 Task: Add an event with the title Second Lunch Break: Fitness and Wellness Class, date '2023/12/06', time 9:15 AM to 11:15 AMand add a description: Participants will engage in self-reflection activities to enhance self-awareness and personal growth as leaders. They will explore strategies for continuous learning, self-motivation, and personal development.Select event color  Tangerine . Add location for the event as: 456 Burj Khalifa, Dubai, UAE, logged in from the account softage.10@softage.netand send the event invitation to softage.3@softage.net and softage.4@softage.net. Set a reminder for the event Weekly on Sunday
Action: Mouse moved to (63, 109)
Screenshot: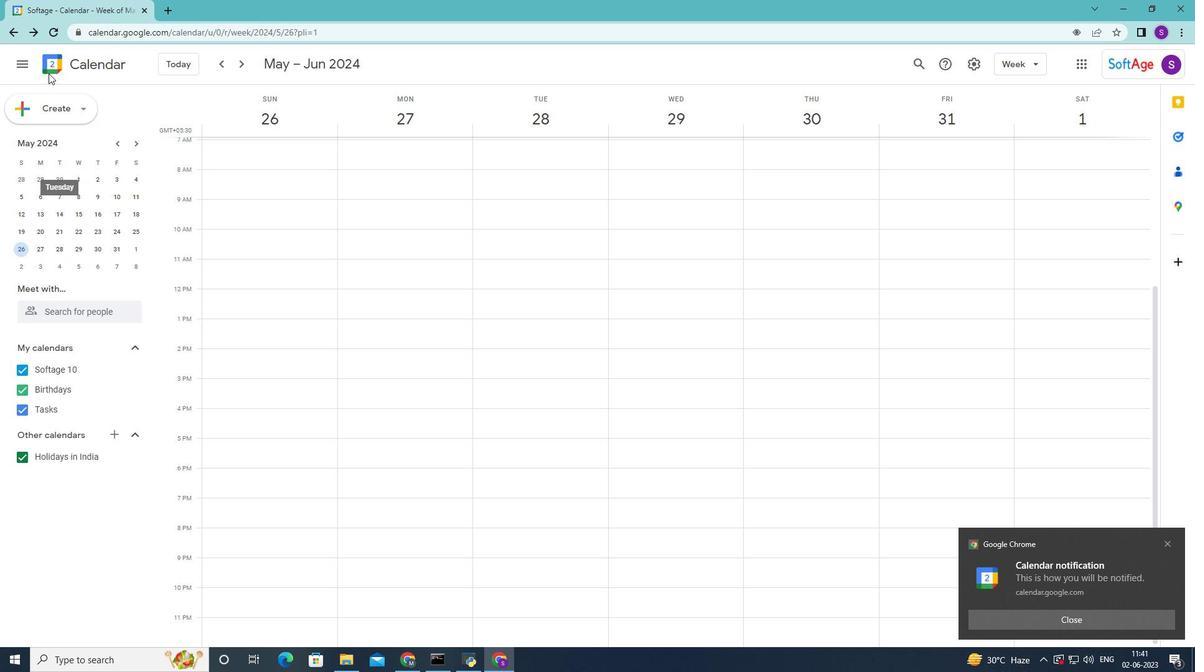 
Action: Mouse pressed left at (63, 109)
Screenshot: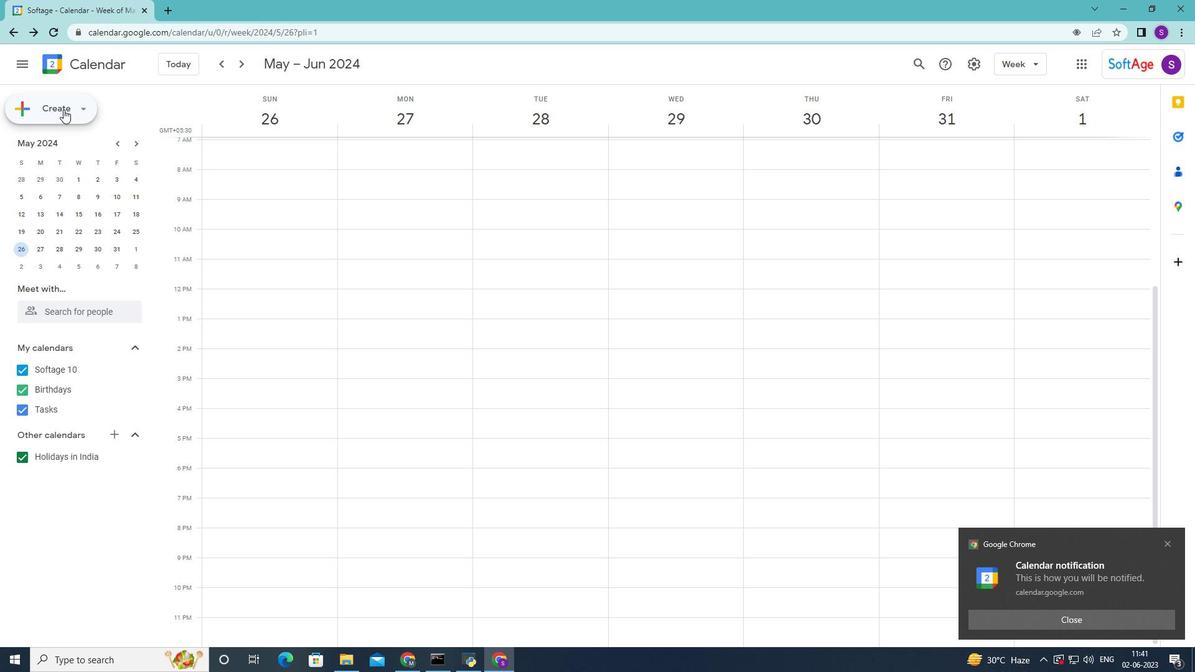 
Action: Mouse moved to (72, 145)
Screenshot: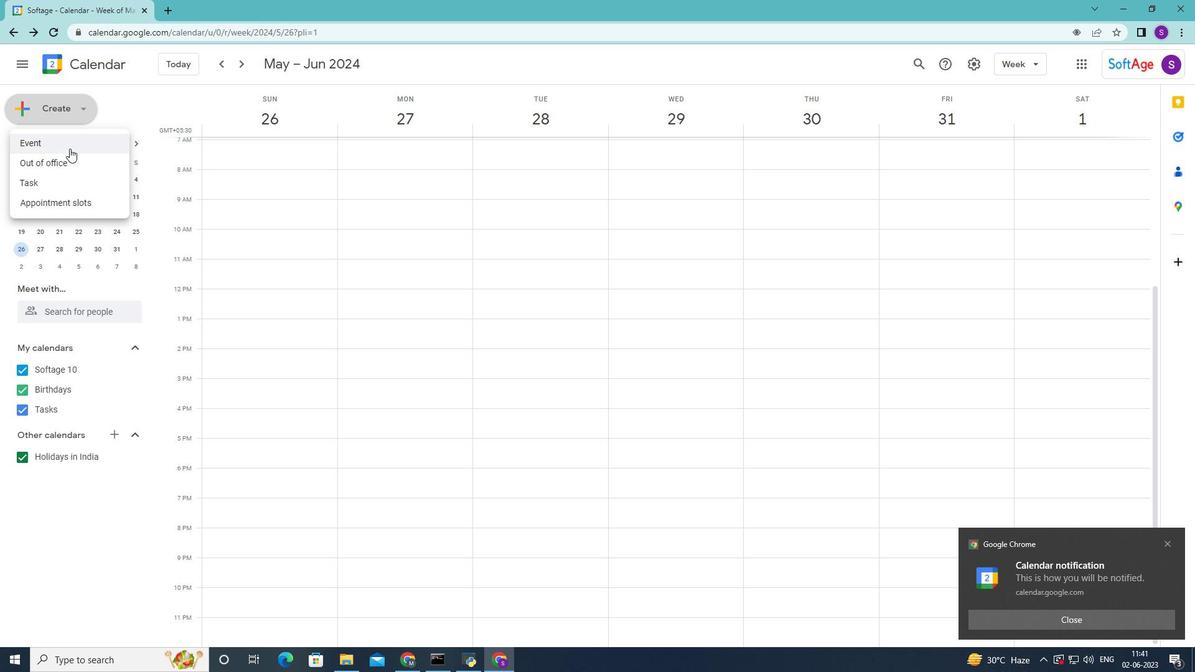 
Action: Mouse pressed left at (72, 145)
Screenshot: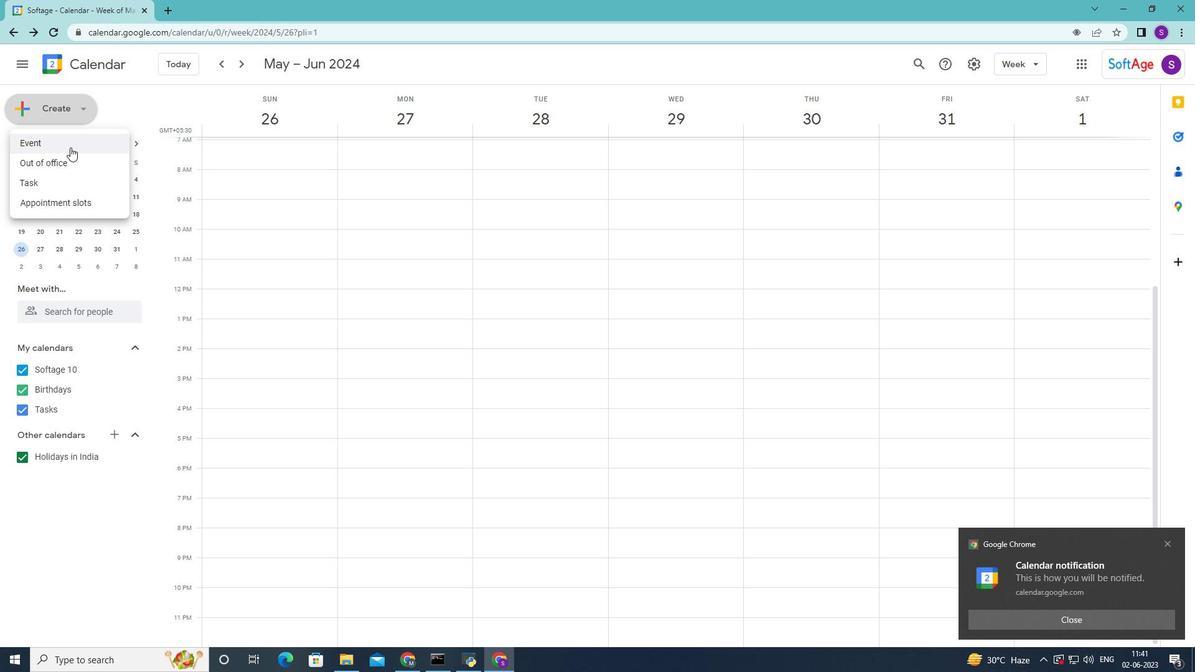
Action: Mouse moved to (442, 235)
Screenshot: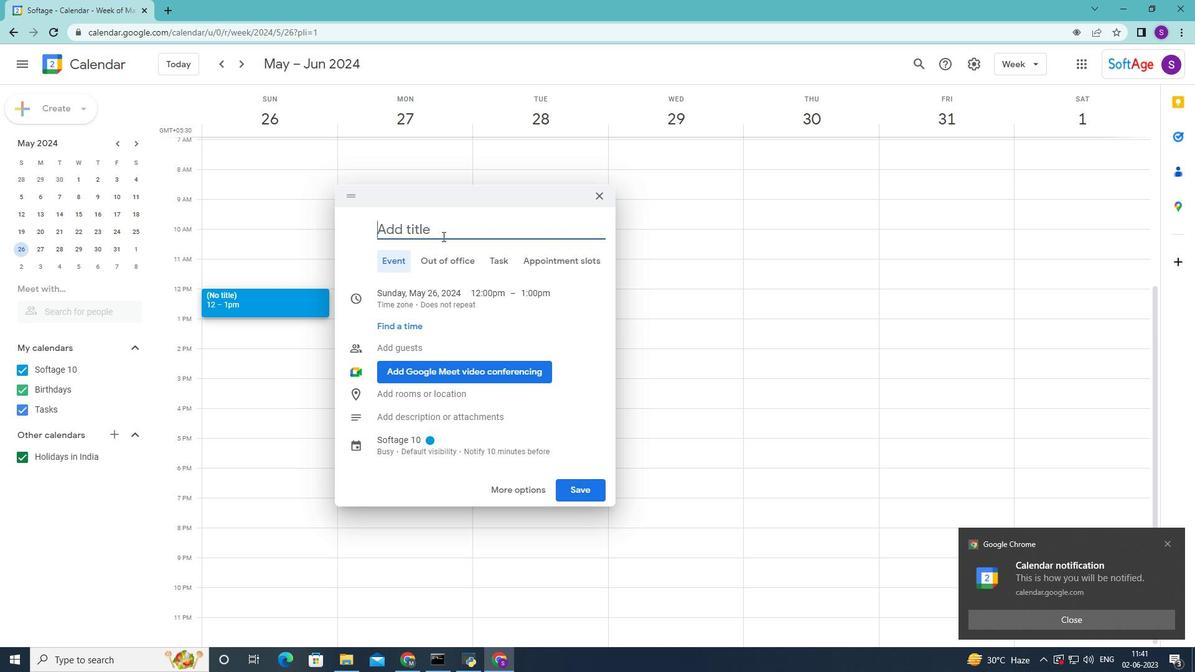 
Action: Key pressed <Key.shift>Second<Key.space><Key.shift>Lunch<Key.space><Key.shift>Break<Key.space><Key.backspace><Key.shift_r>:<Key.space><Key.shift><Key.shift><Key.shift><Key.shift><Key.shift><Key.shift><Key.shift><Key.shift><Key.shift><Key.shift><Key.shift>Fitness<Key.space>and<Key.space><Key.shift>Wellness<Key.space><Key.shift><Key.shift><Key.shift><Key.shift><Key.shift>cl<Key.backspace><Key.backspace><Key.shift>Class<Key.space>
Screenshot: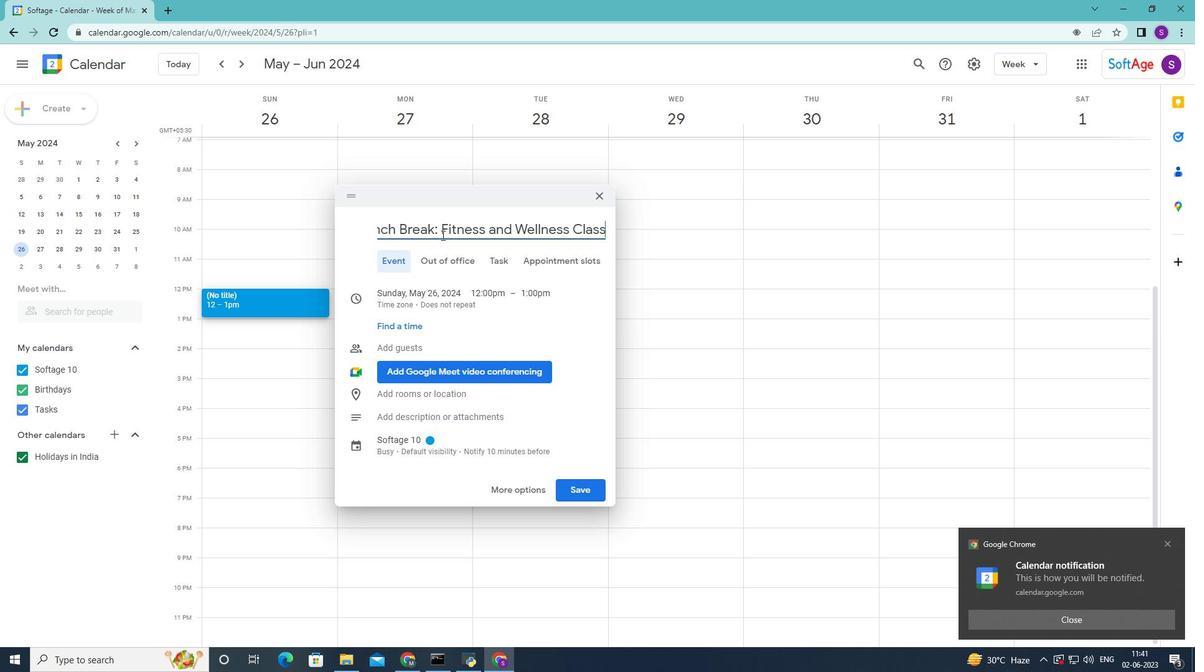 
Action: Mouse moved to (410, 292)
Screenshot: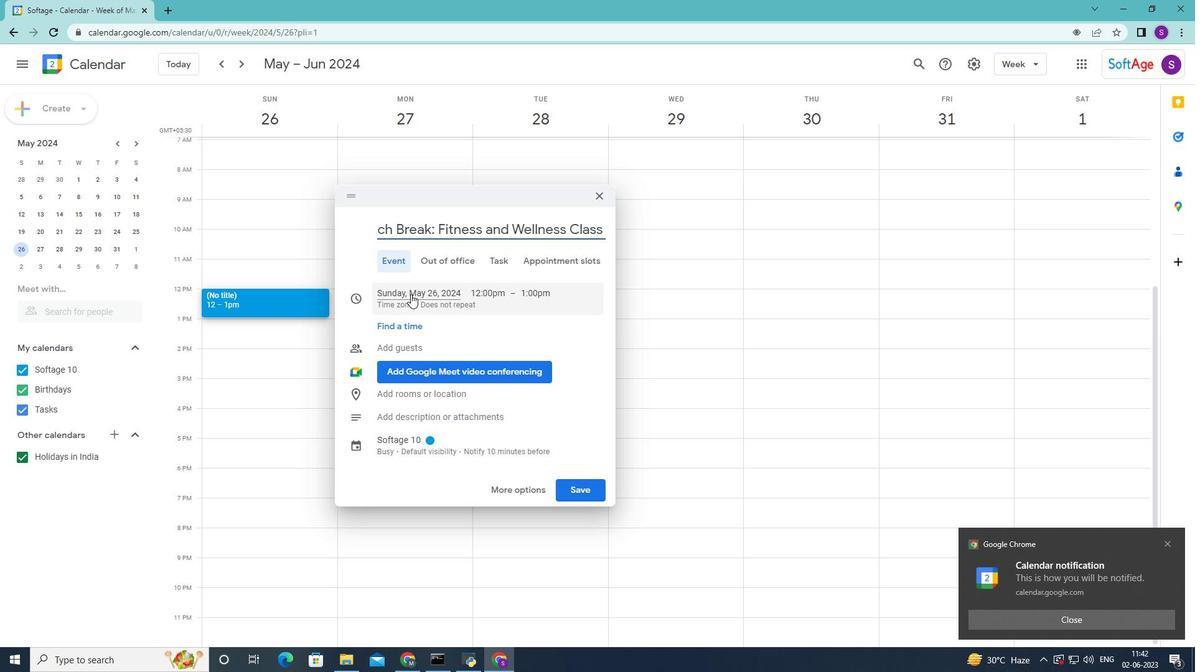 
Action: Mouse pressed left at (410, 292)
Screenshot: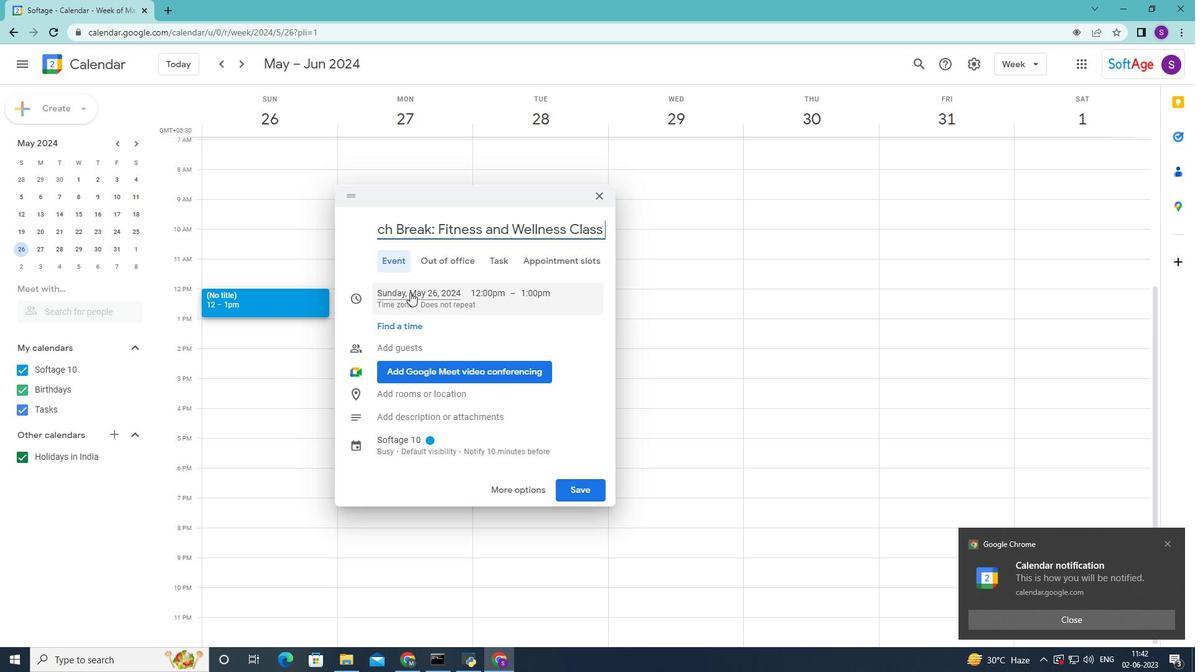 
Action: Mouse moved to (530, 321)
Screenshot: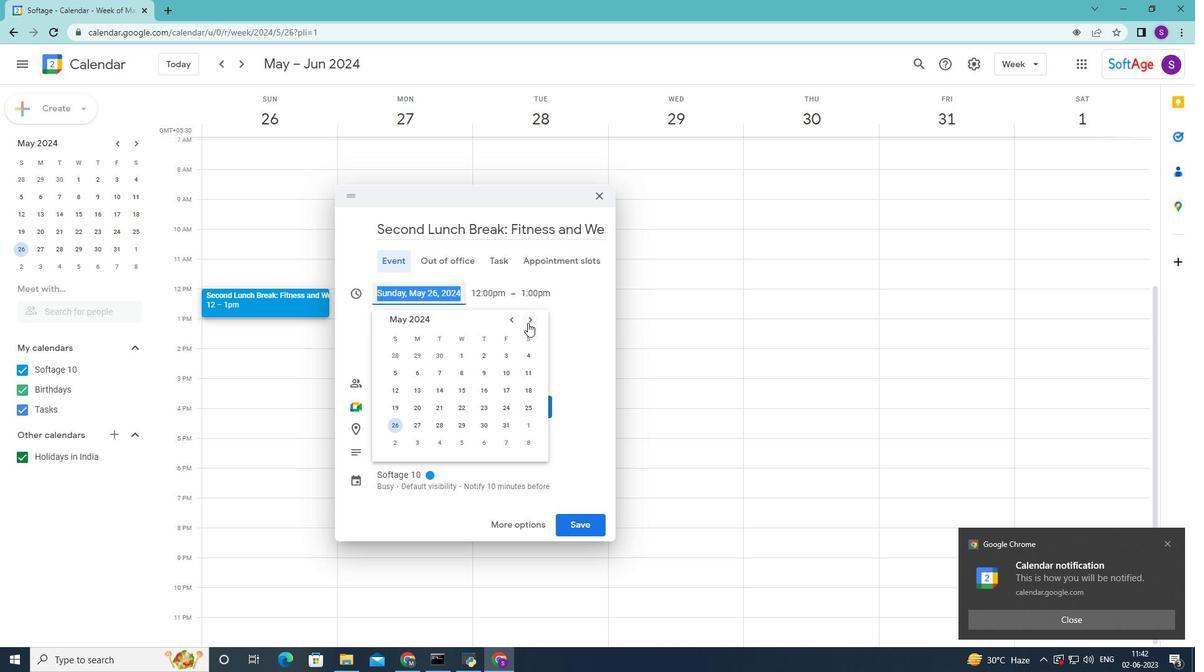 
Action: Mouse pressed left at (530, 321)
Screenshot: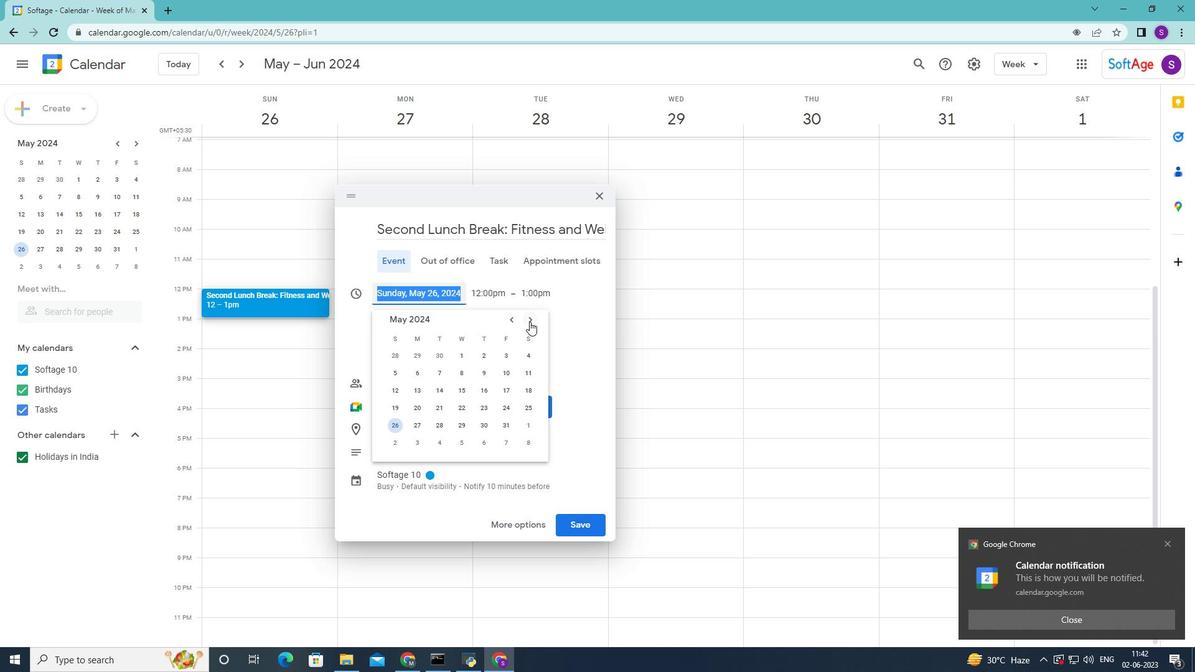 
Action: Mouse moved to (511, 321)
Screenshot: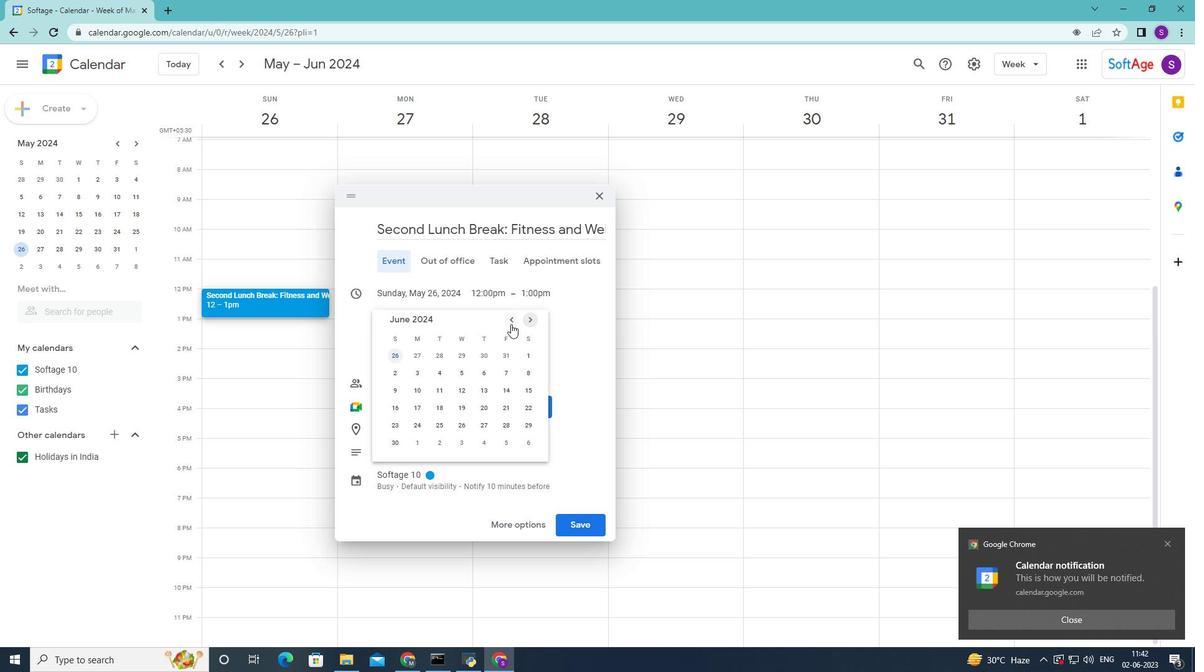 
Action: Mouse pressed left at (511, 321)
Screenshot: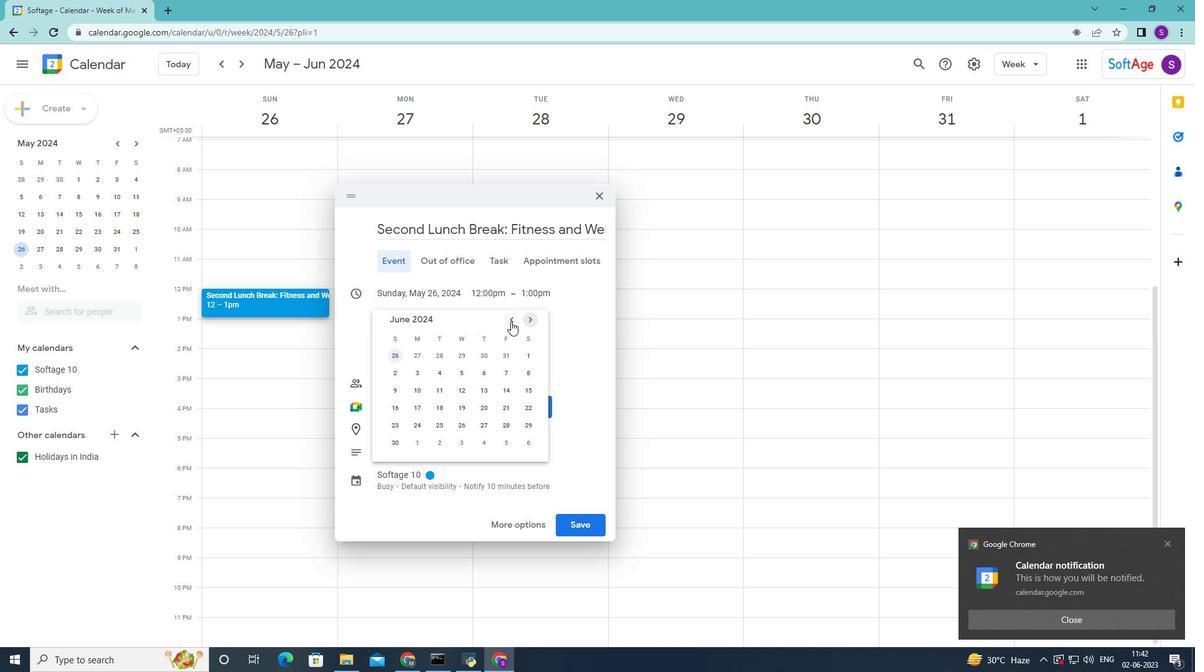 
Action: Mouse pressed left at (511, 321)
Screenshot: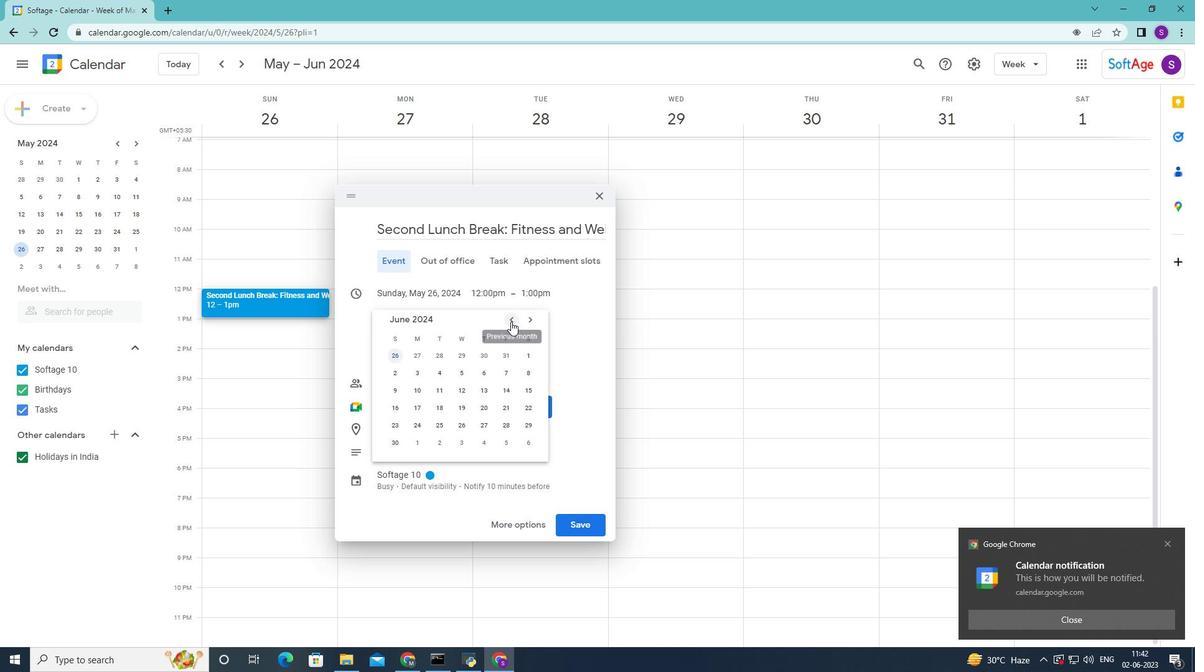 
Action: Mouse pressed left at (511, 321)
Screenshot: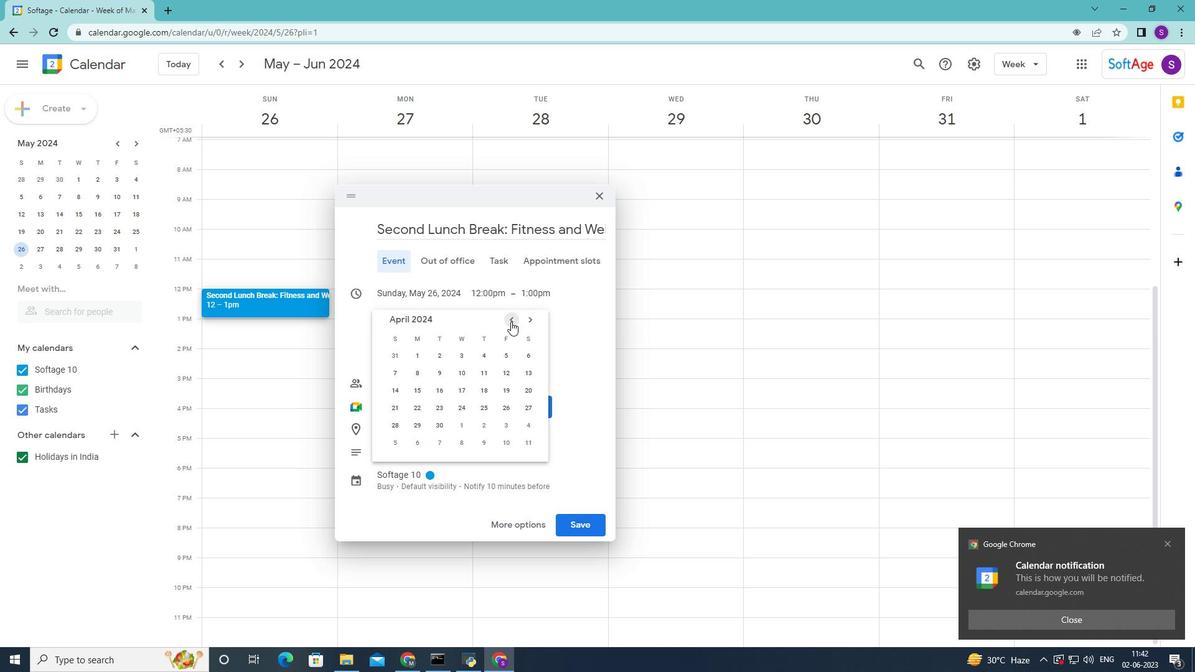 
Action: Mouse pressed left at (511, 321)
Screenshot: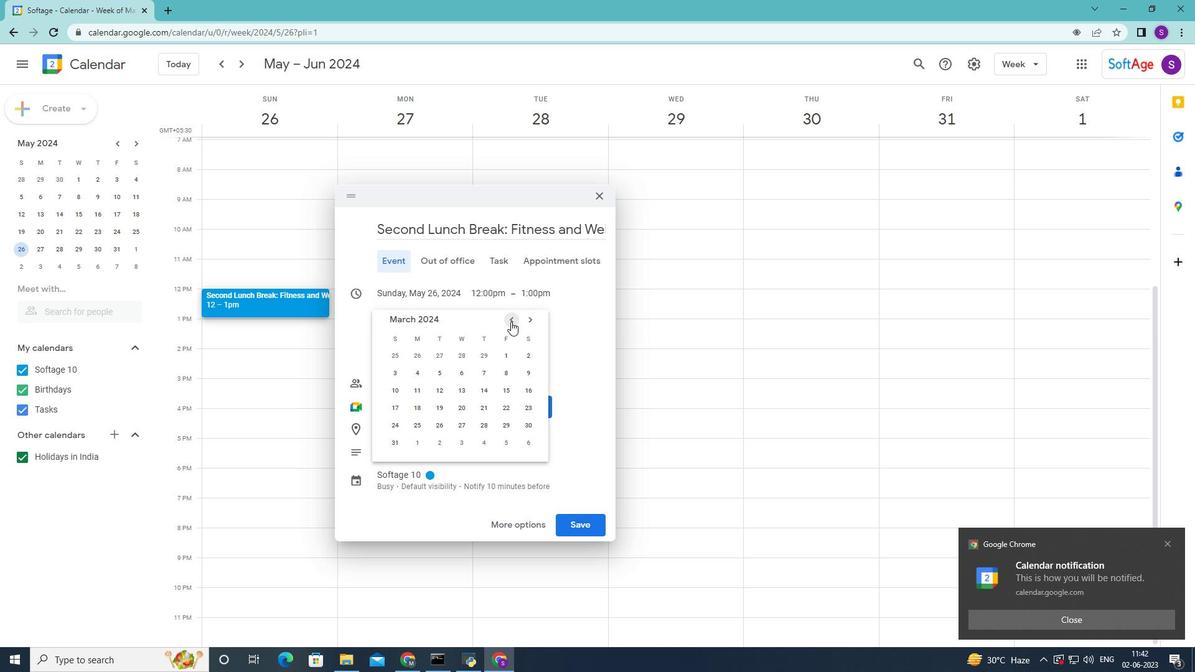 
Action: Mouse pressed left at (511, 321)
Screenshot: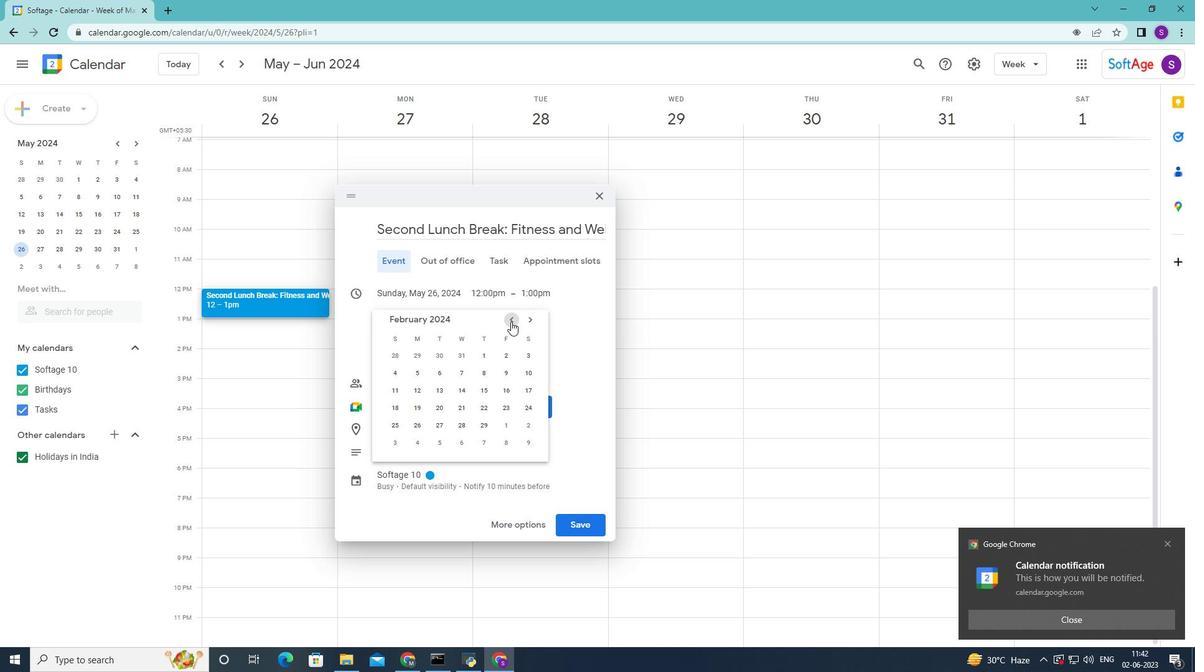 
Action: Mouse pressed left at (511, 321)
Screenshot: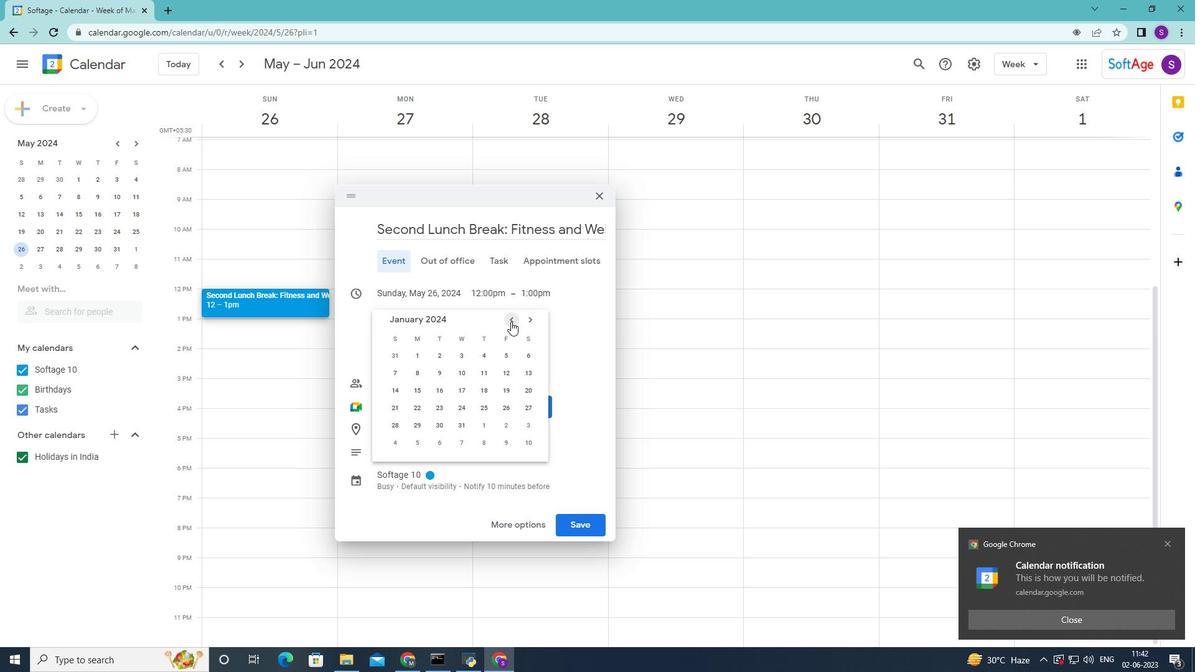 
Action: Mouse moved to (508, 318)
Screenshot: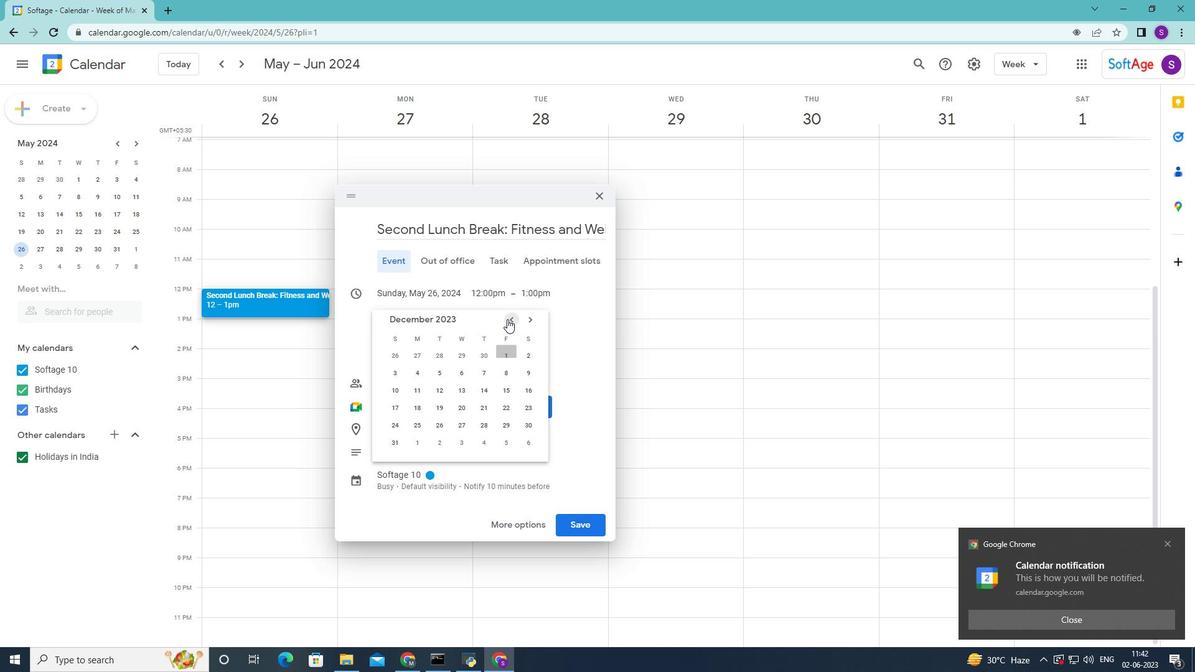 
Action: Mouse pressed left at (508, 318)
Screenshot: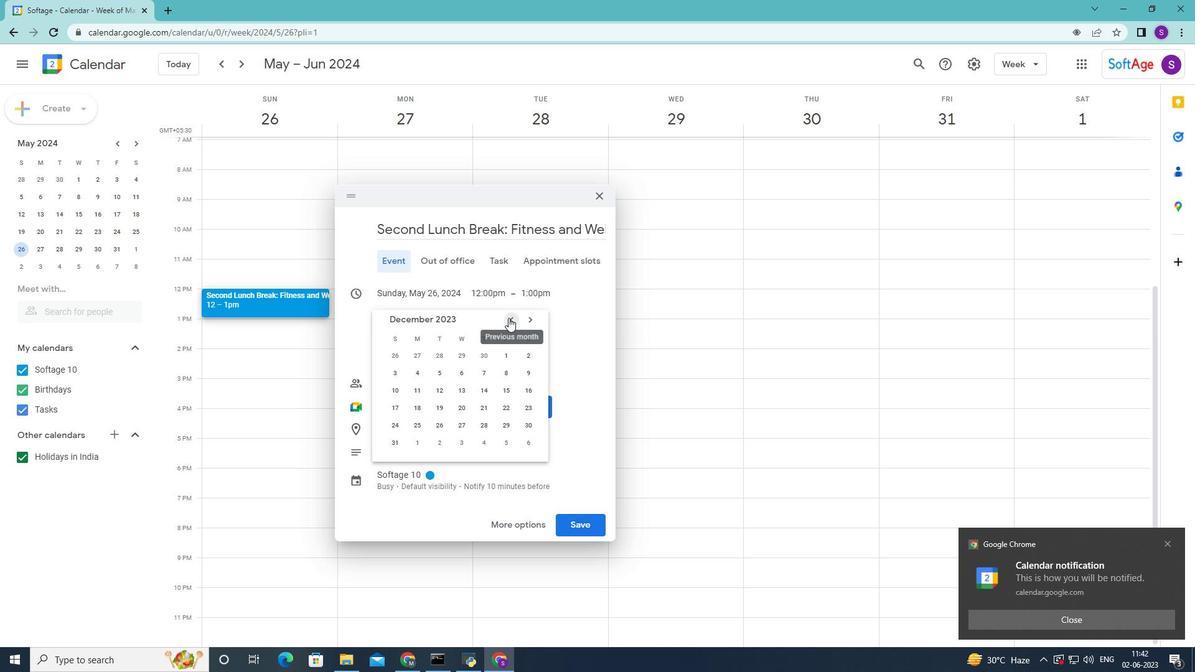 
Action: Mouse pressed left at (508, 318)
Screenshot: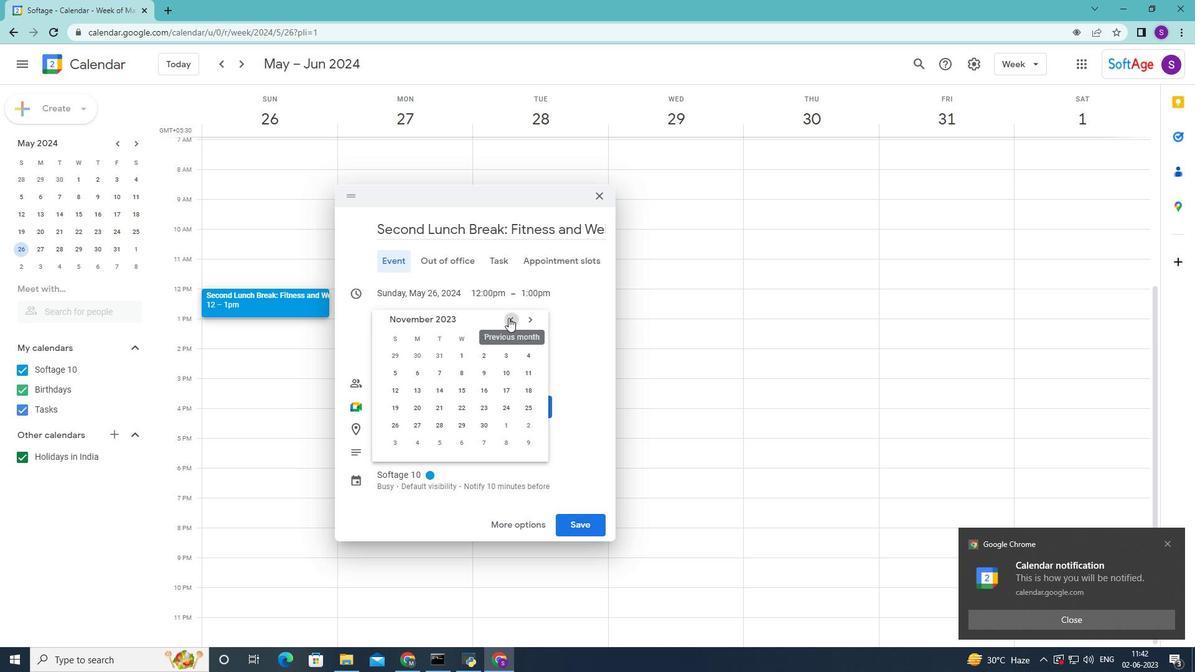 
Action: Mouse pressed left at (508, 318)
Screenshot: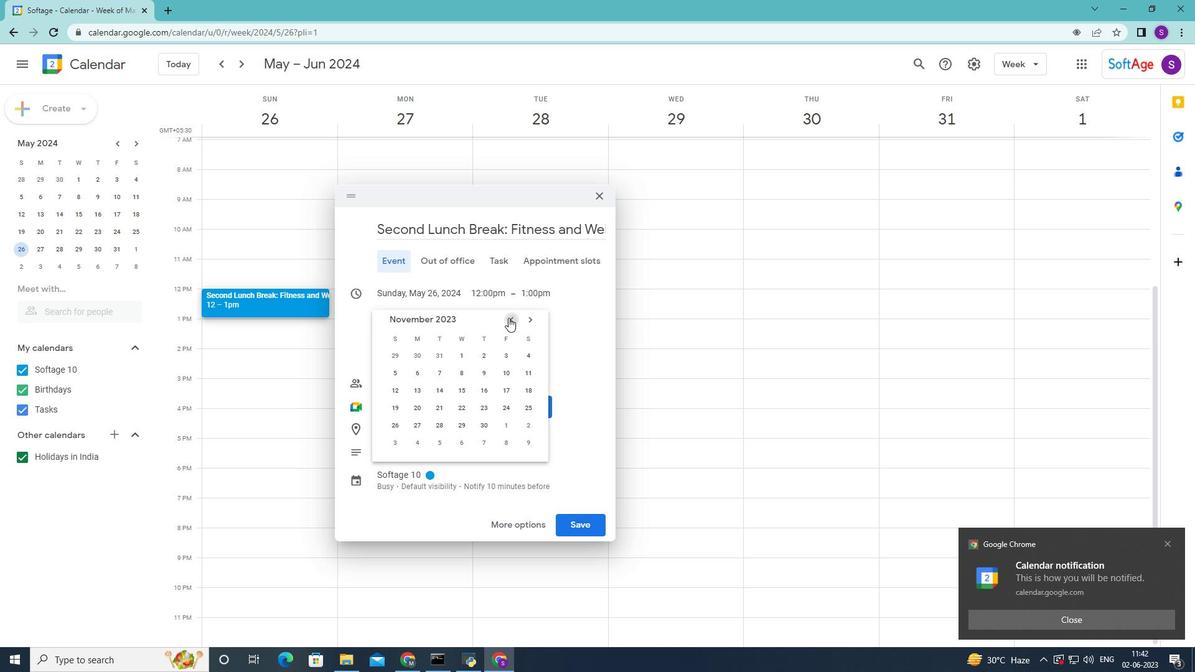 
Action: Mouse pressed left at (508, 318)
Screenshot: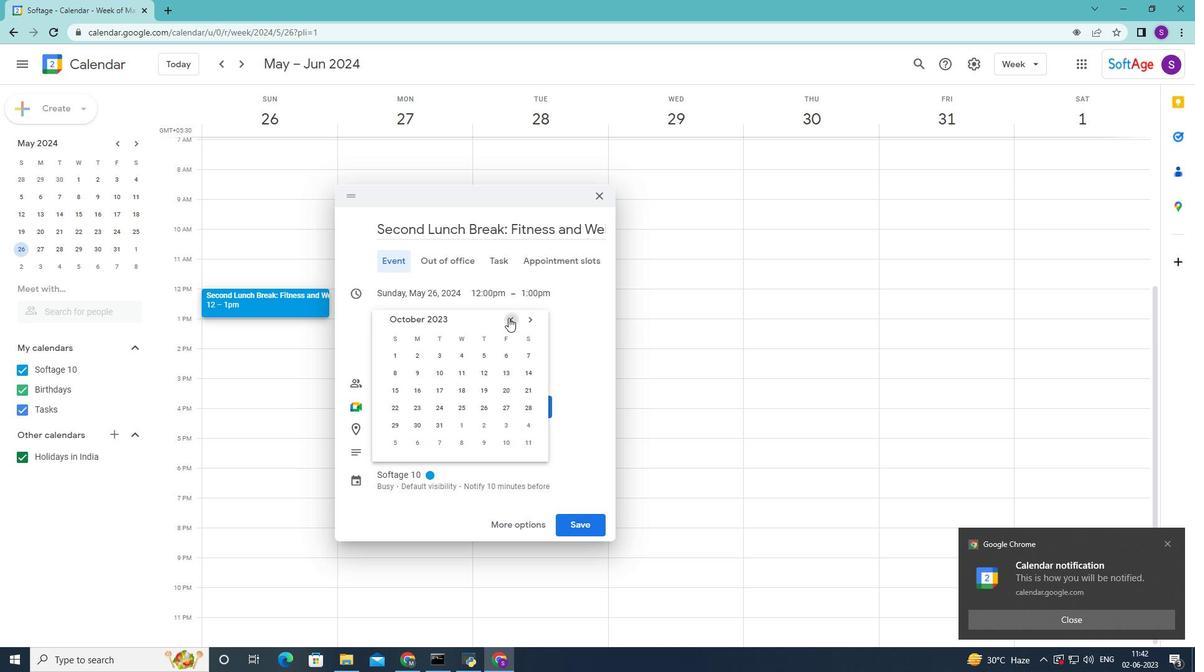 
Action: Mouse pressed left at (508, 318)
Screenshot: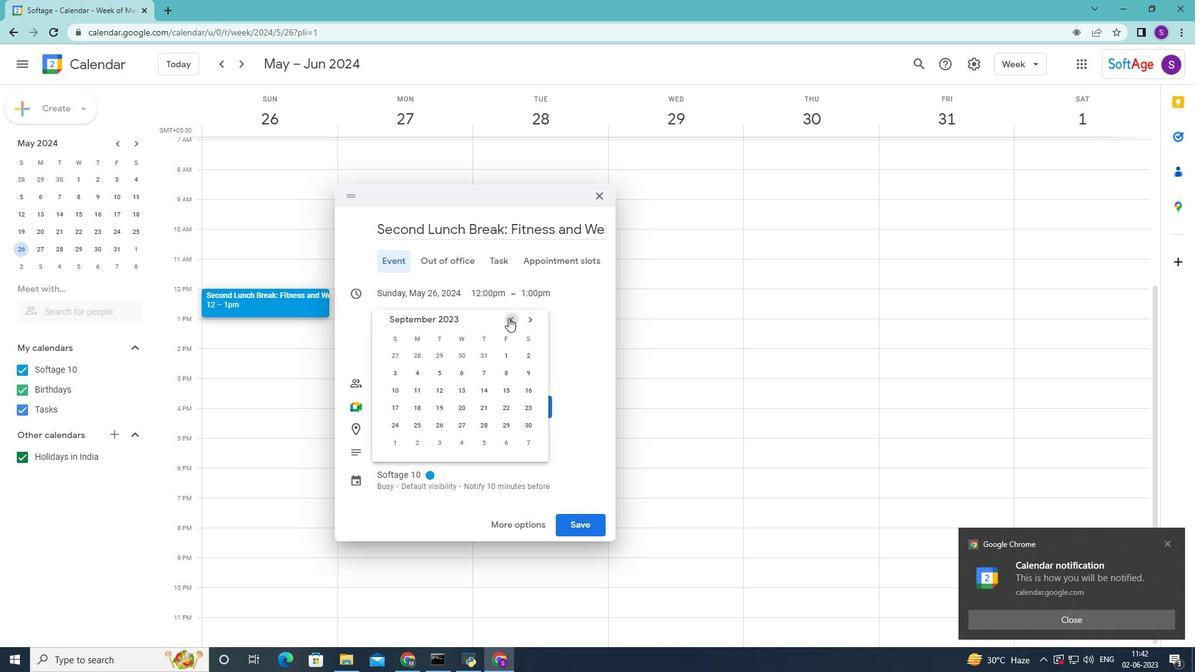 
Action: Mouse moved to (464, 390)
Screenshot: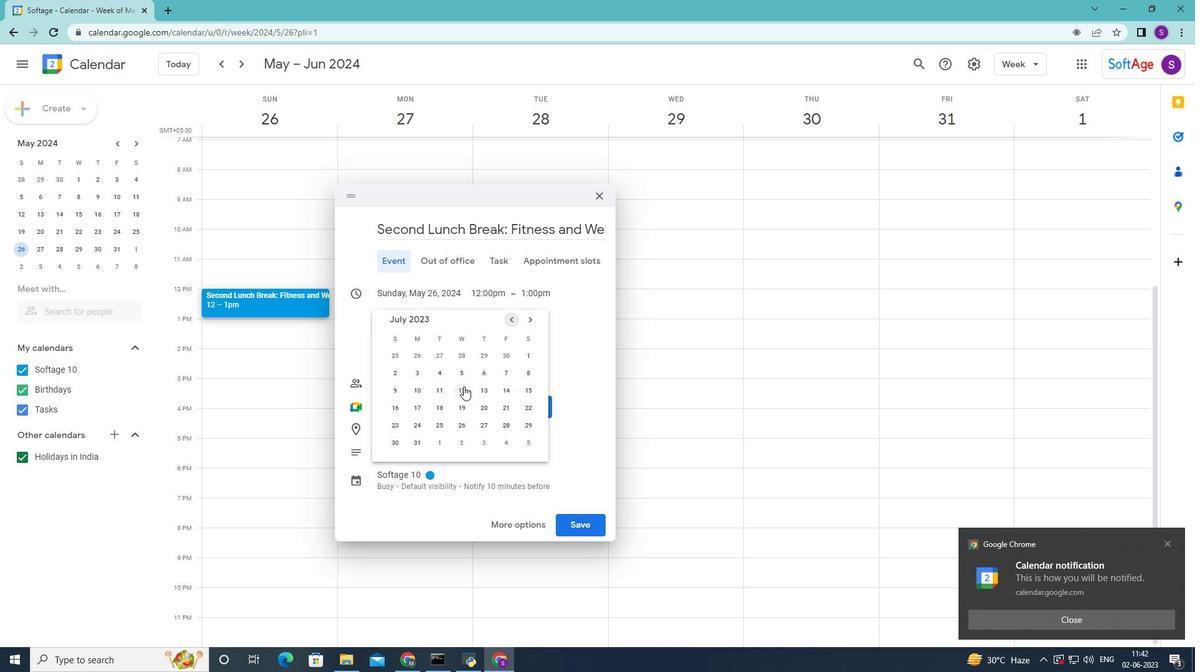 
Action: Mouse pressed left at (464, 390)
Screenshot: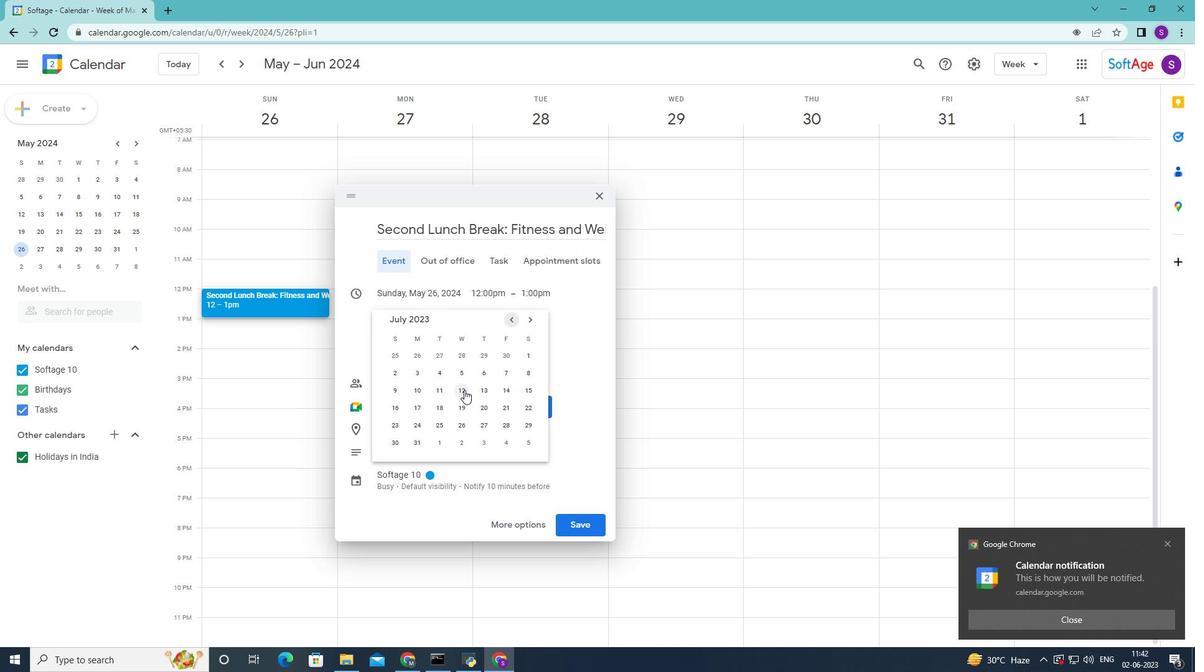 
Action: Mouse moved to (470, 288)
Screenshot: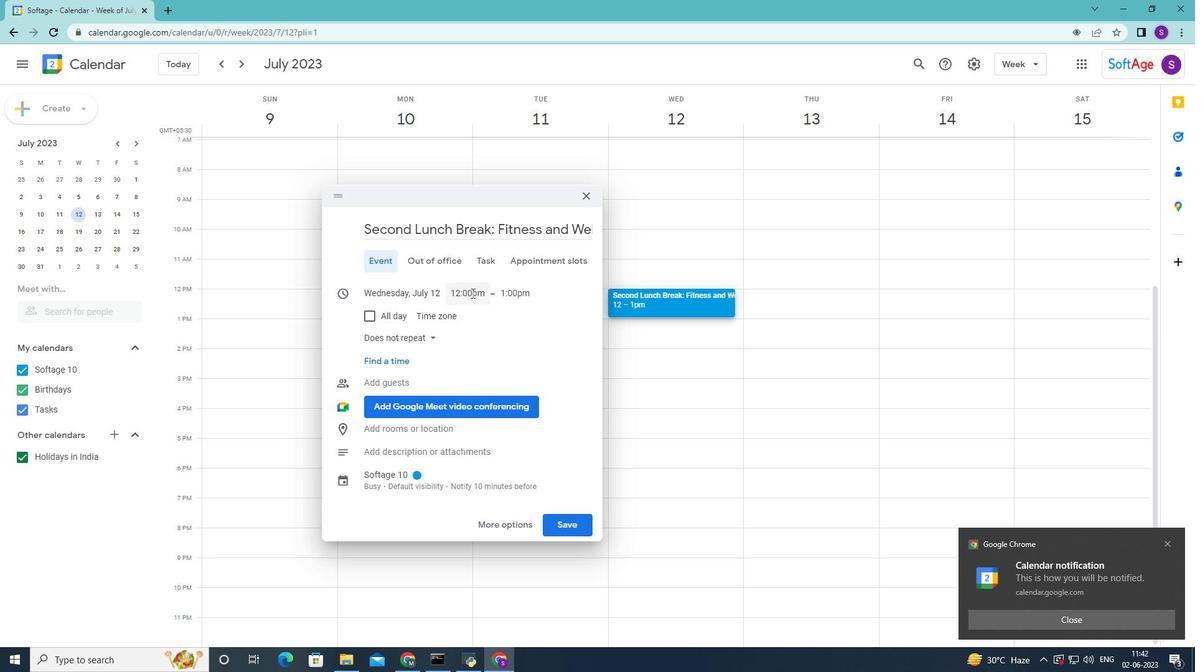 
Action: Mouse pressed left at (470, 288)
Screenshot: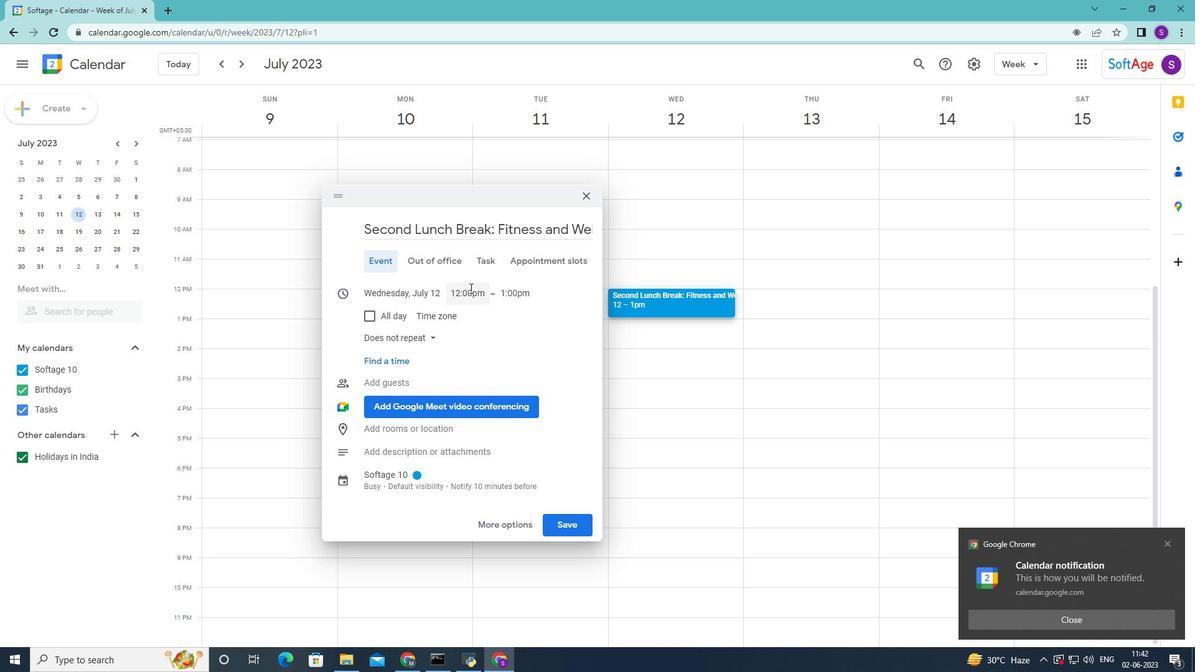 
Action: Mouse moved to (476, 372)
Screenshot: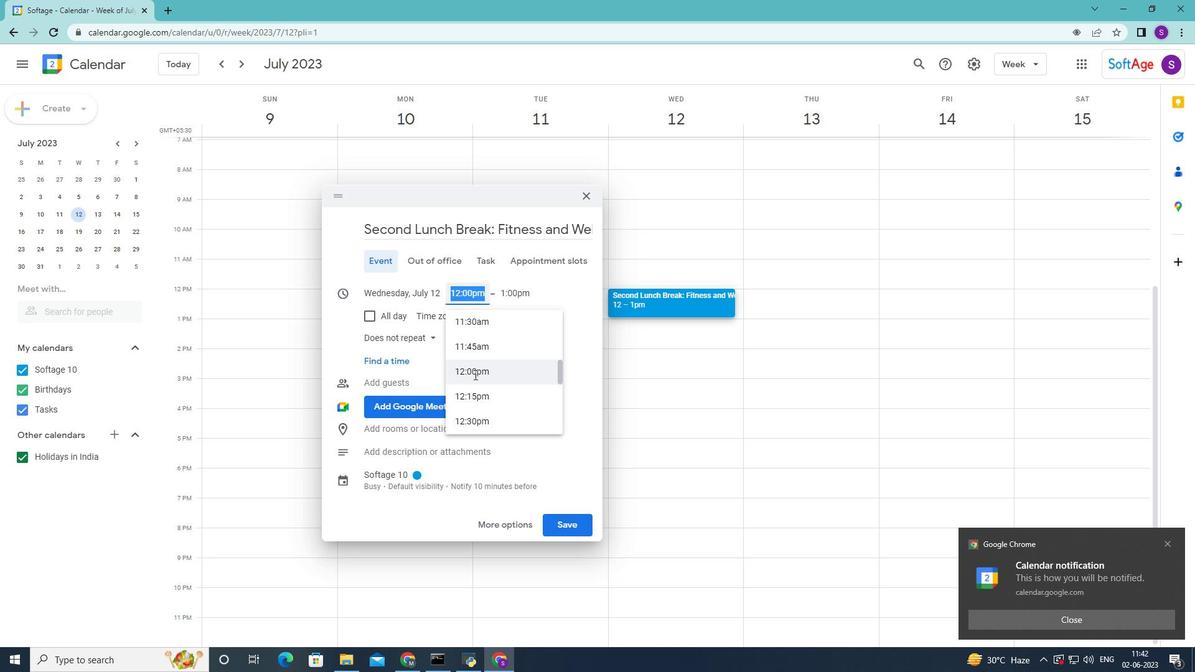 
Action: Mouse scrolled (476, 373) with delta (0, 0)
Screenshot: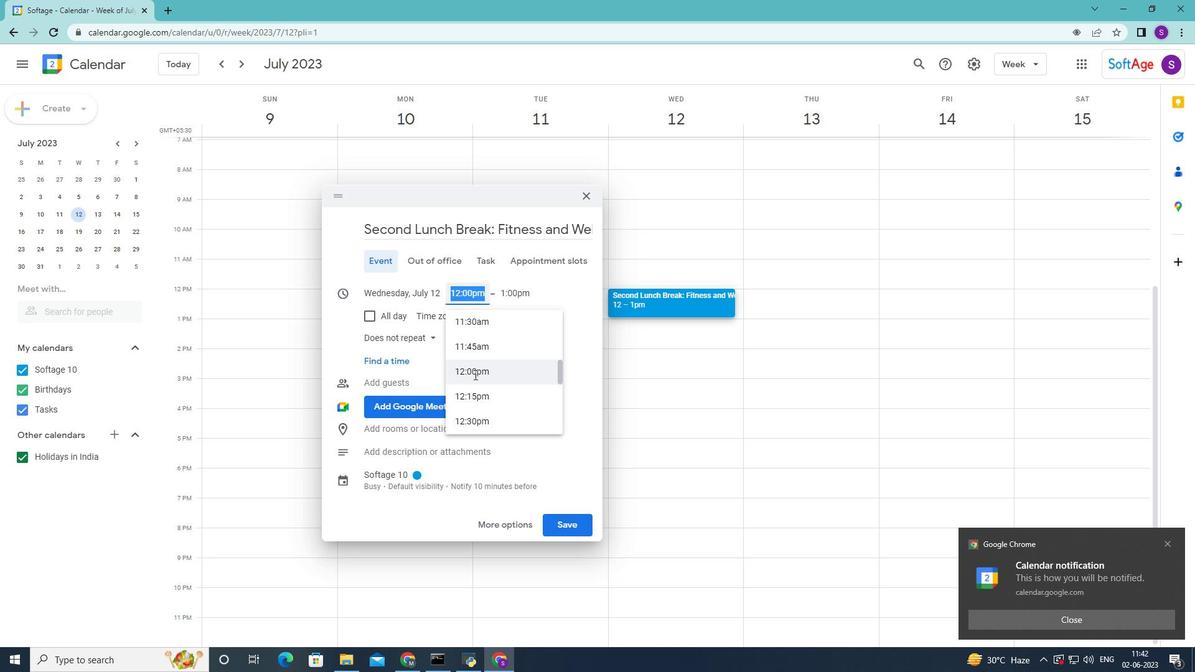 
Action: Mouse moved to (476, 372)
Screenshot: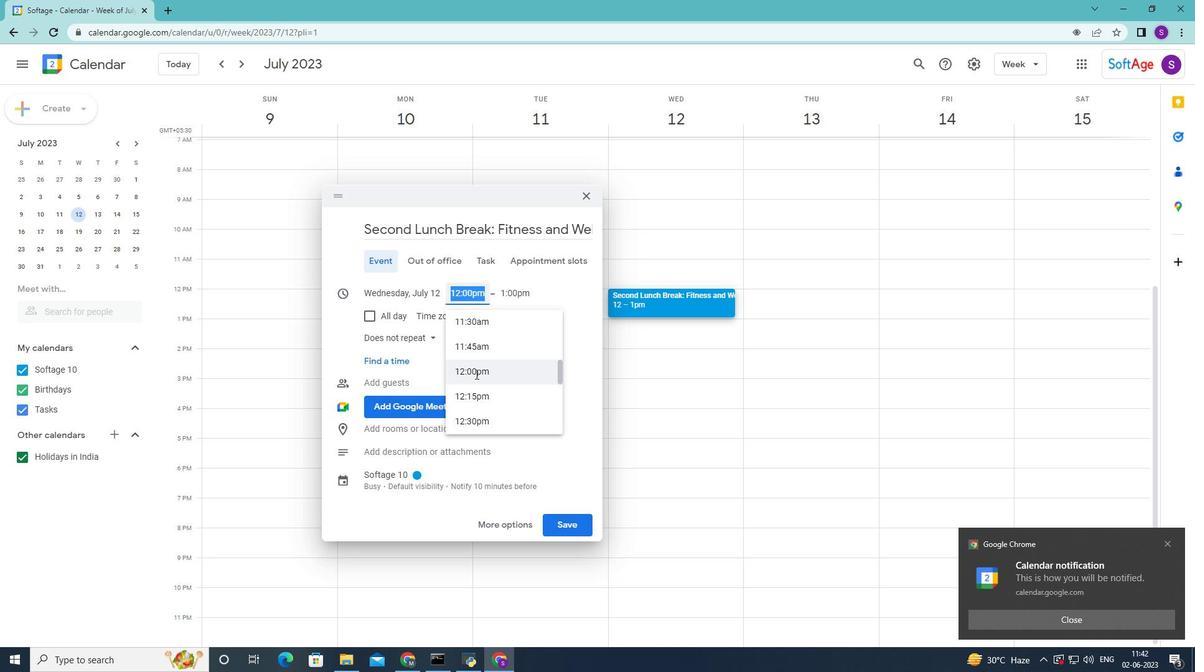 
Action: Mouse scrolled (476, 373) with delta (0, 0)
Screenshot: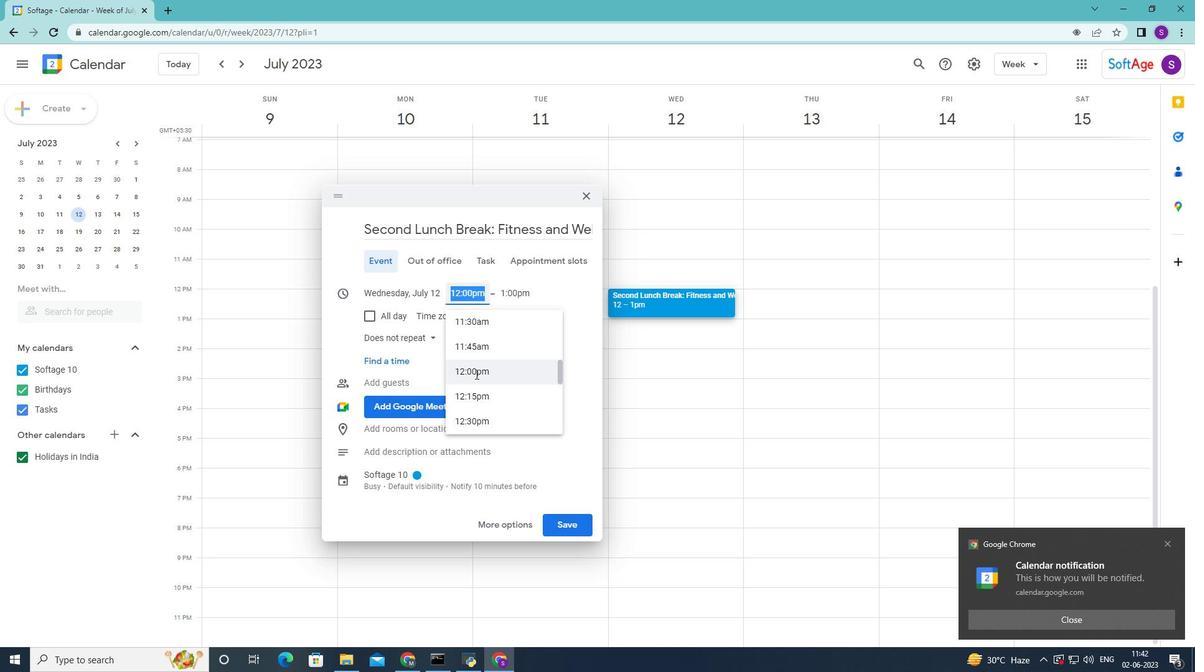 
Action: Mouse scrolled (476, 373) with delta (0, 0)
Screenshot: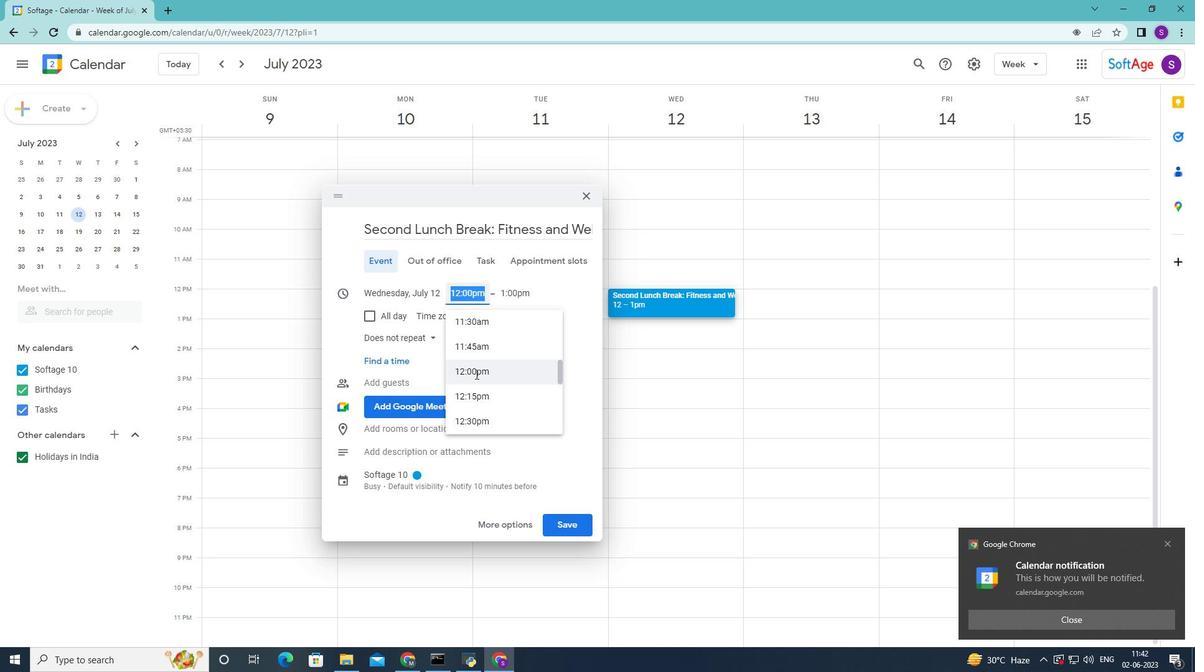 
Action: Mouse moved to (476, 372)
Screenshot: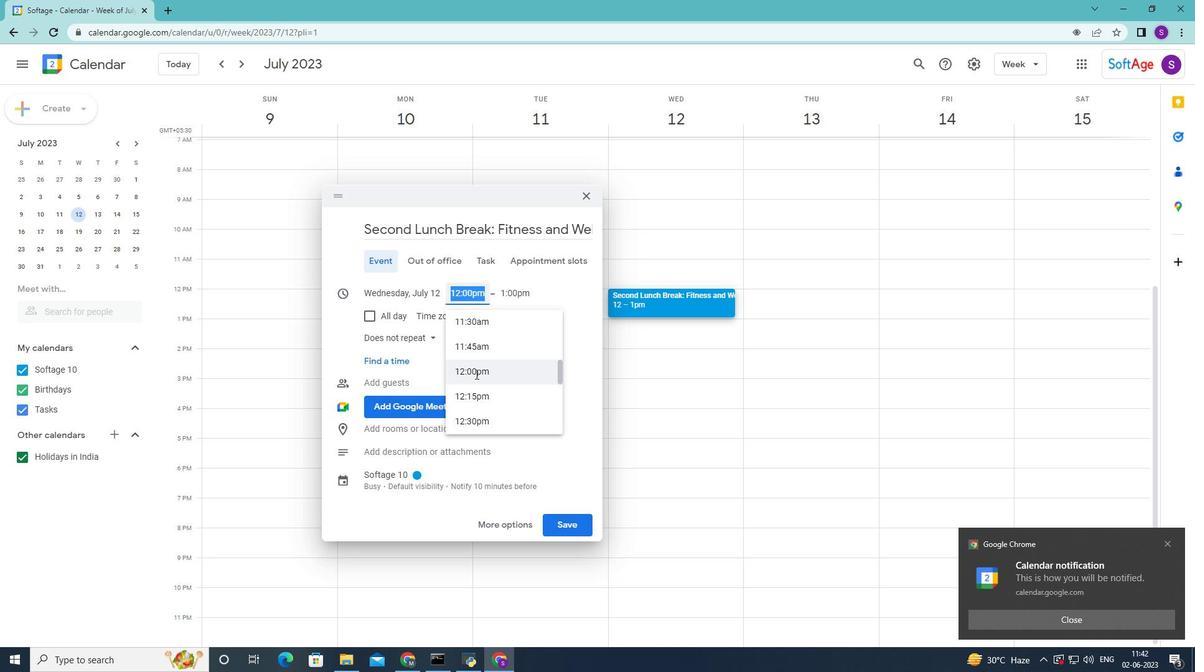 
Action: Mouse scrolled (476, 373) with delta (0, 0)
Screenshot: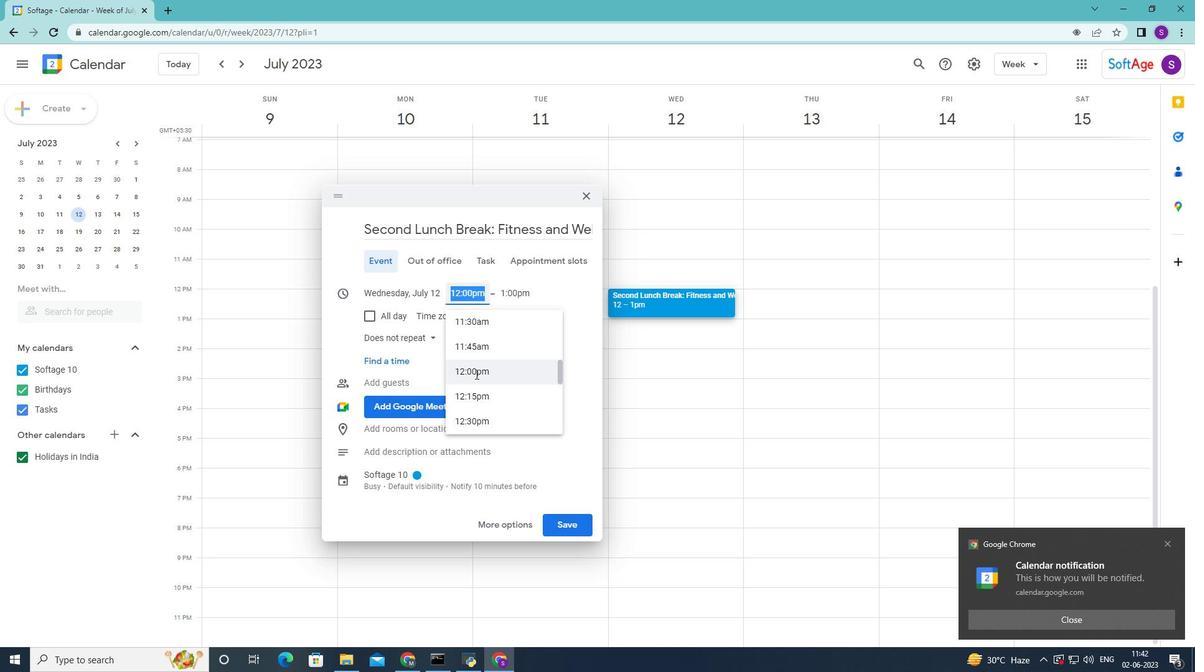 
Action: Mouse moved to (478, 372)
Screenshot: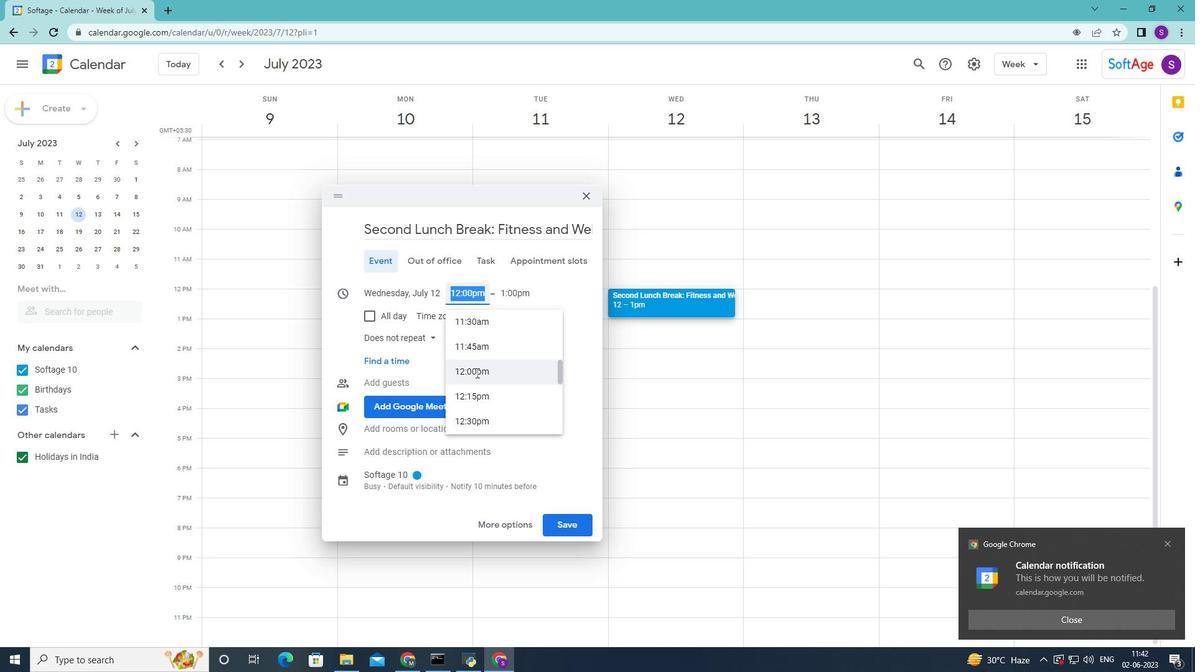 
Action: Mouse scrolled (478, 372) with delta (0, 0)
Screenshot: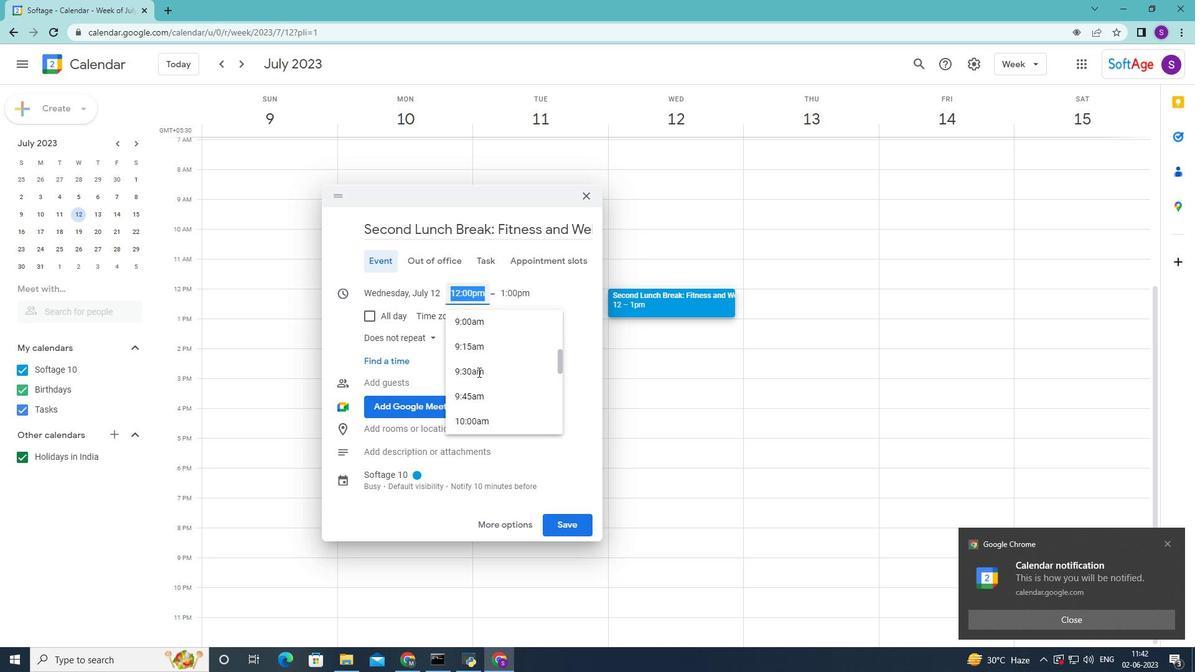 
Action: Mouse scrolled (478, 372) with delta (0, 0)
Screenshot: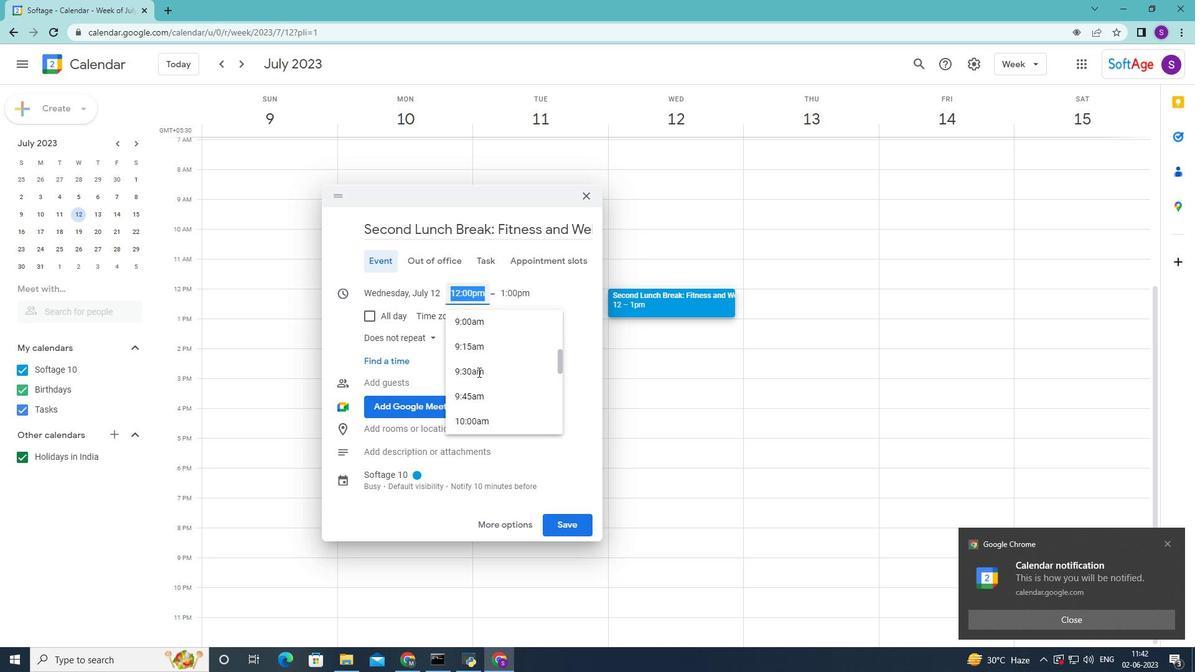 
Action: Mouse scrolled (478, 372) with delta (0, 0)
Screenshot: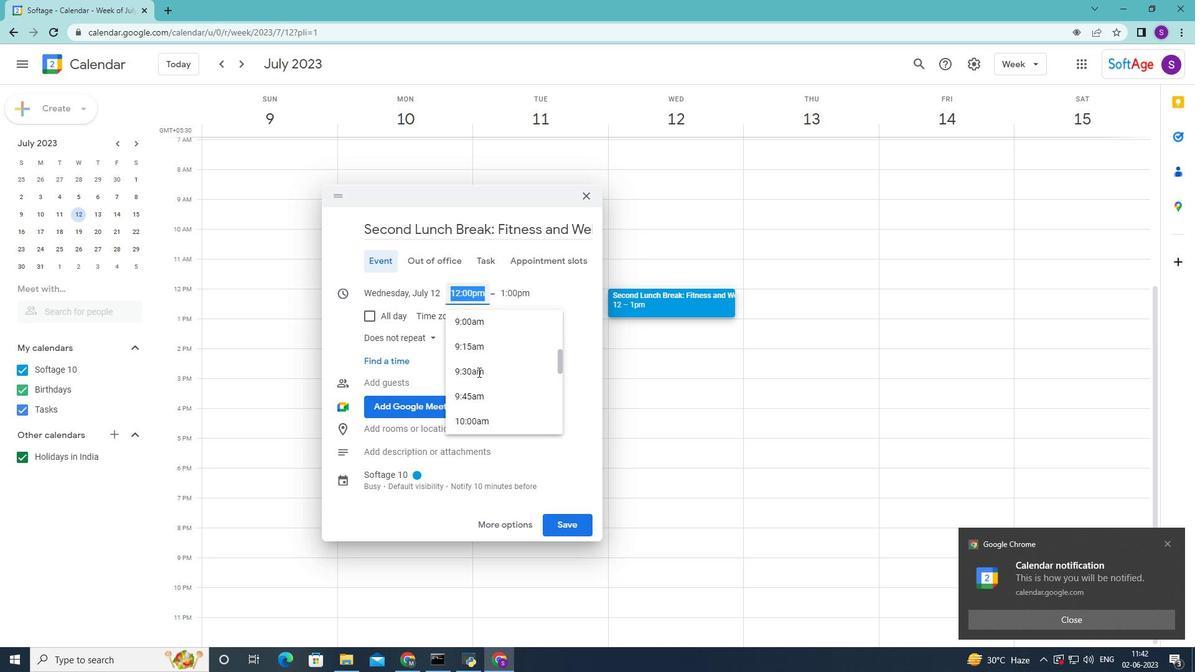
Action: Mouse scrolled (478, 372) with delta (0, 0)
Screenshot: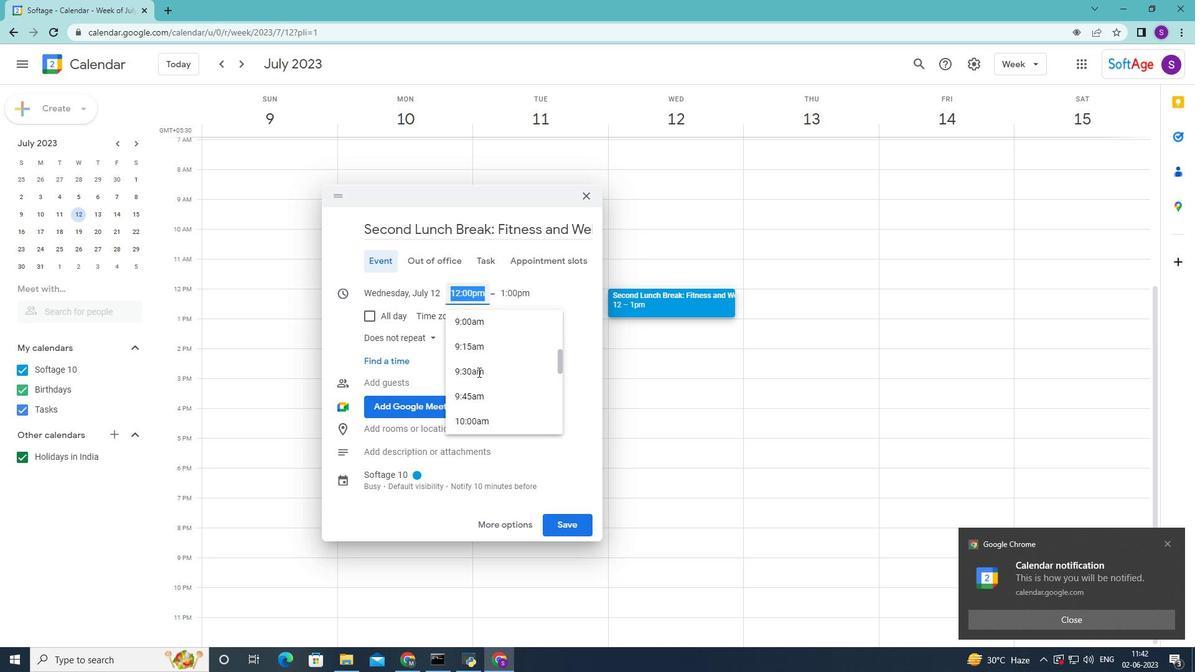 
Action: Mouse scrolled (478, 372) with delta (0, 0)
Screenshot: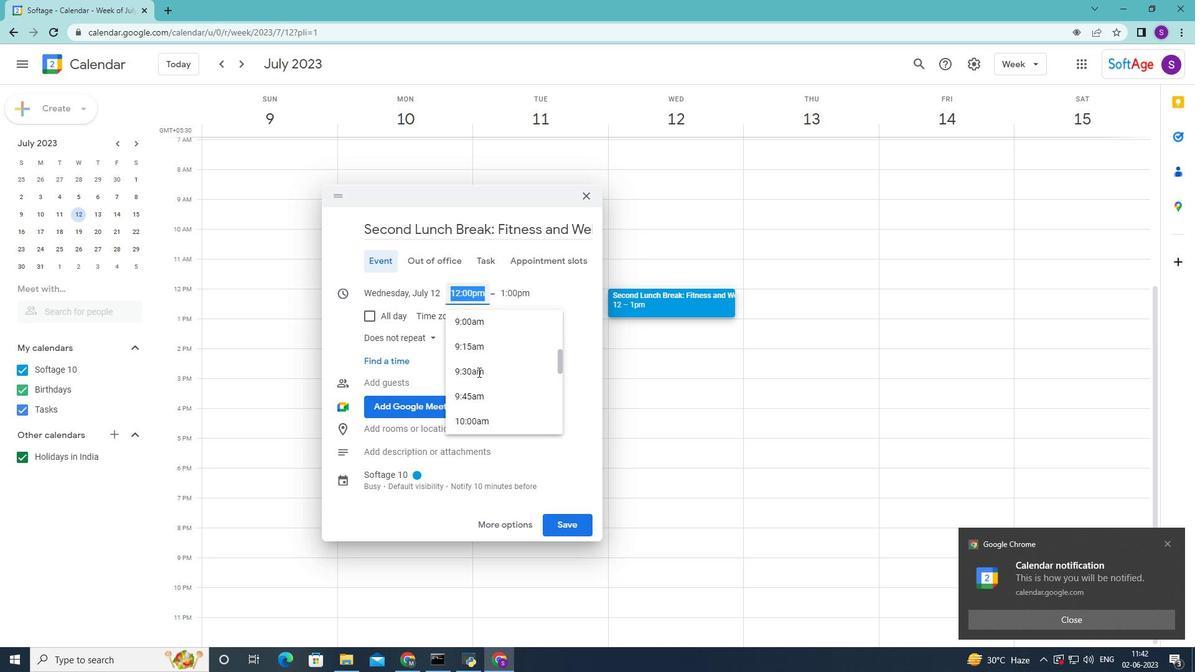 
Action: Mouse moved to (484, 363)
Screenshot: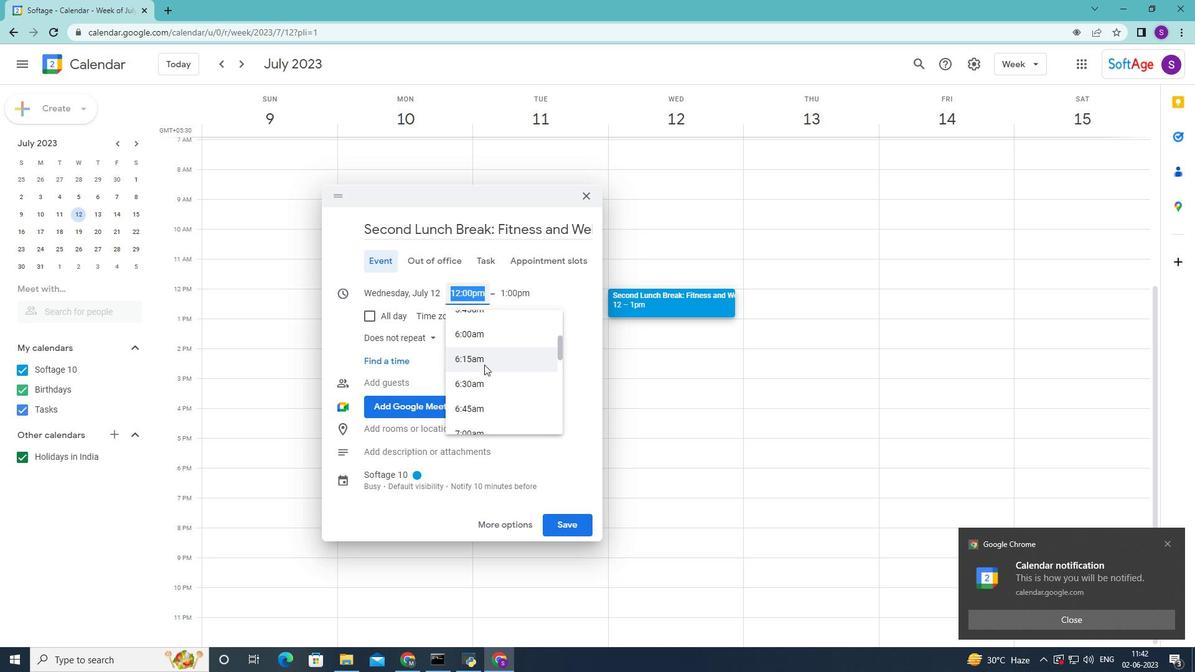 
Action: Mouse scrolled (484, 362) with delta (0, 0)
Screenshot: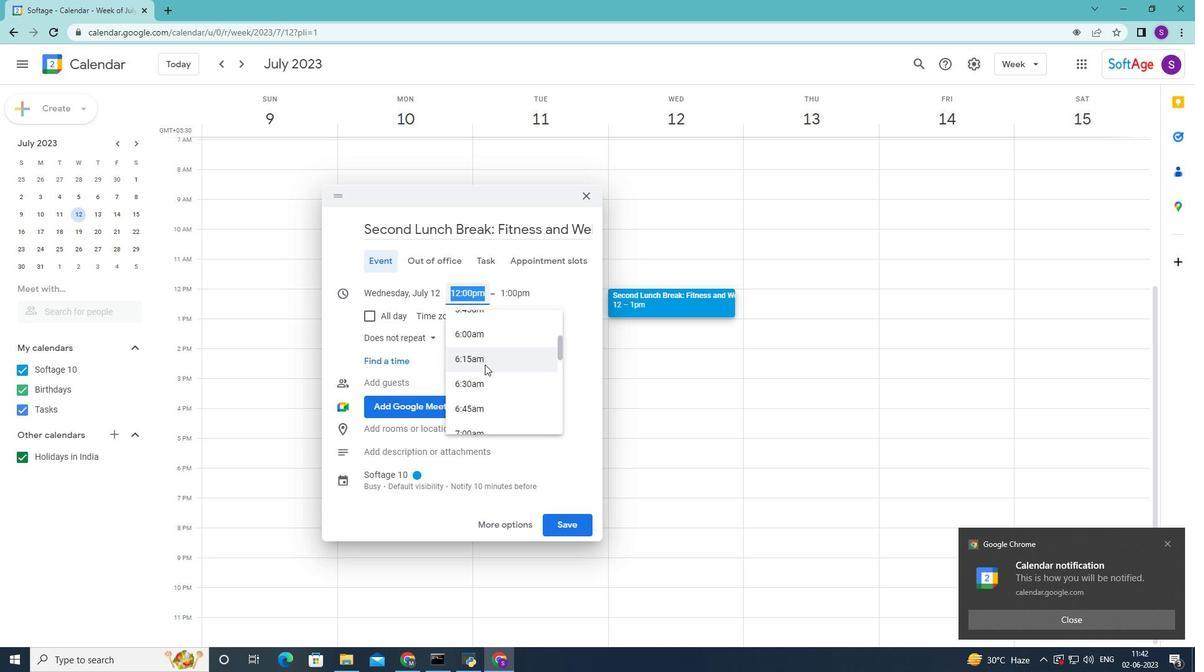 
Action: Mouse moved to (486, 362)
Screenshot: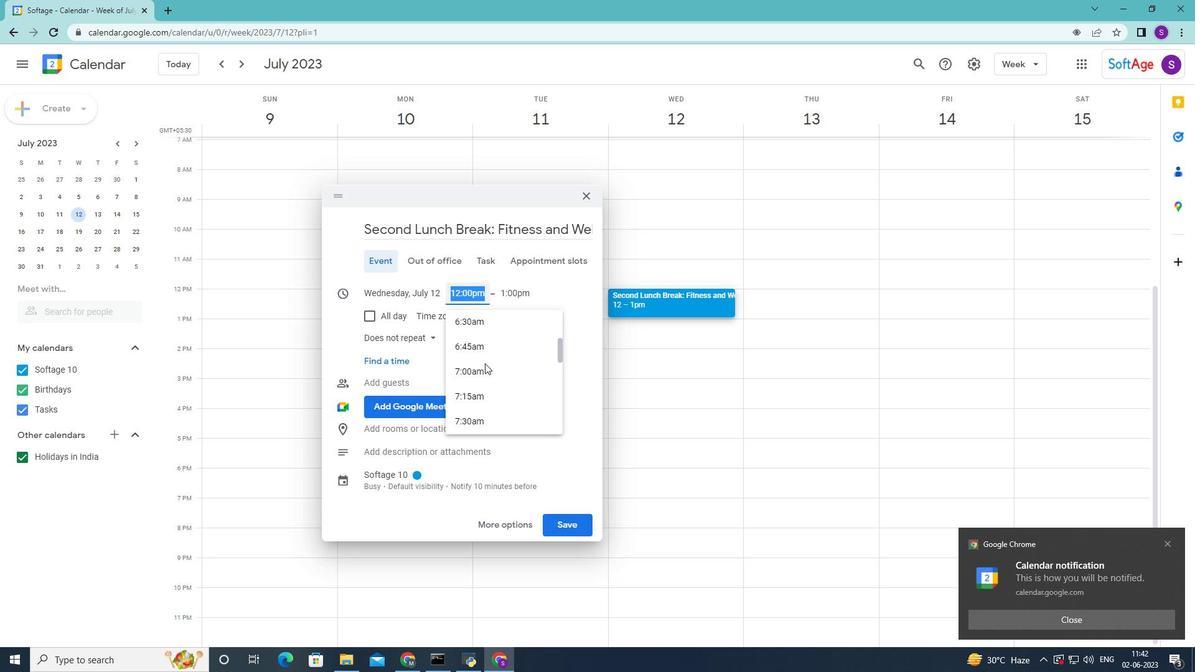 
Action: Mouse scrolled (486, 362) with delta (0, 0)
Screenshot: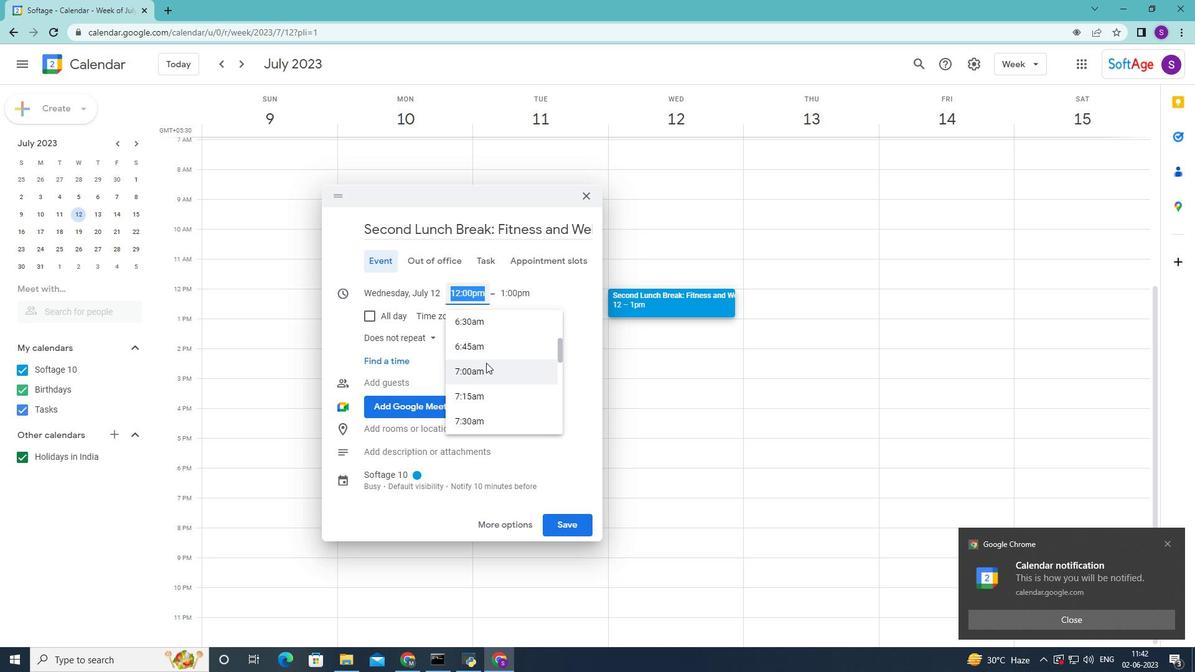
Action: Mouse scrolled (486, 362) with delta (0, 0)
Screenshot: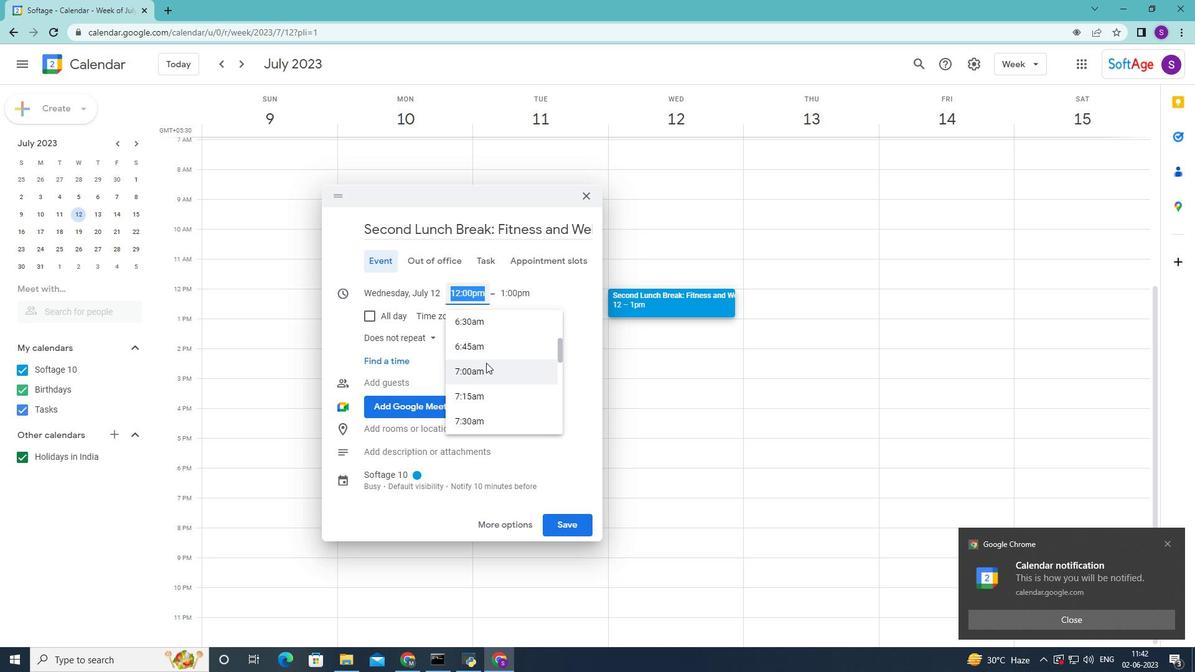 
Action: Mouse moved to (479, 374)
Screenshot: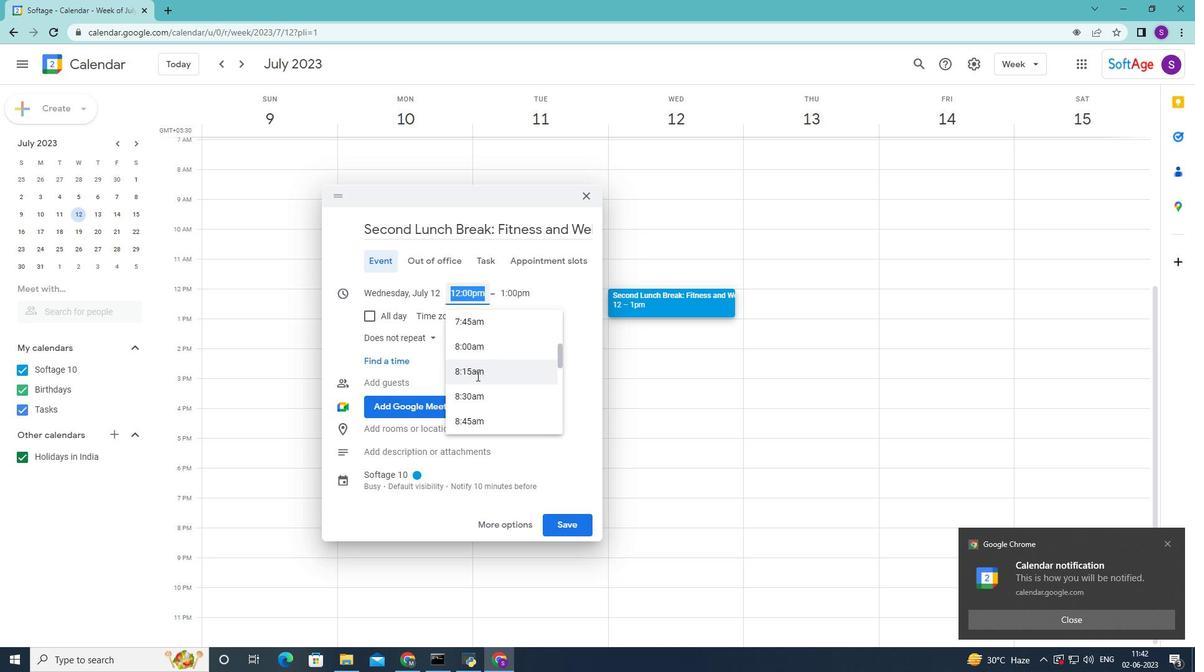 
Action: Mouse scrolled (479, 374) with delta (0, 0)
Screenshot: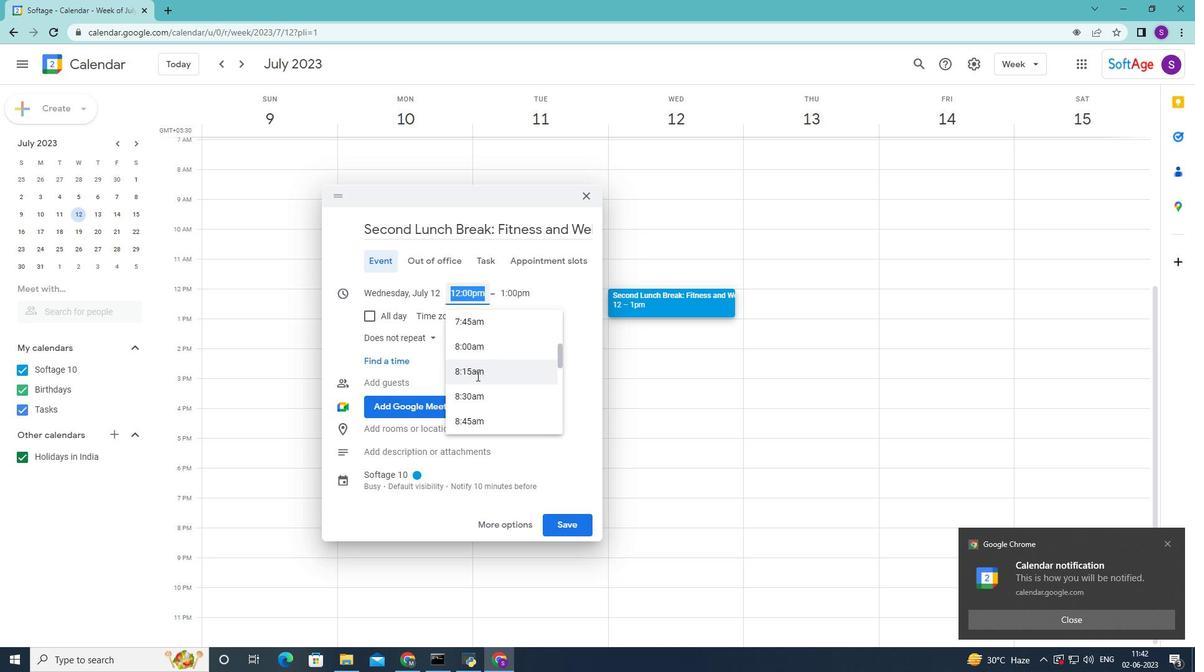 
Action: Mouse moved to (481, 410)
Screenshot: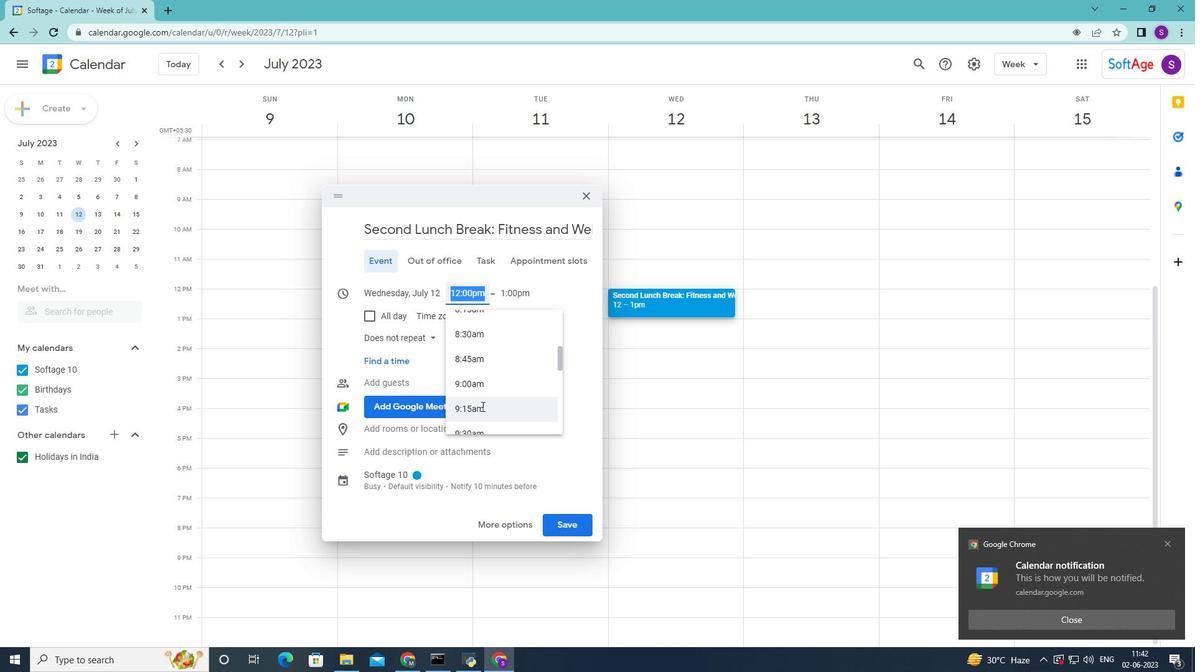 
Action: Mouse pressed left at (481, 410)
Screenshot: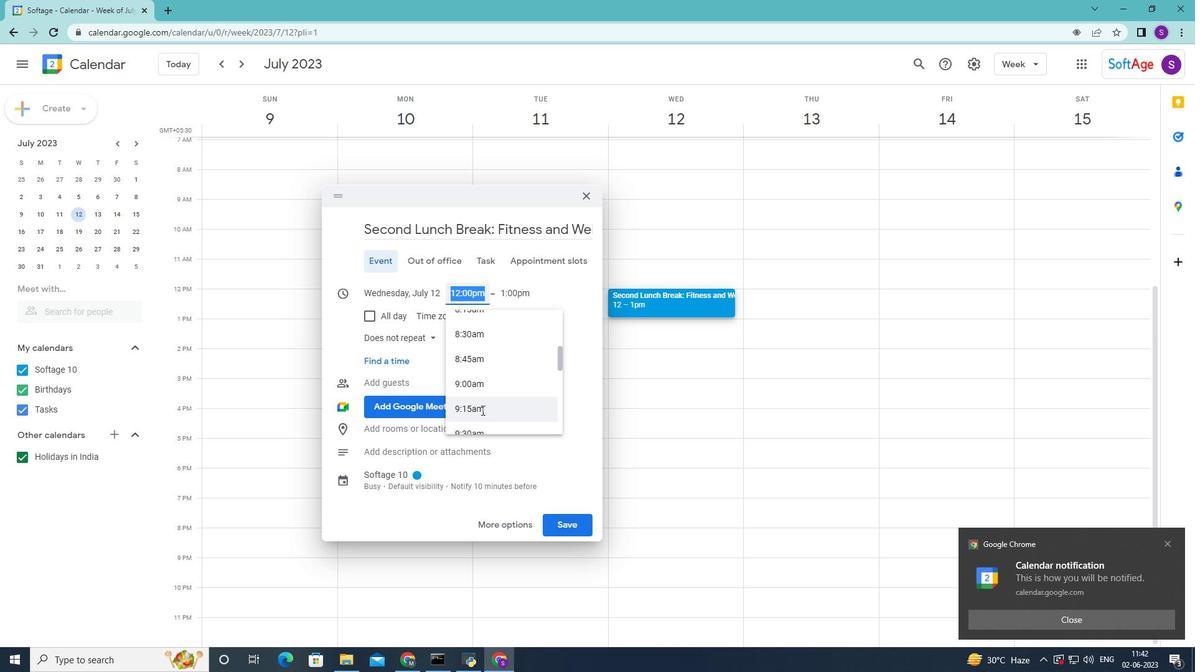 
Action: Mouse moved to (522, 293)
Screenshot: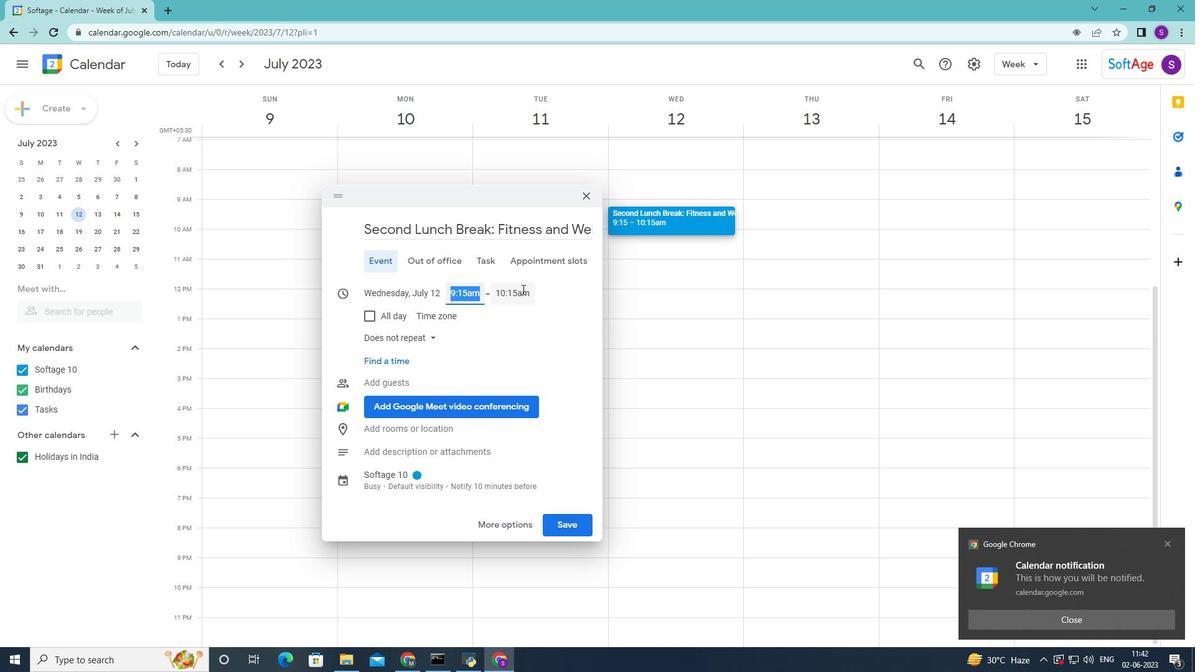 
Action: Mouse pressed left at (522, 293)
Screenshot: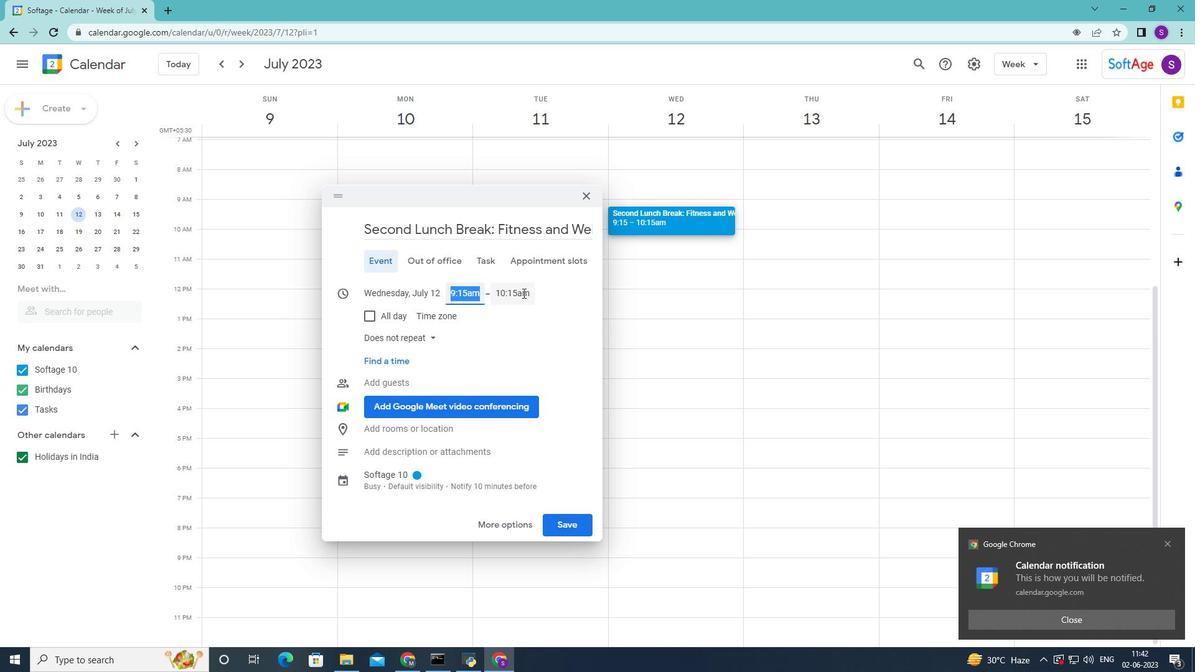 
Action: Mouse moved to (536, 372)
Screenshot: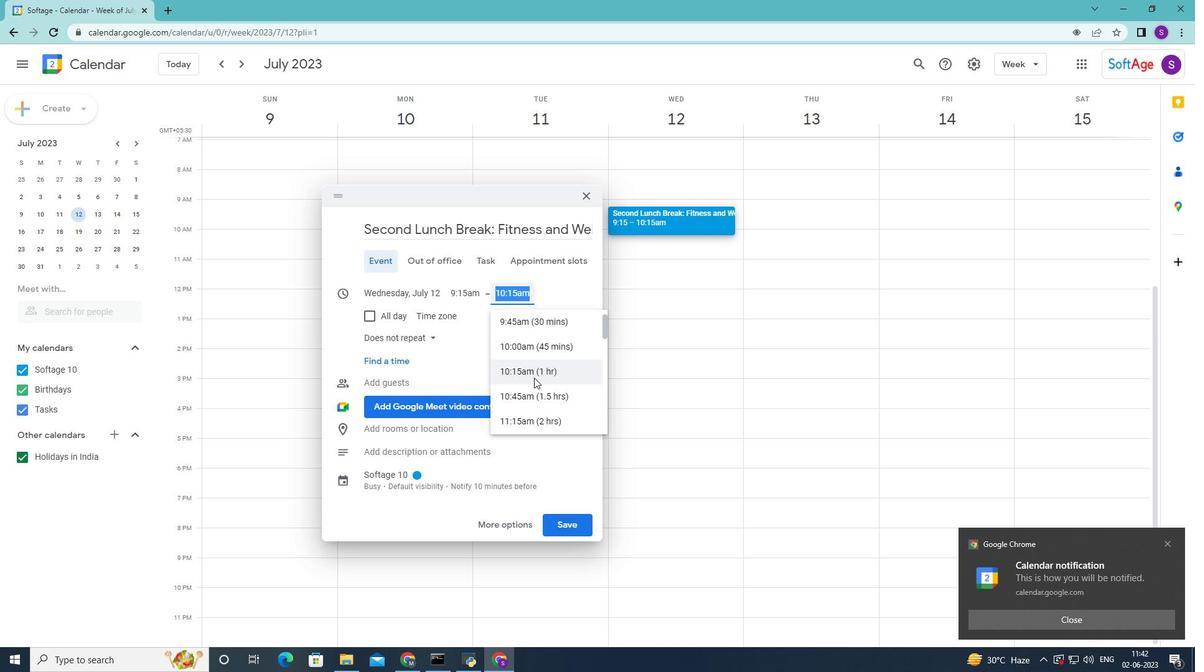 
Action: Mouse pressed left at (536, 372)
Screenshot: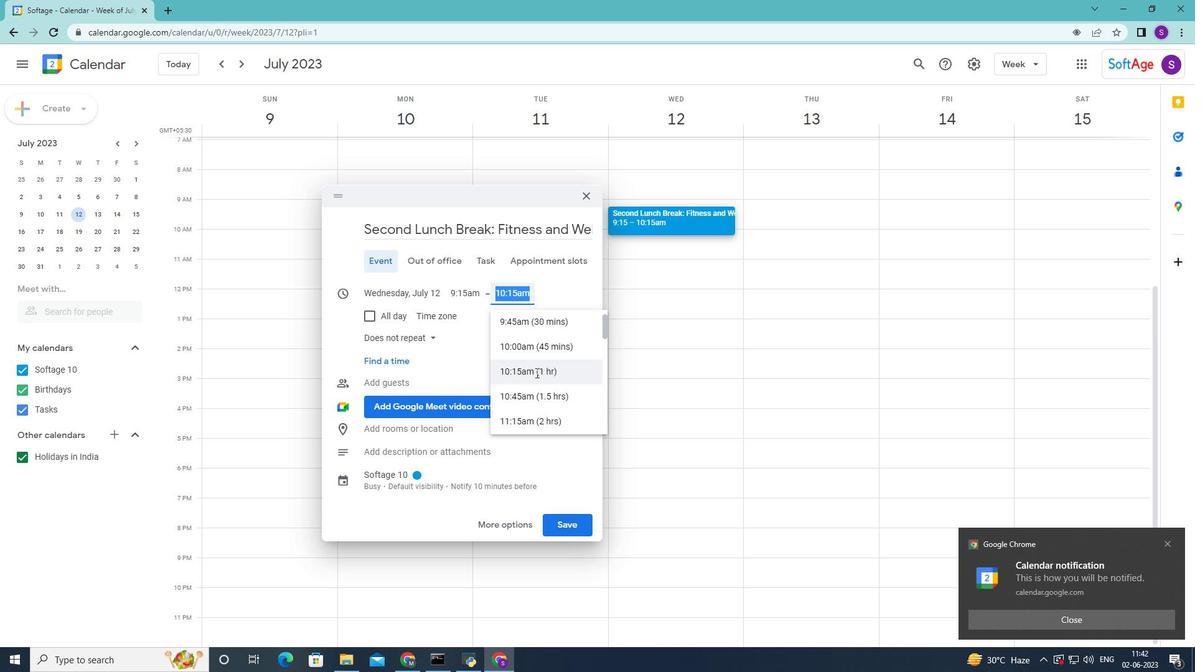
Action: Mouse moved to (496, 521)
Screenshot: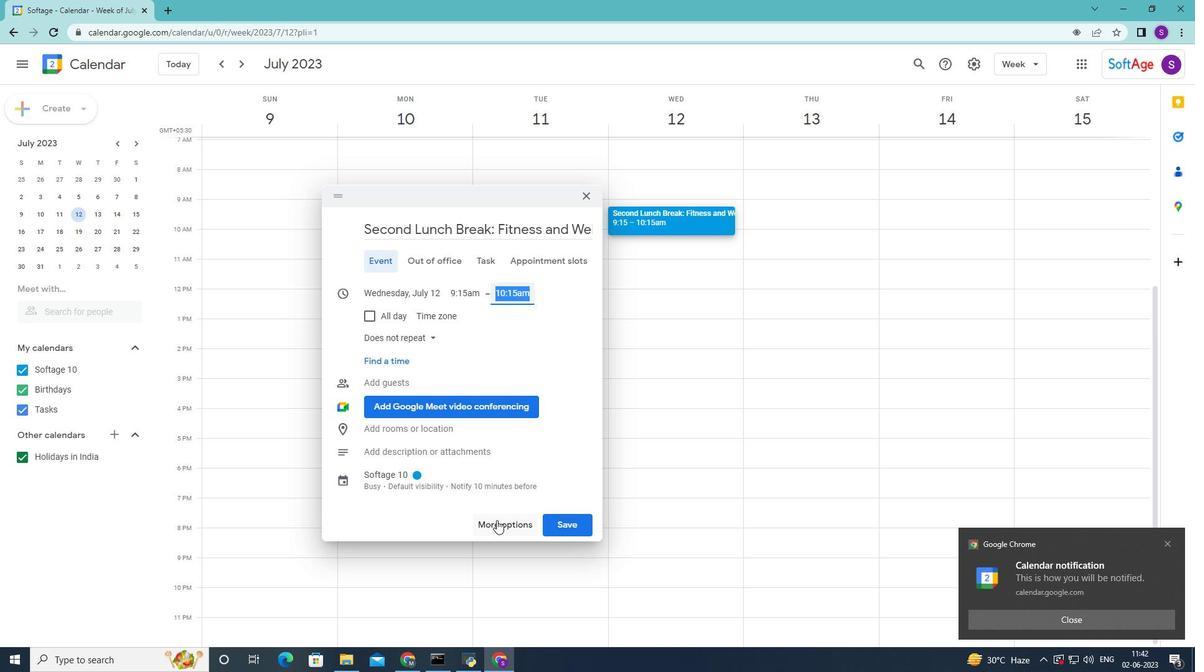 
Action: Mouse pressed left at (496, 521)
Screenshot: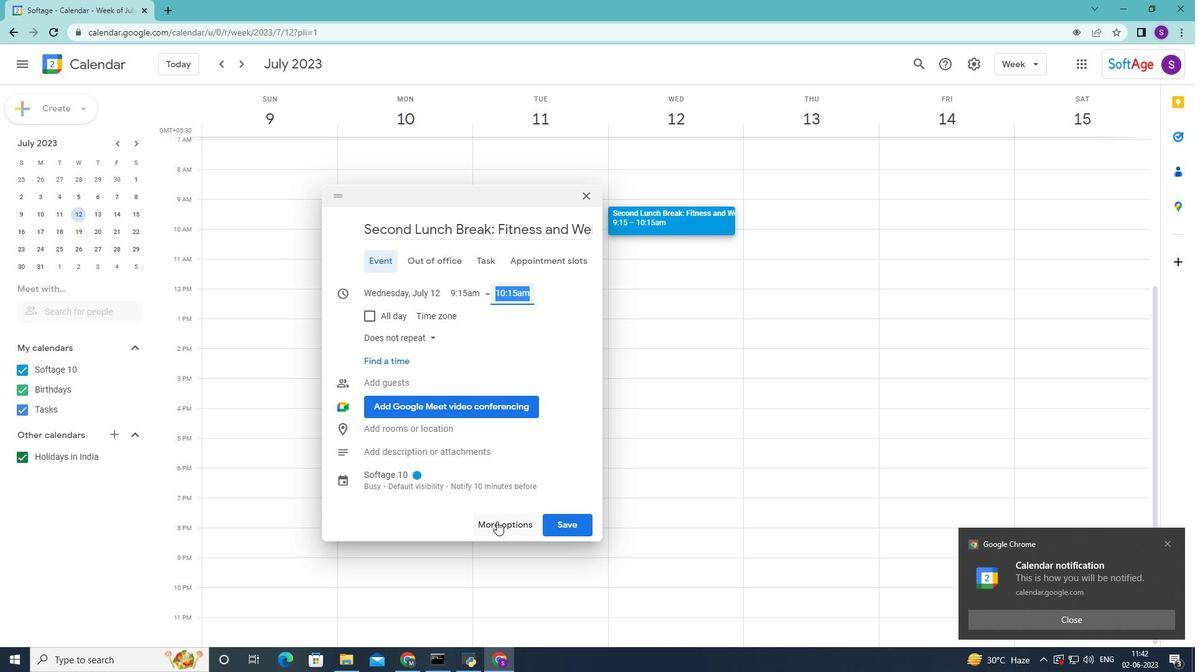 
Action: Mouse moved to (189, 441)
Screenshot: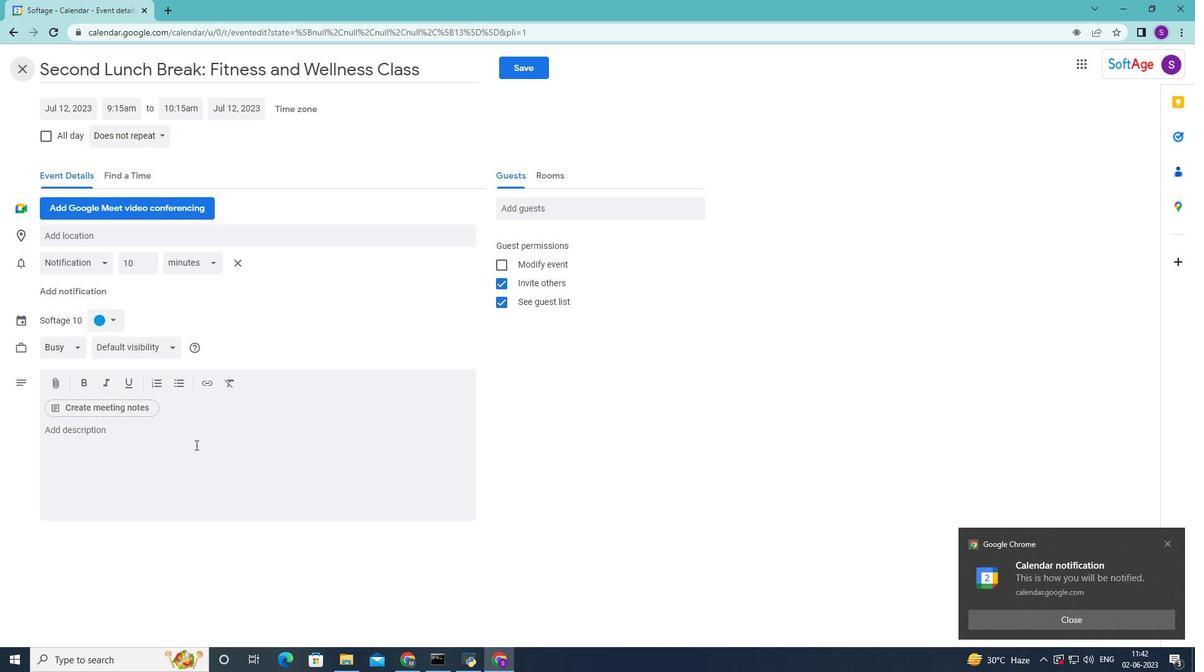 
Action: Mouse pressed left at (189, 441)
Screenshot: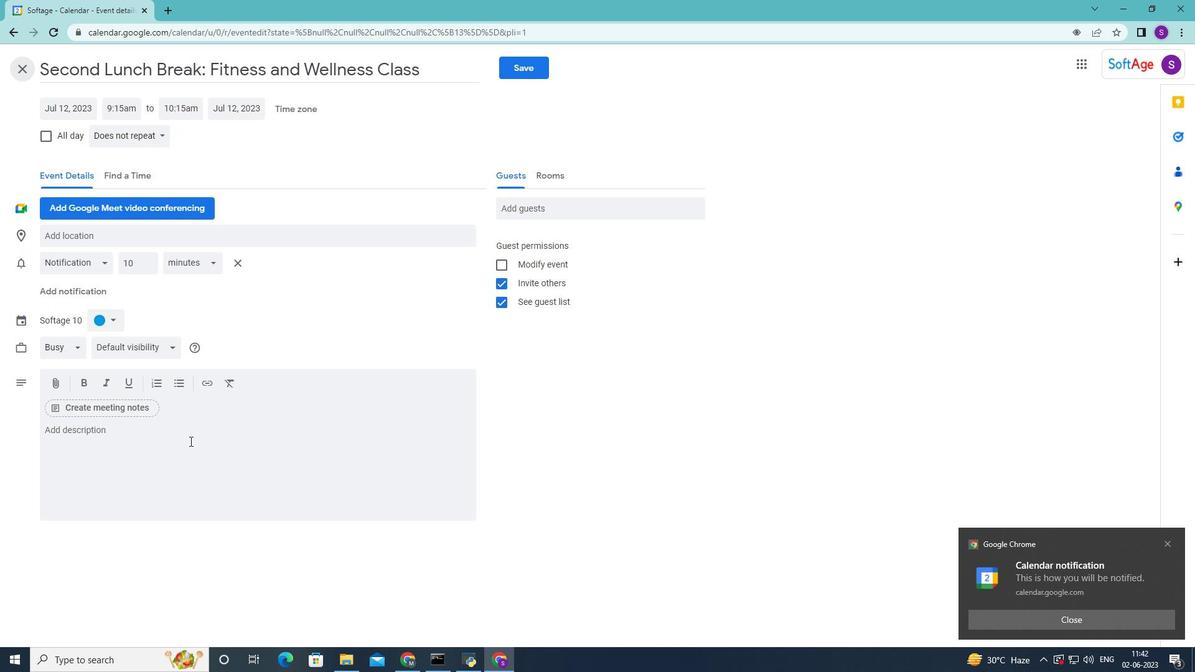 
Action: Key pressed <Key.shift>Participants<Key.space>will<Key.space>engagein<Key.space>self-reflection<Key.space>act
Screenshot: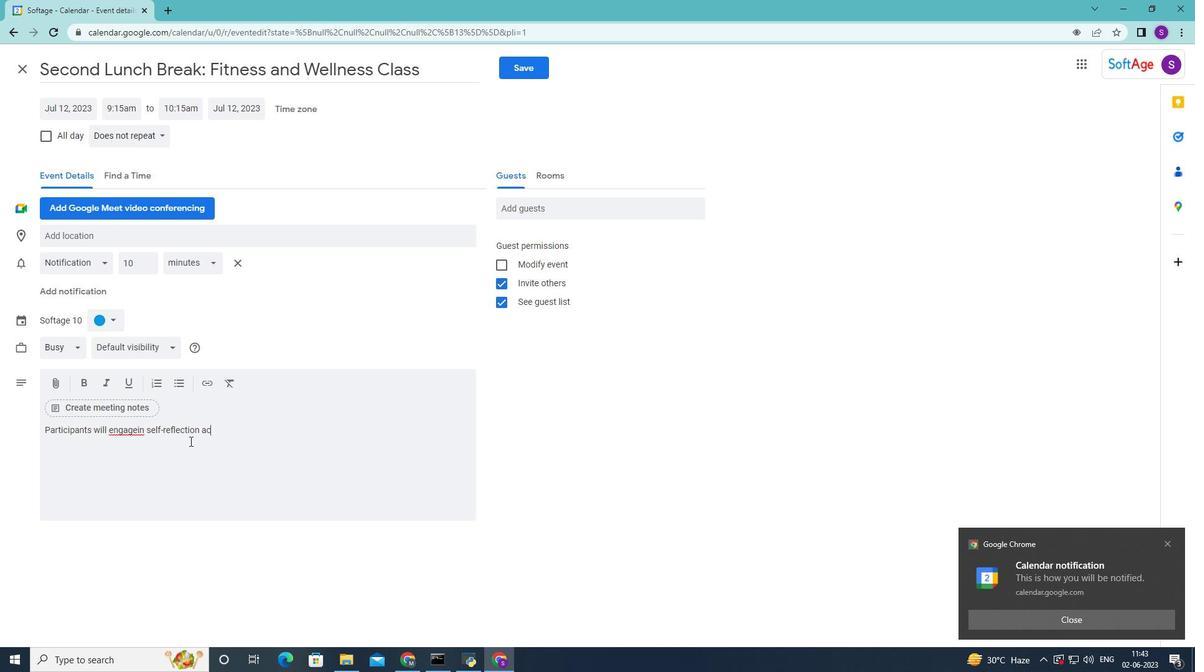 
Action: Mouse moved to (138, 428)
Screenshot: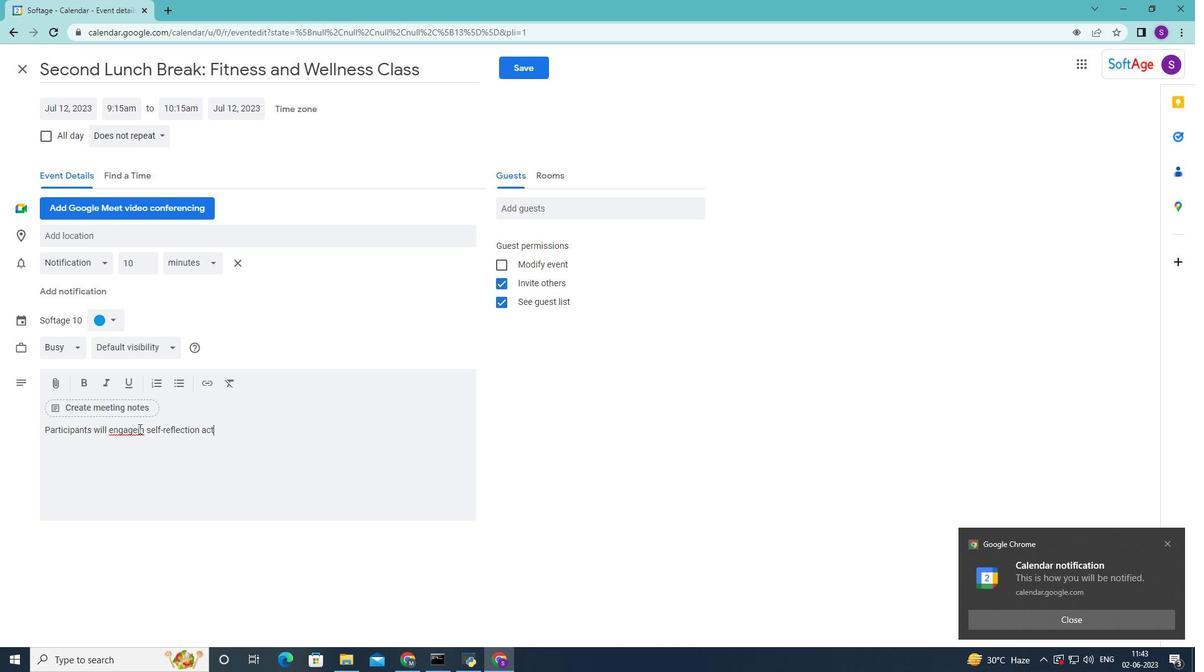 
Action: Mouse pressed left at (138, 428)
Screenshot: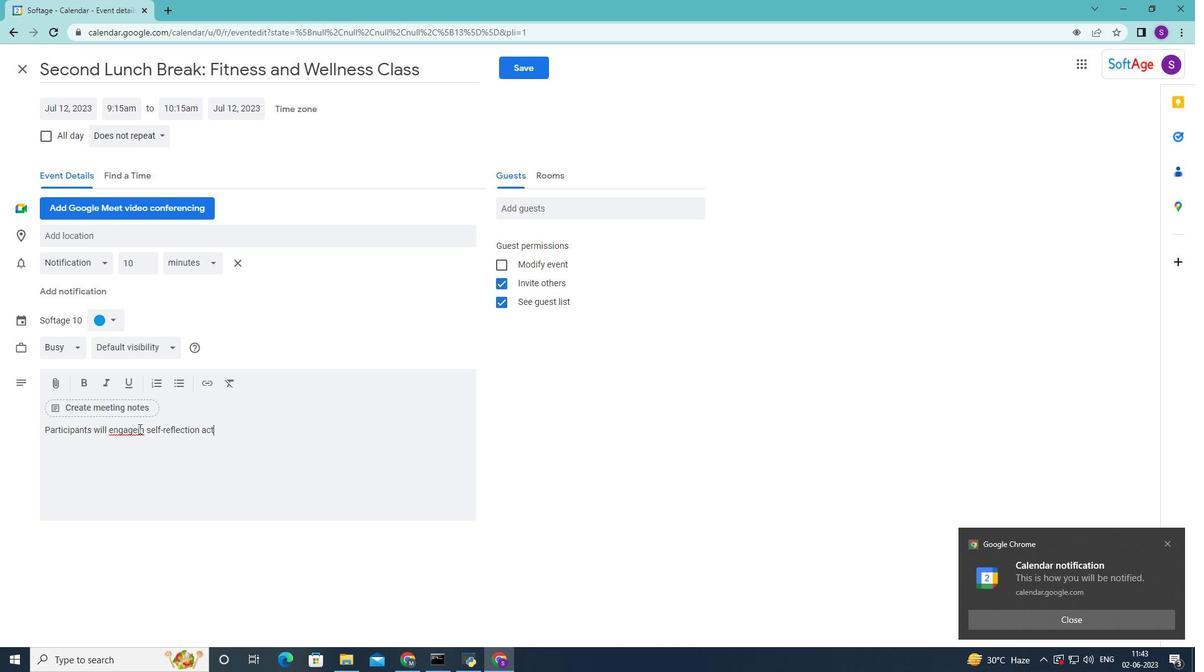 
Action: Mouse moved to (136, 431)
Screenshot: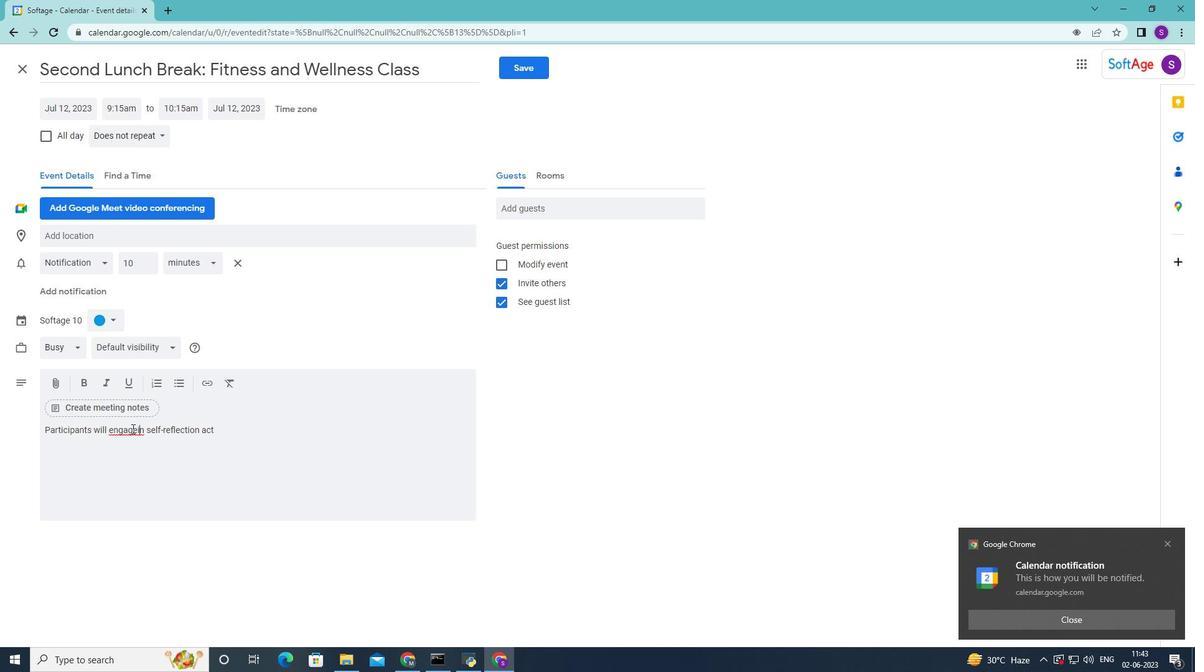 
Action: Mouse pressed left at (136, 431)
Screenshot: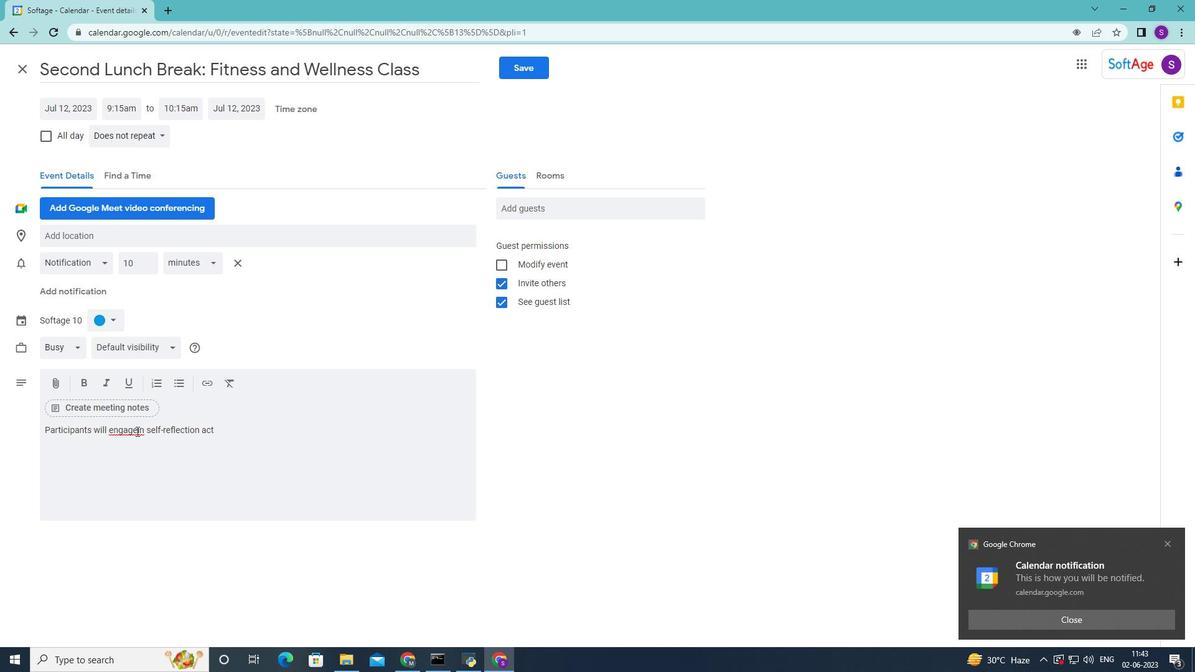 
Action: Mouse moved to (148, 438)
Screenshot: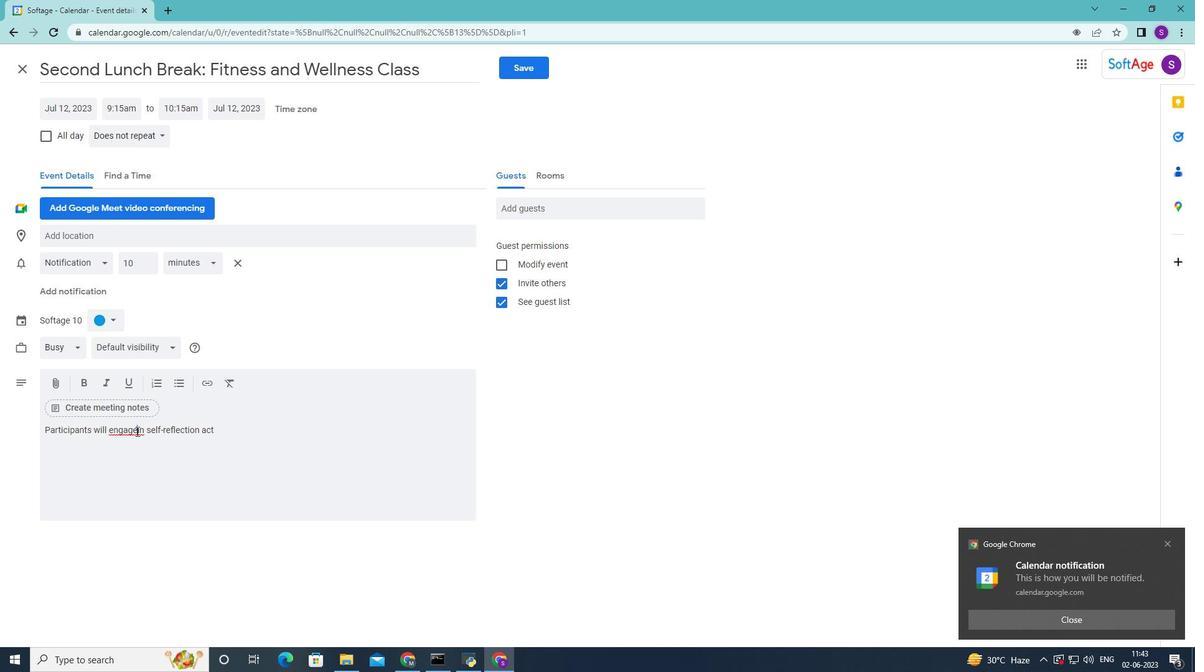 
Action: Key pressed <Key.space>
Screenshot: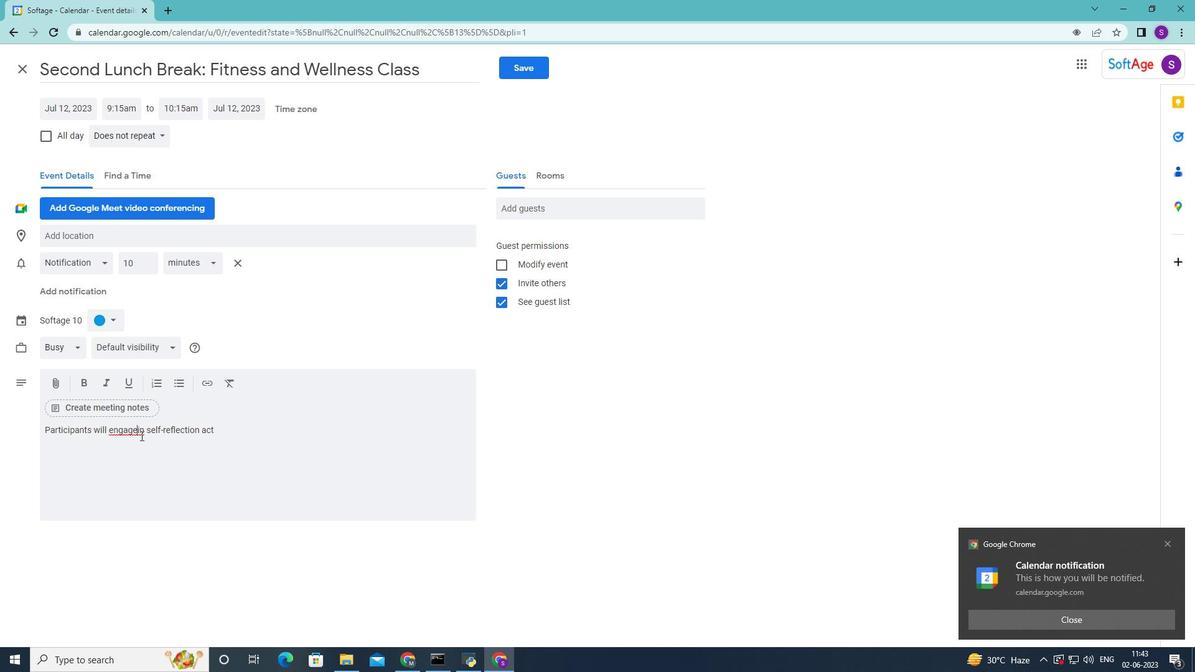 
Action: Mouse moved to (240, 430)
Screenshot: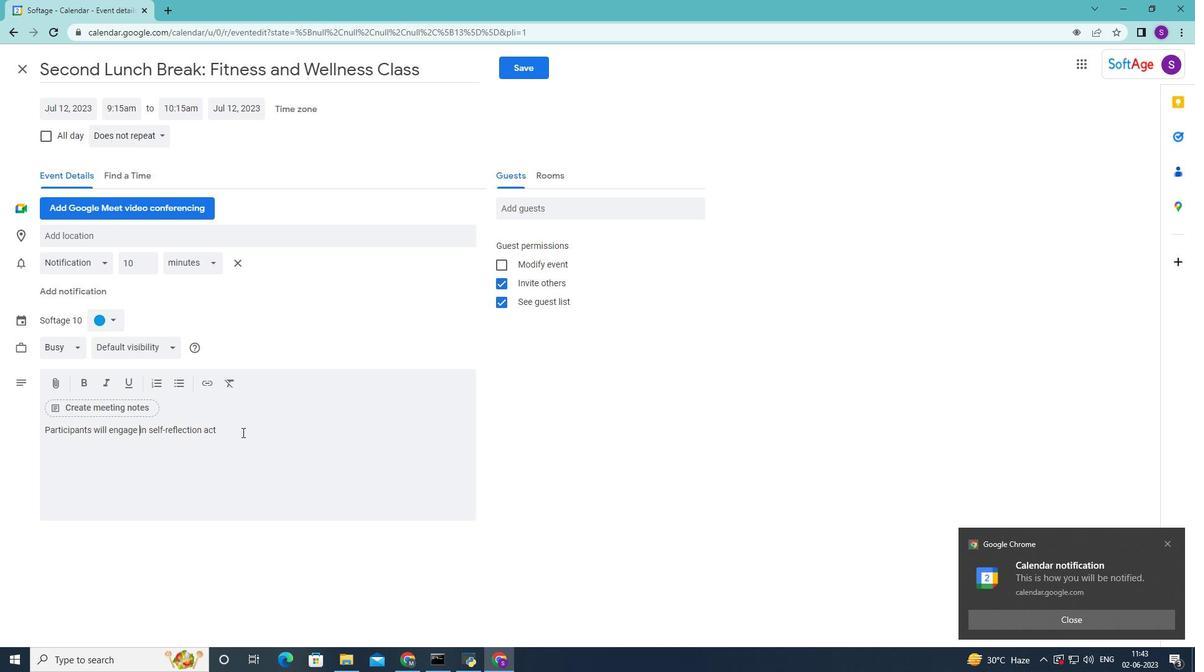 
Action: Mouse pressed left at (240, 430)
Screenshot: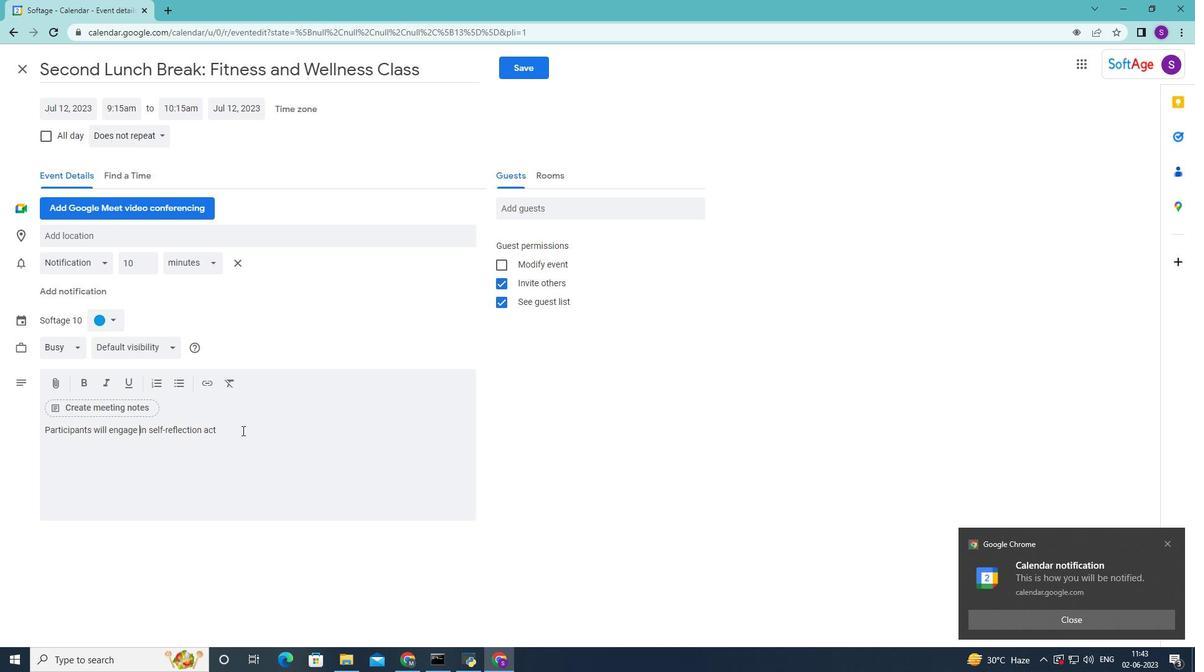 
Action: Mouse moved to (235, 435)
Screenshot: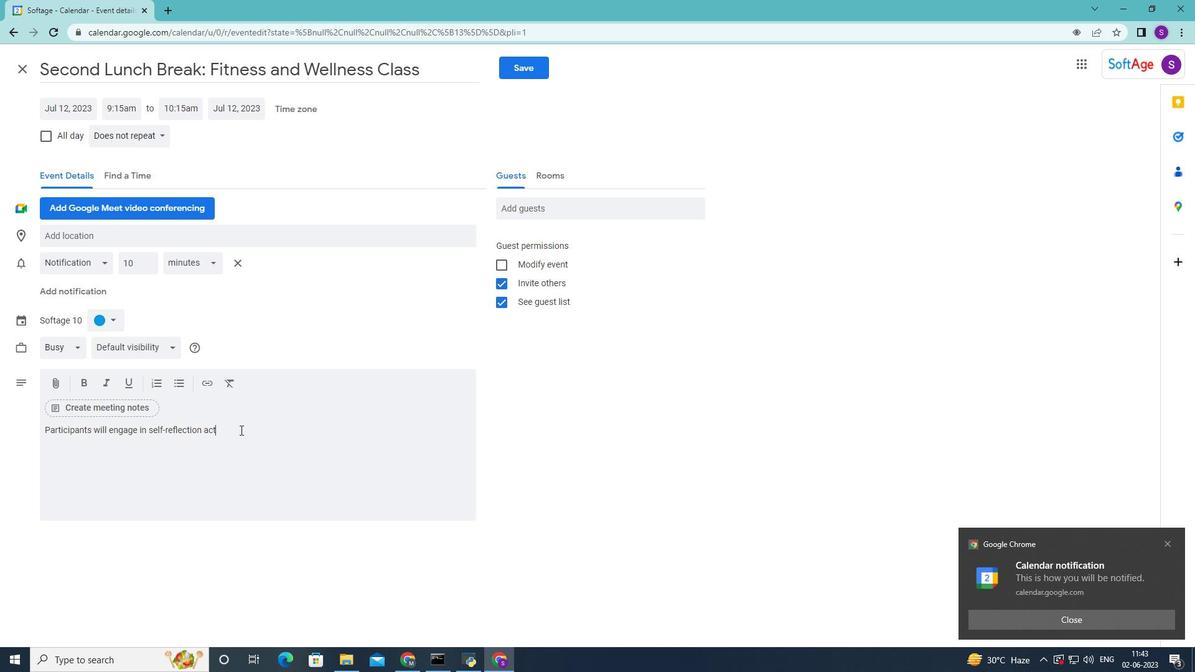 
Action: Key pressed ivities<Key.space>to<Key.space>enhance<Key.space>self-awareness<Key.space>and<Key.space>personal<Key.space>growth<Key.space>as<Key.space>leaders,<Key.backspace>.<Key.space><Key.shift>They<Key.space>will<Key.space>explore<Key.space>strategies<Key.space>for<Key.space>continuous<Key.space>learning,self-motivation,
Screenshot: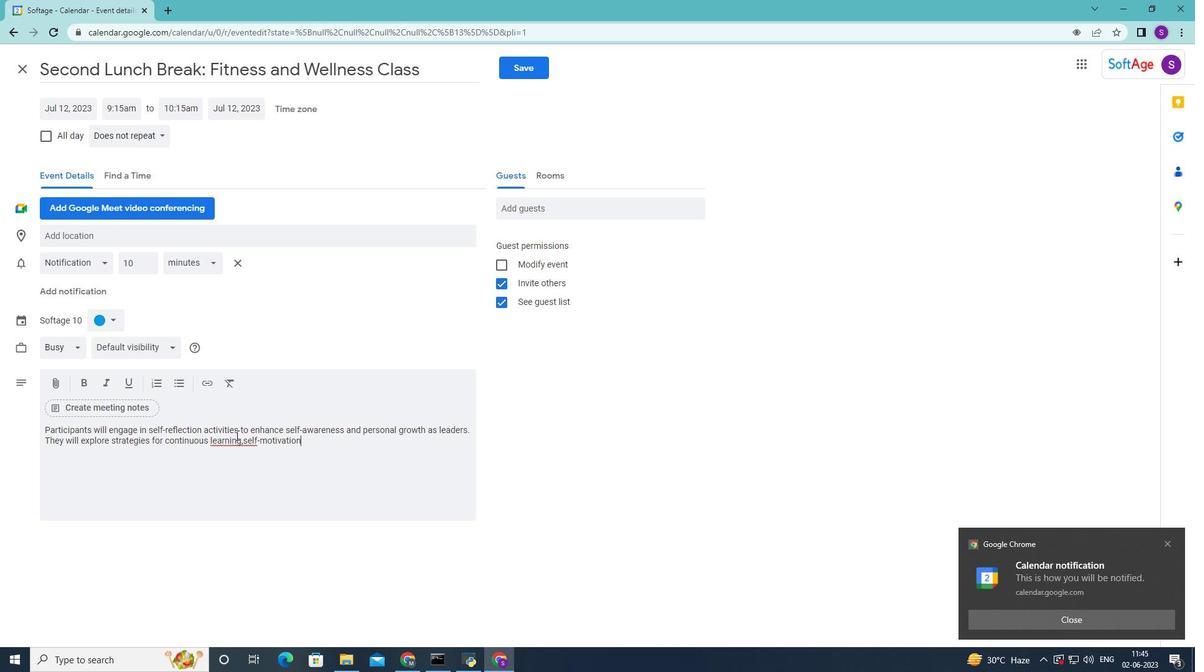 
Action: Mouse moved to (244, 443)
Screenshot: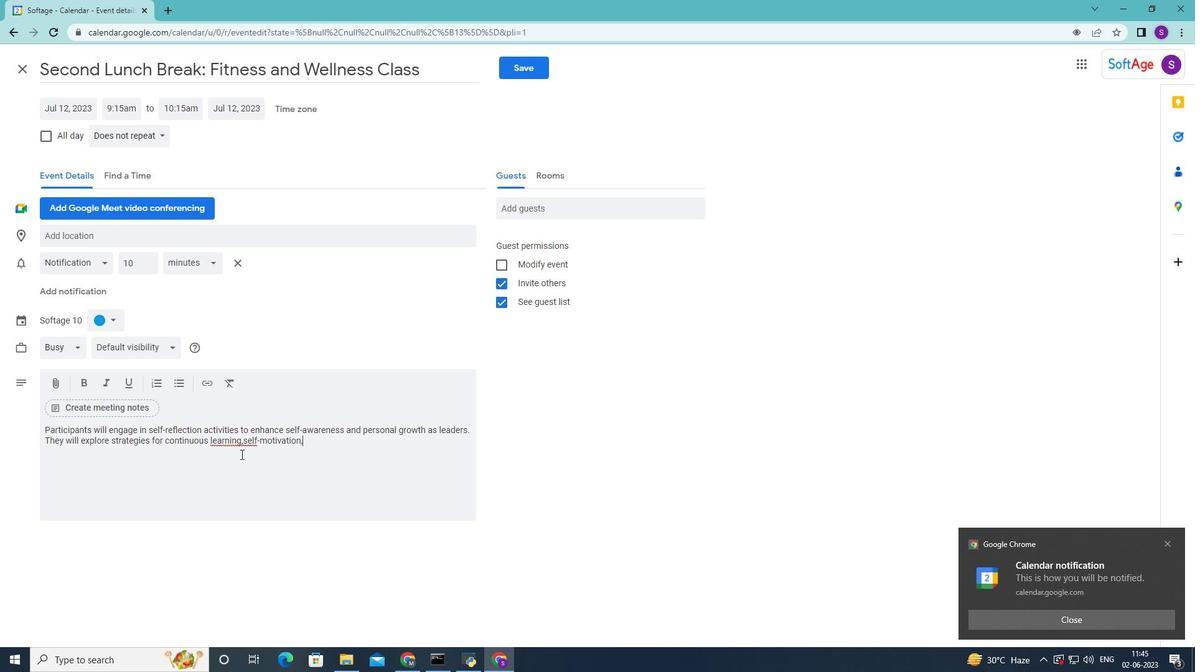 
Action: Mouse pressed left at (244, 443)
Screenshot: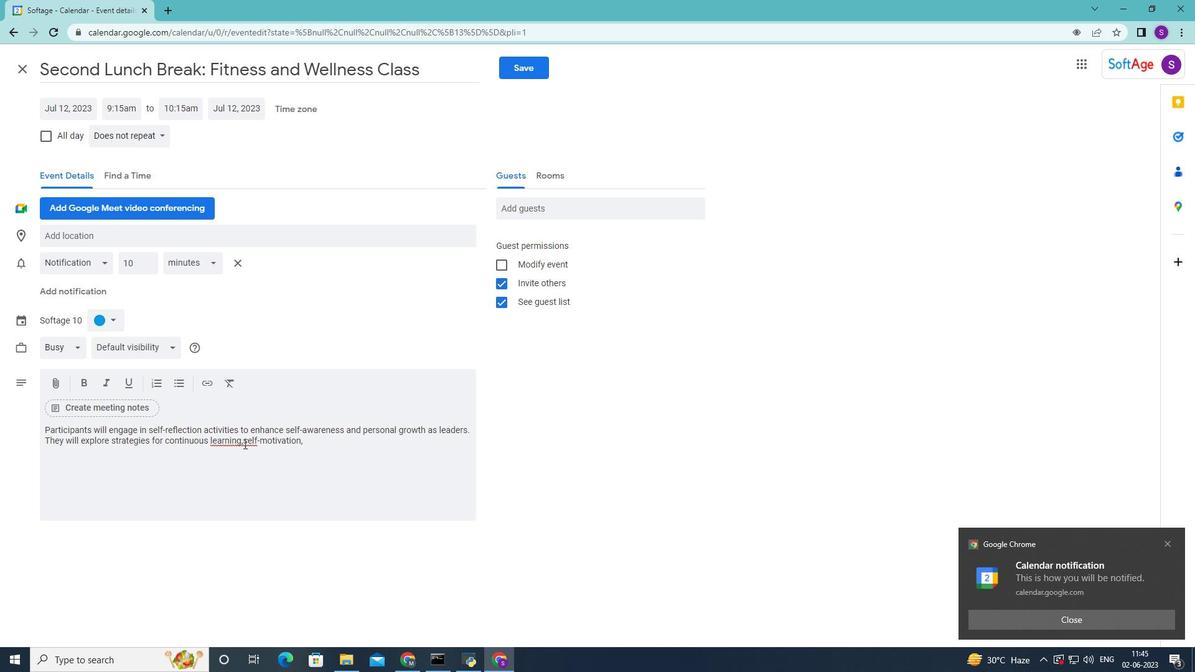 
Action: Mouse moved to (248, 442)
Screenshot: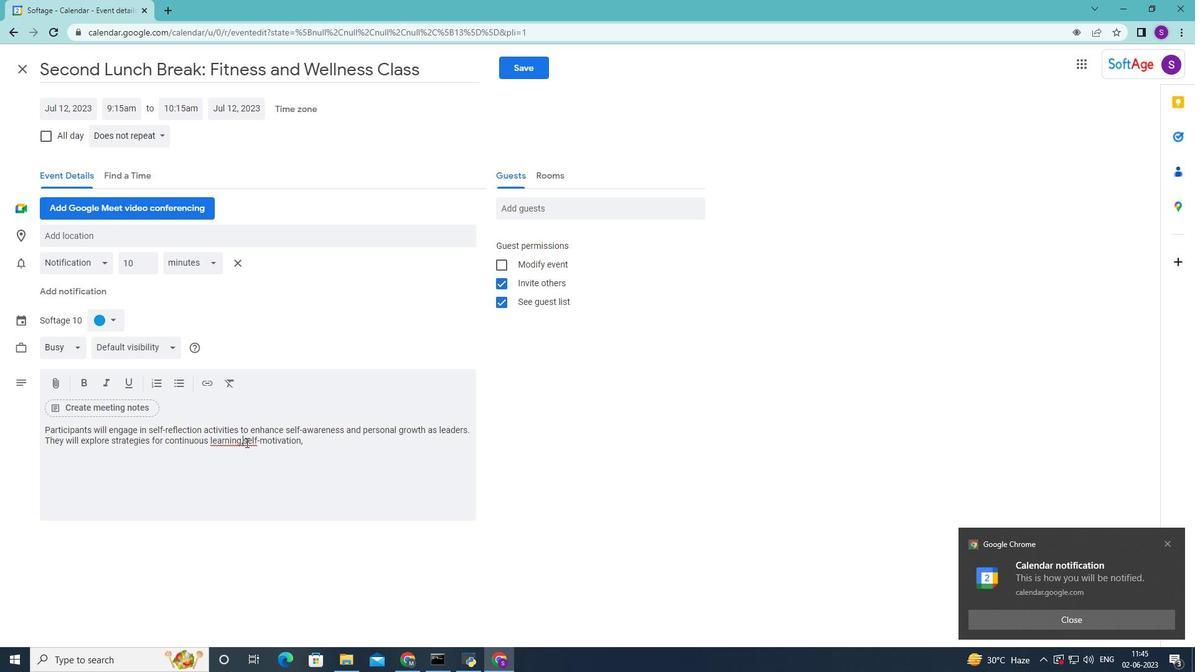 
Action: Key pressed <Key.space>
Screenshot: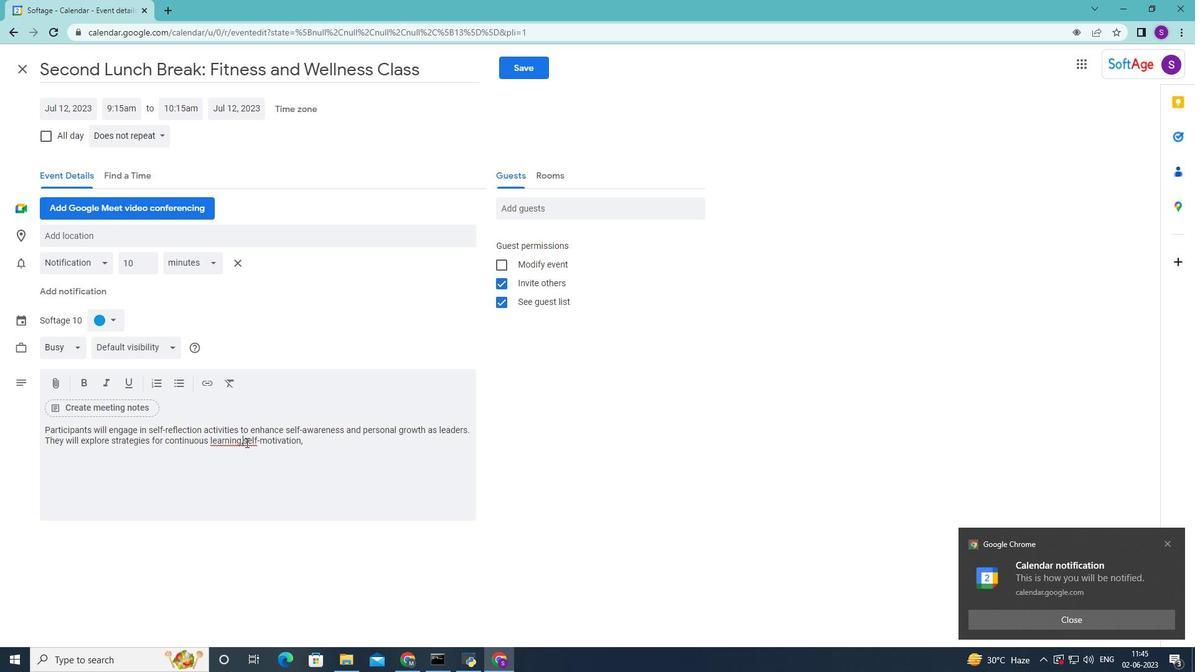 
Action: Mouse moved to (318, 445)
Screenshot: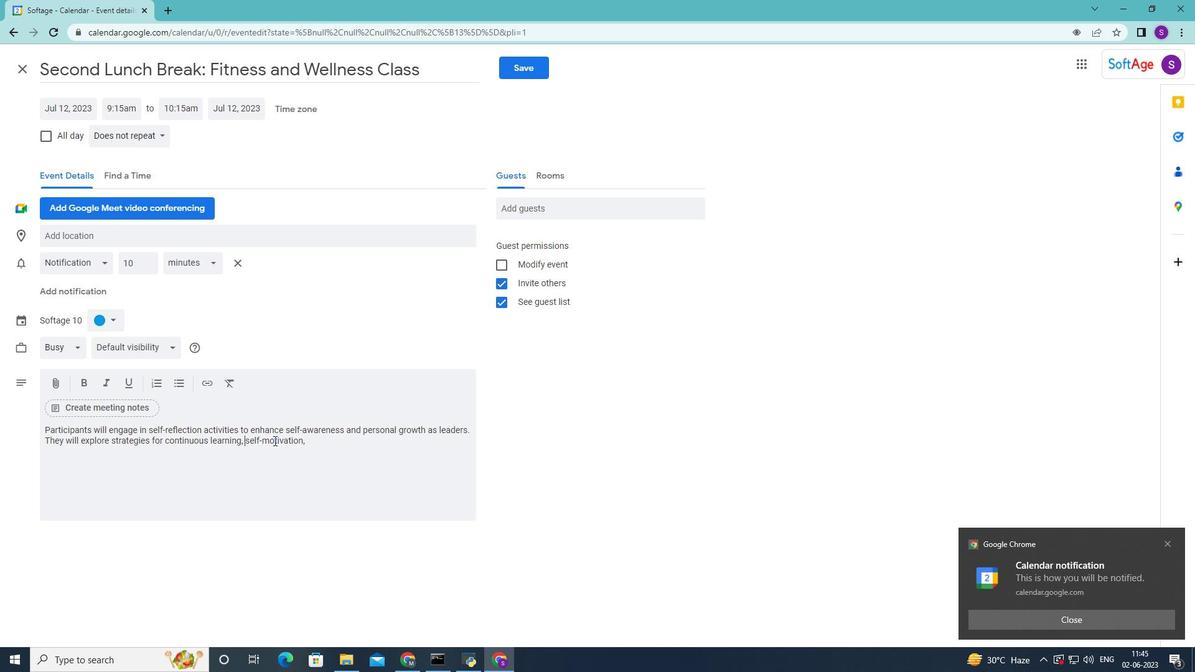 
Action: Mouse pressed left at (318, 445)
Screenshot: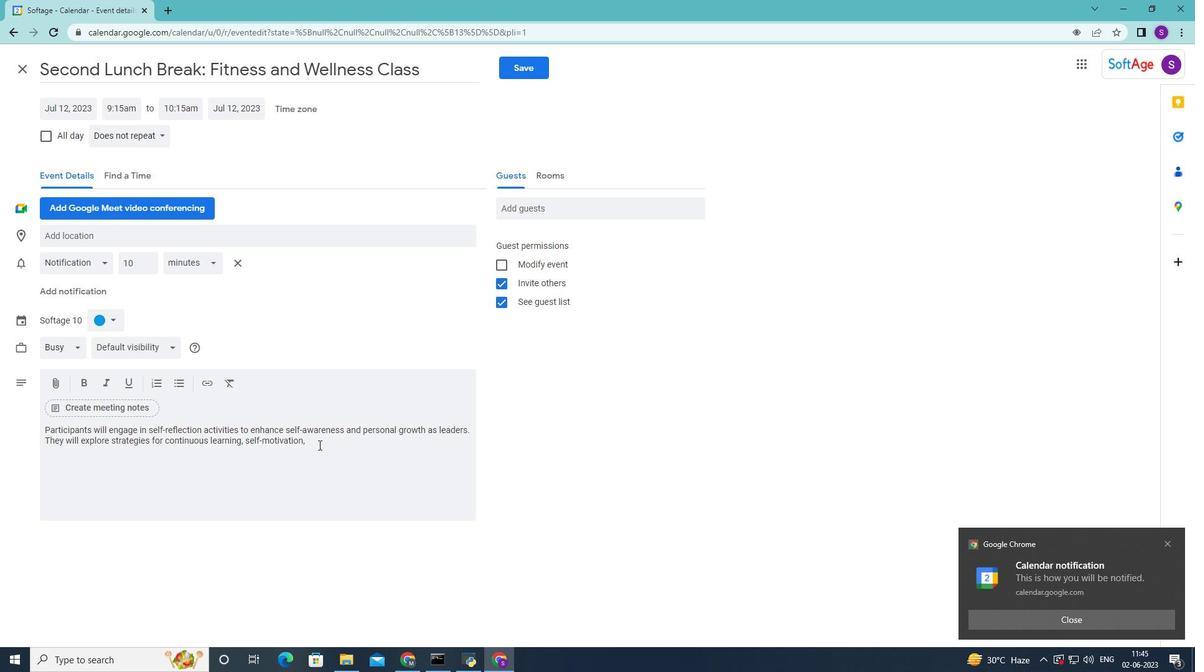 
Action: Key pressed <Key.space>and<Key.space>personal<Key.space>development
Screenshot: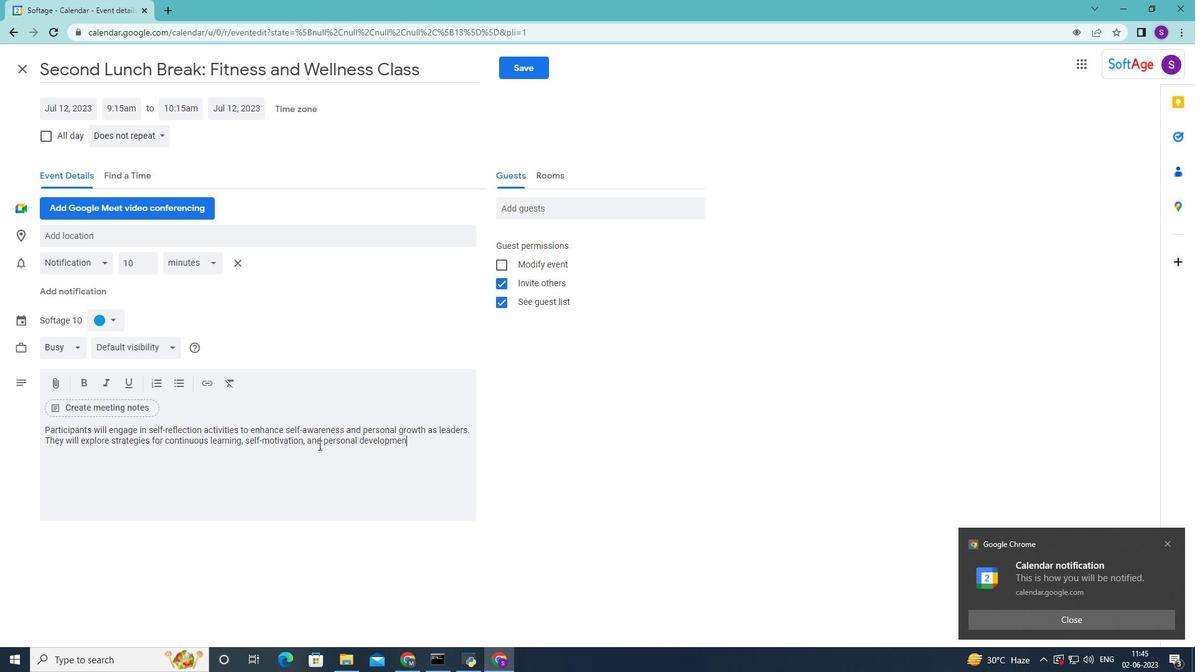 
Action: Mouse moved to (348, 465)
Screenshot: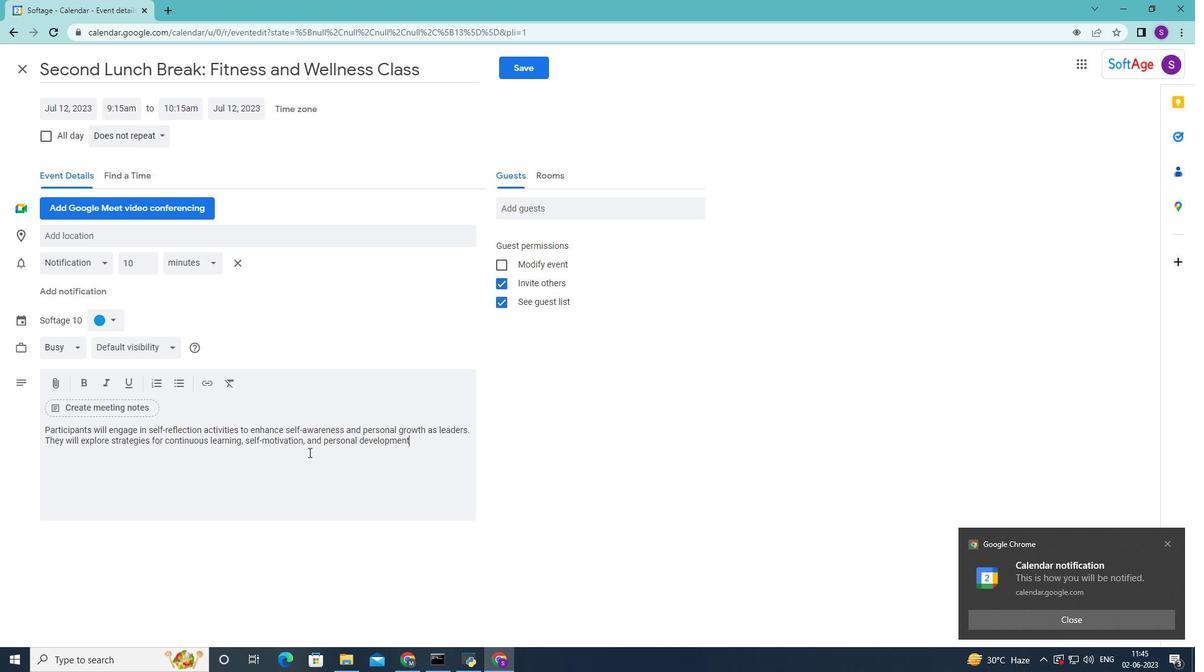 
Action: Key pressed .
Screenshot: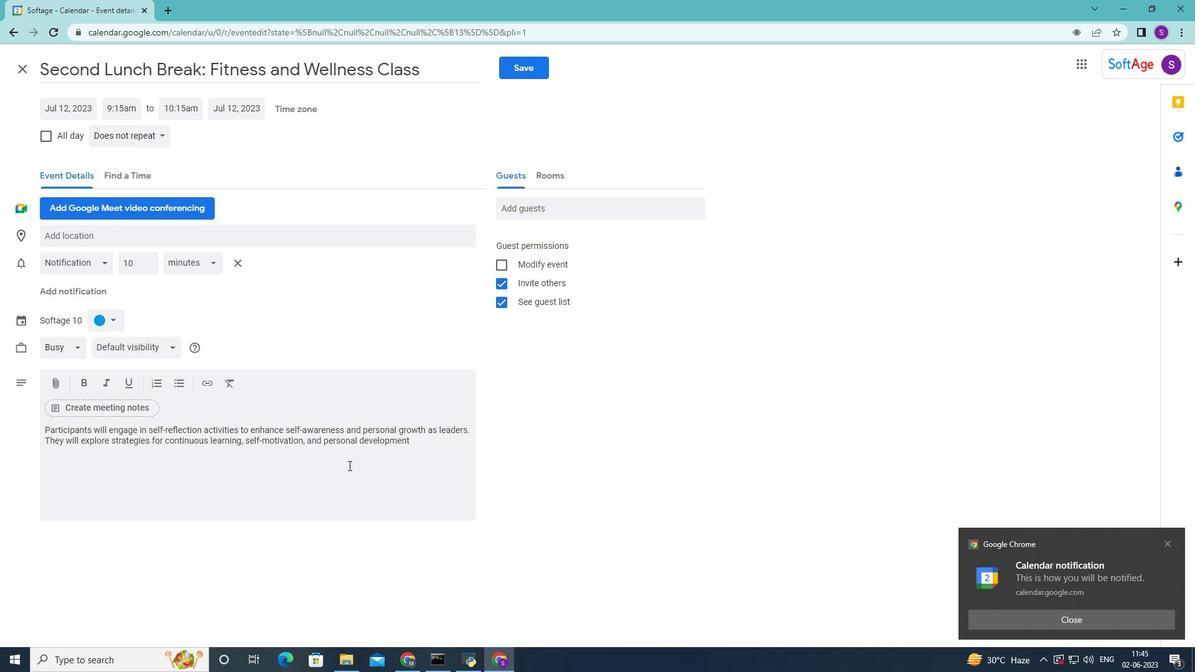 
Action: Mouse moved to (108, 320)
Screenshot: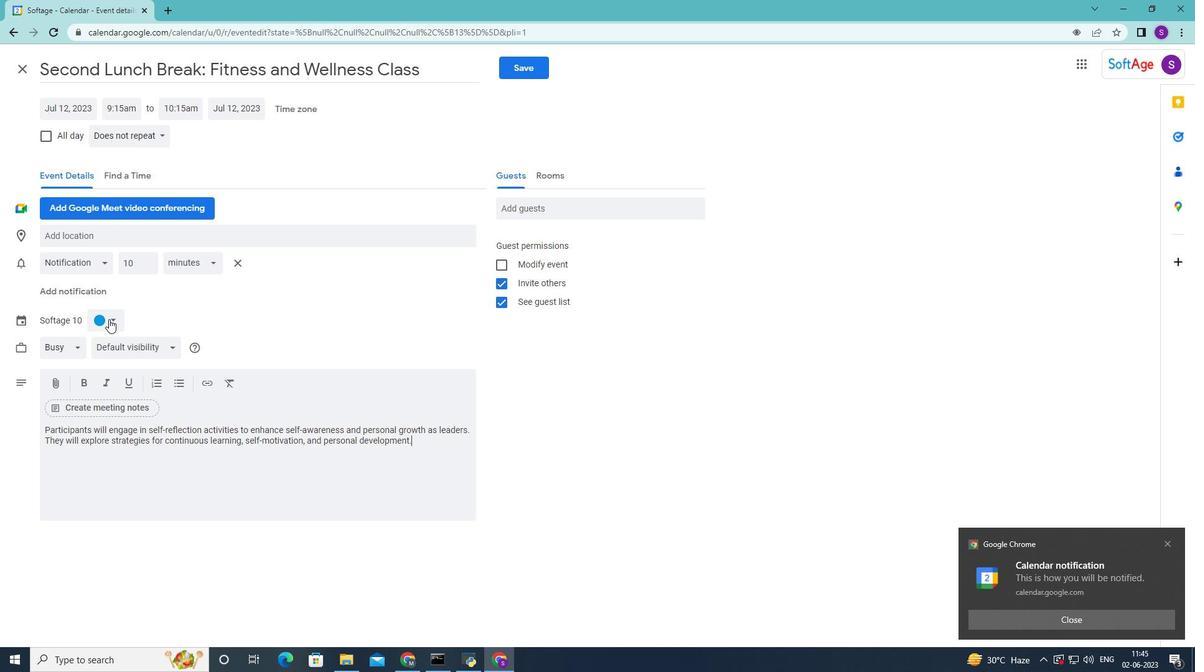 
Action: Mouse pressed left at (108, 320)
Screenshot: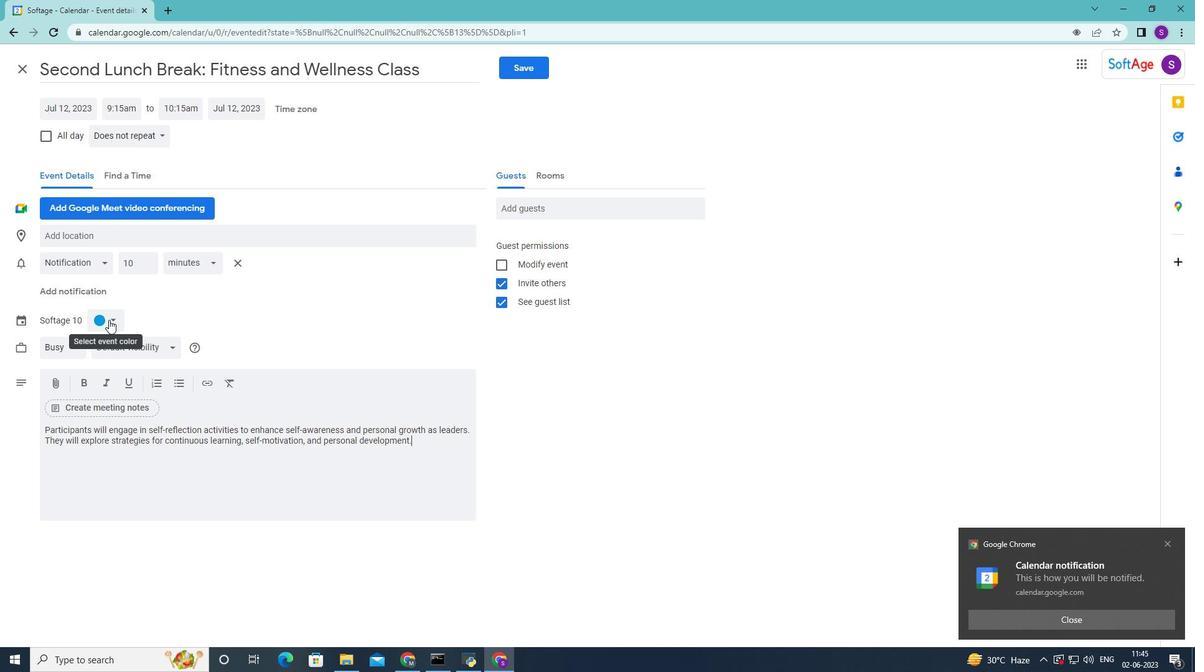 
Action: Mouse moved to (98, 335)
Screenshot: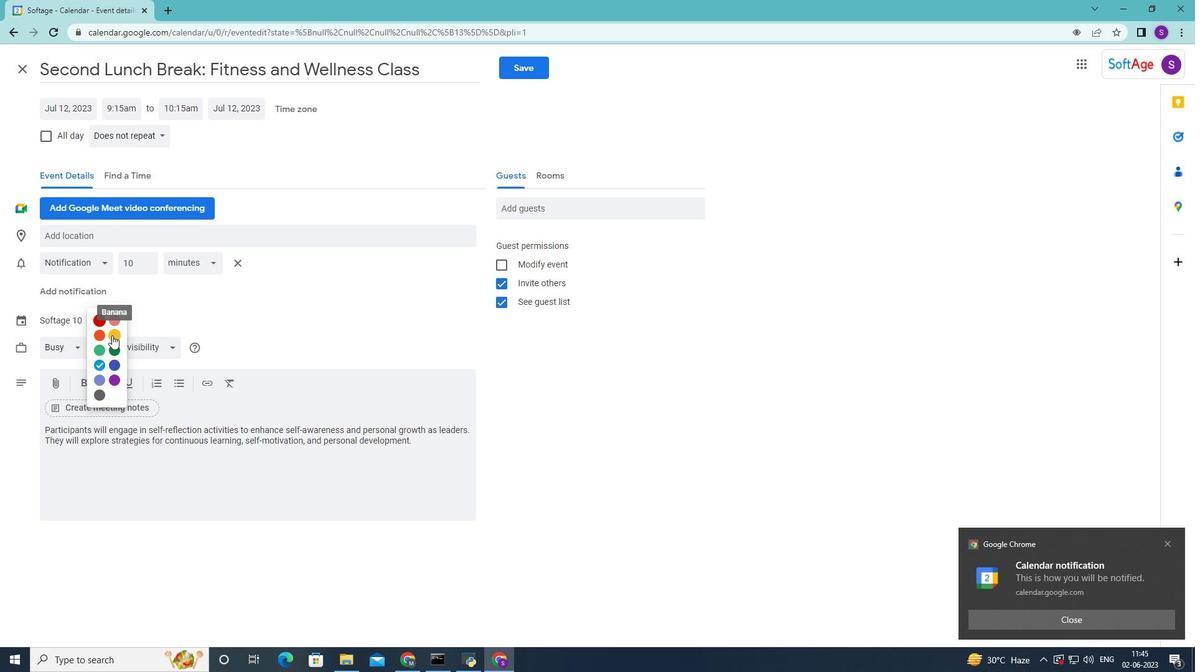 
Action: Mouse pressed left at (98, 335)
Screenshot: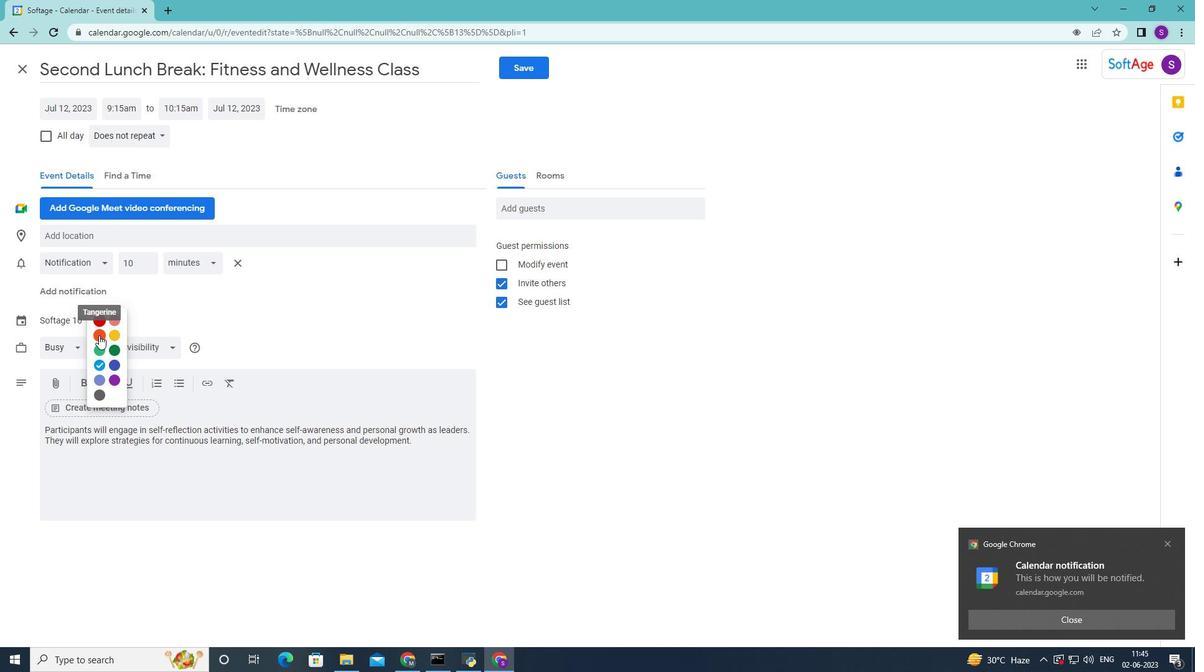 
Action: Mouse moved to (499, 301)
Screenshot: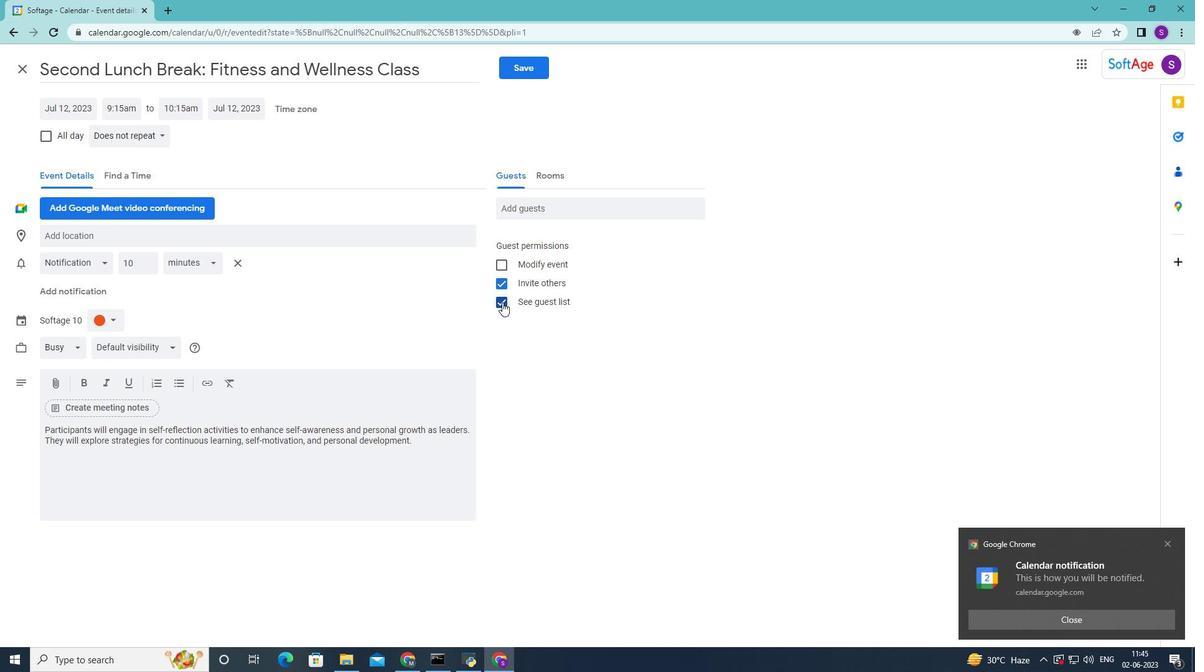 
Action: Mouse pressed left at (499, 301)
Screenshot: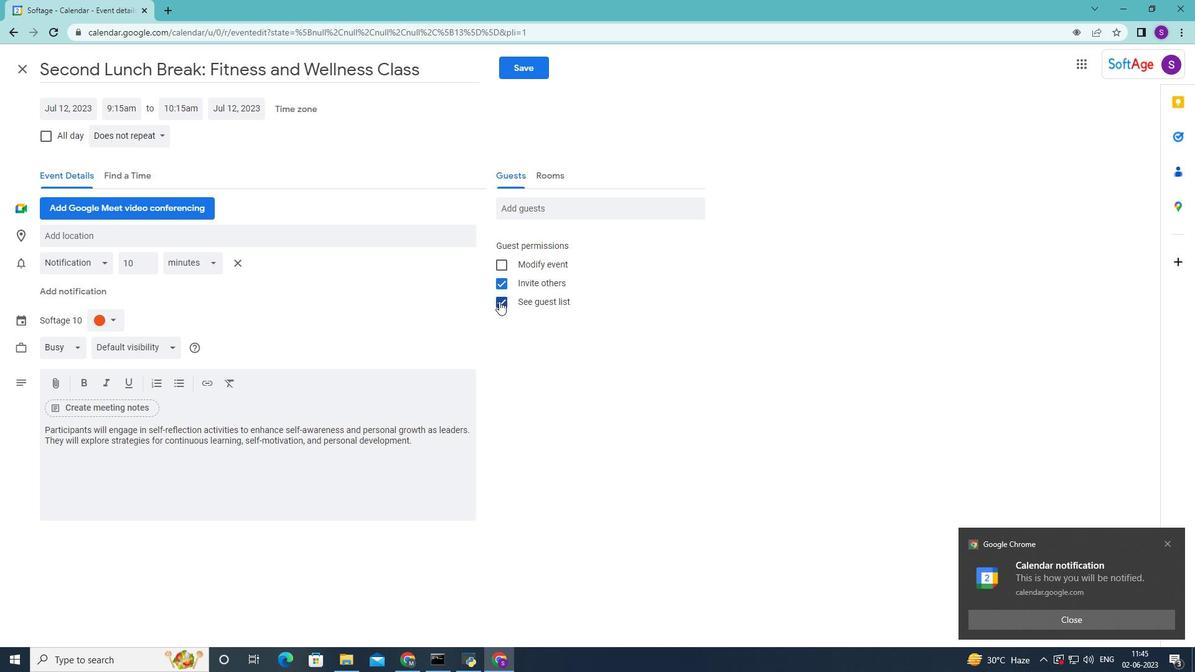 
Action: Mouse moved to (525, 212)
Screenshot: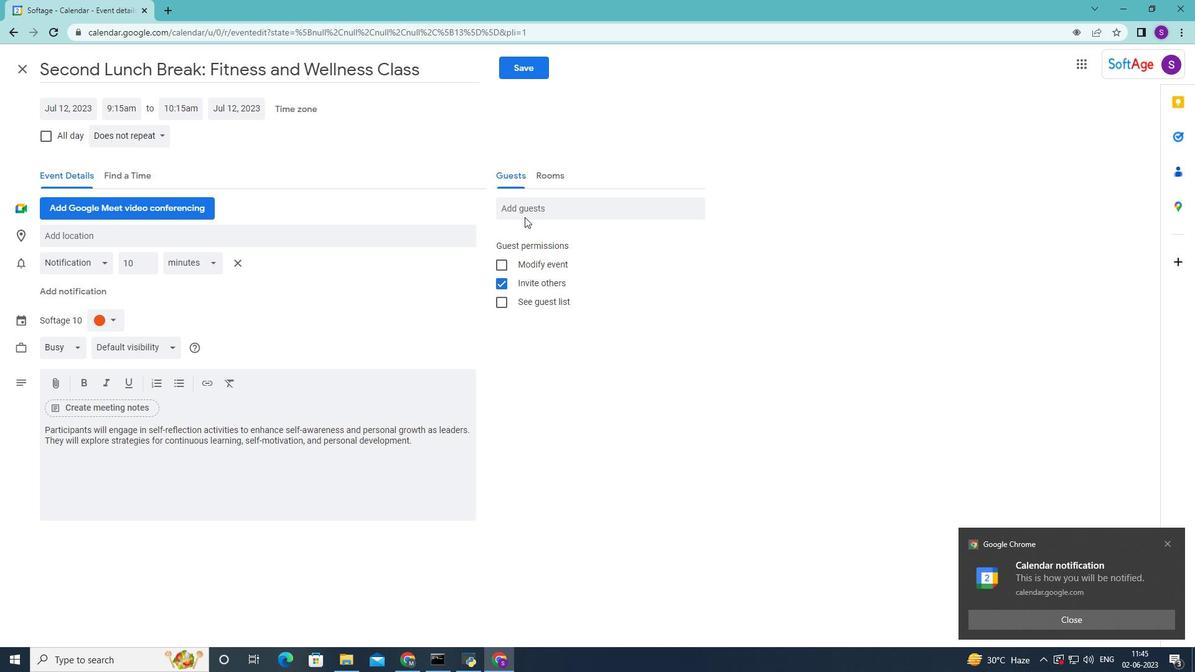 
Action: Mouse pressed left at (525, 212)
Screenshot: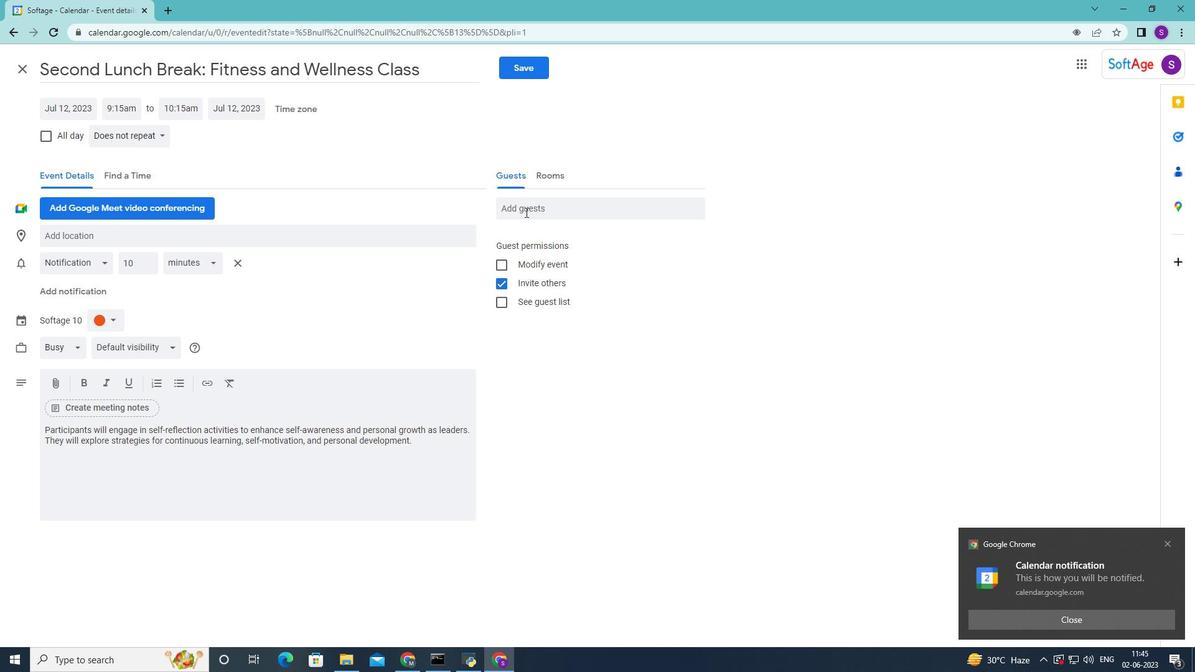
Action: Key pressed <Key.shift>Softage.3<Key.shift>@softage.net<Key.enter><Key.shift>Softage.<Key.shift><Key.shift><Key.shift><Key.shift><Key.shift><Key.shift><Key.shift><Key.shift><Key.shift><Key.shift><Key.shift><Key.shift><Key.shift>4<Key.shift><Key.shift><Key.shift><Key.shift><Key.shift><Key.shift><Key.shift><Key.shift><Key.shift><Key.shift><Key.shift><Key.shift><Key.shift><Key.shift><Key.shift>@softage.net
Screenshot: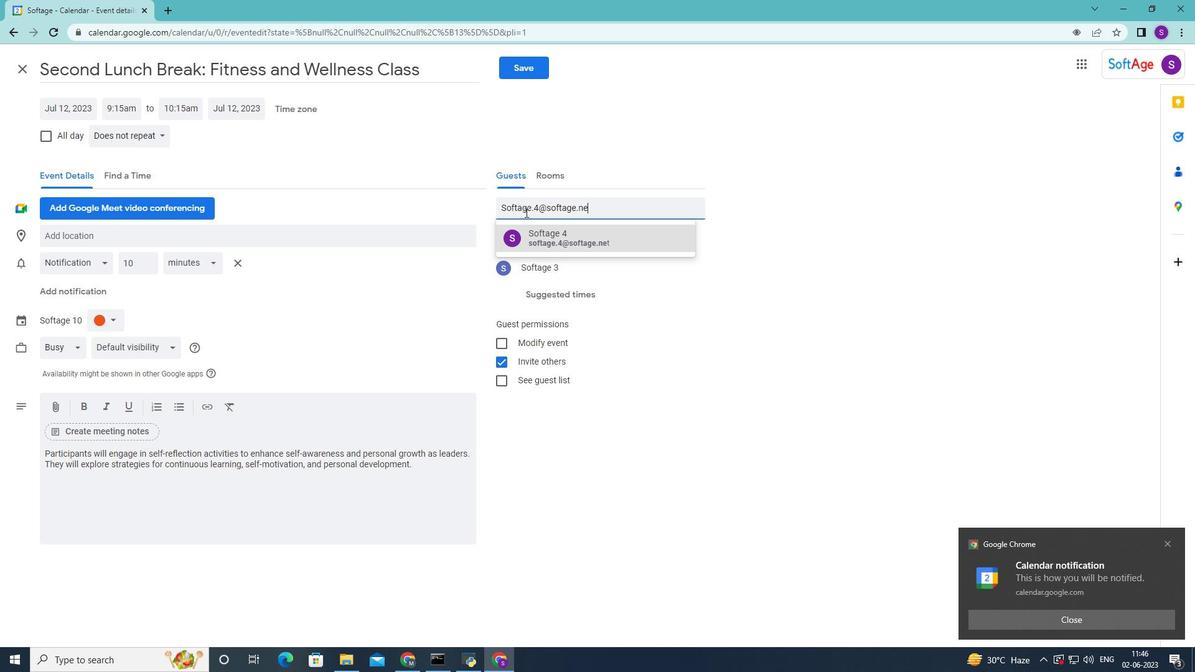 
Action: Mouse moved to (557, 275)
Screenshot: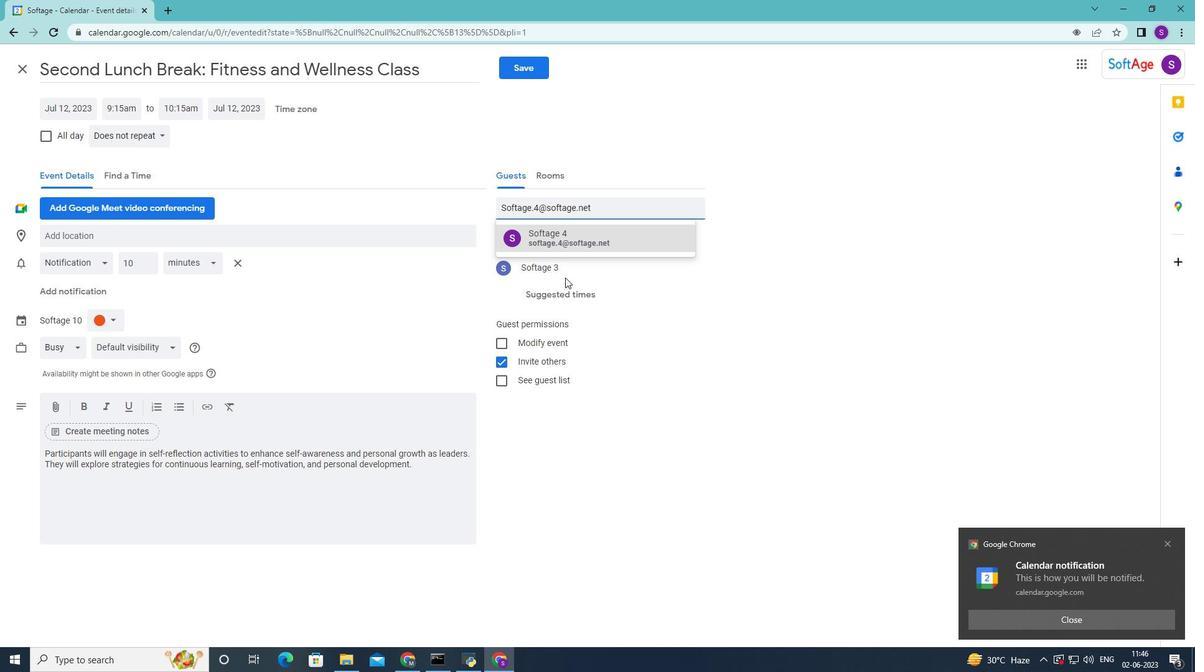 
Action: Key pressed <Key.enter>
Screenshot: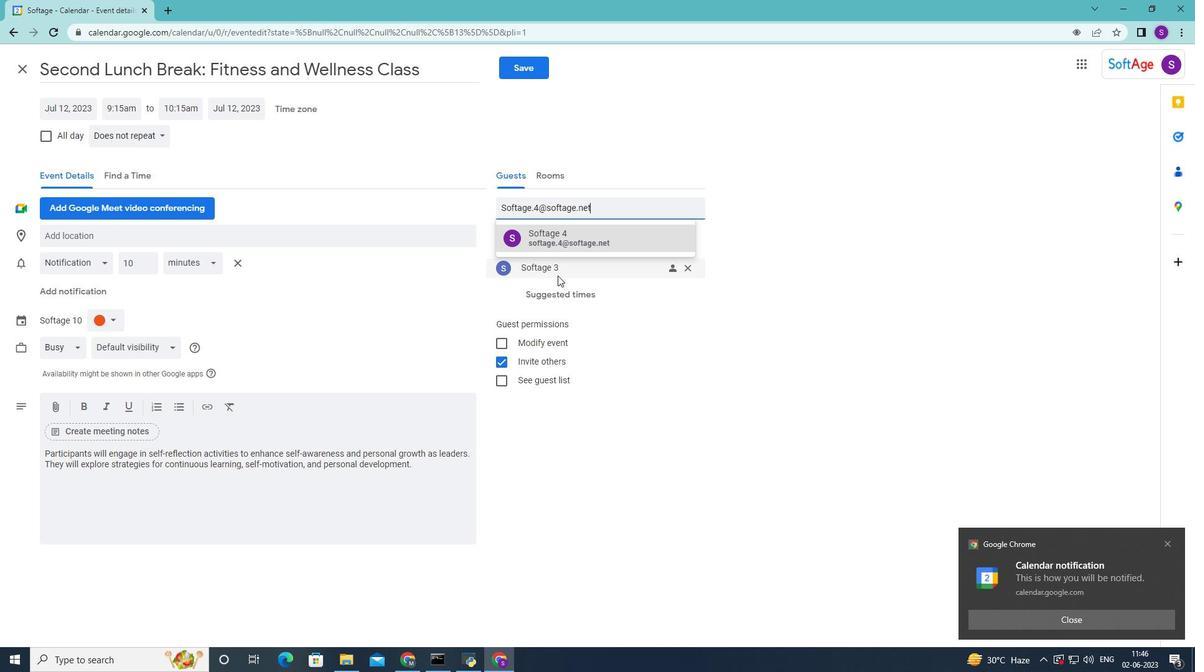 
Action: Mouse moved to (153, 136)
Screenshot: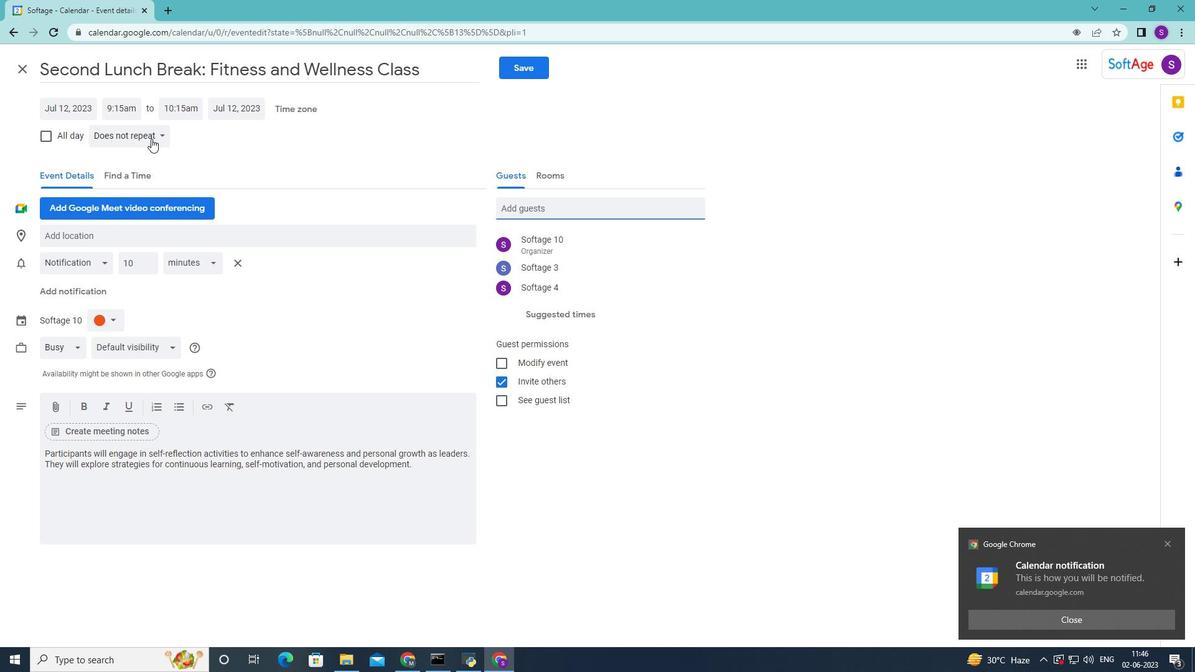 
Action: Mouse pressed left at (153, 136)
Screenshot: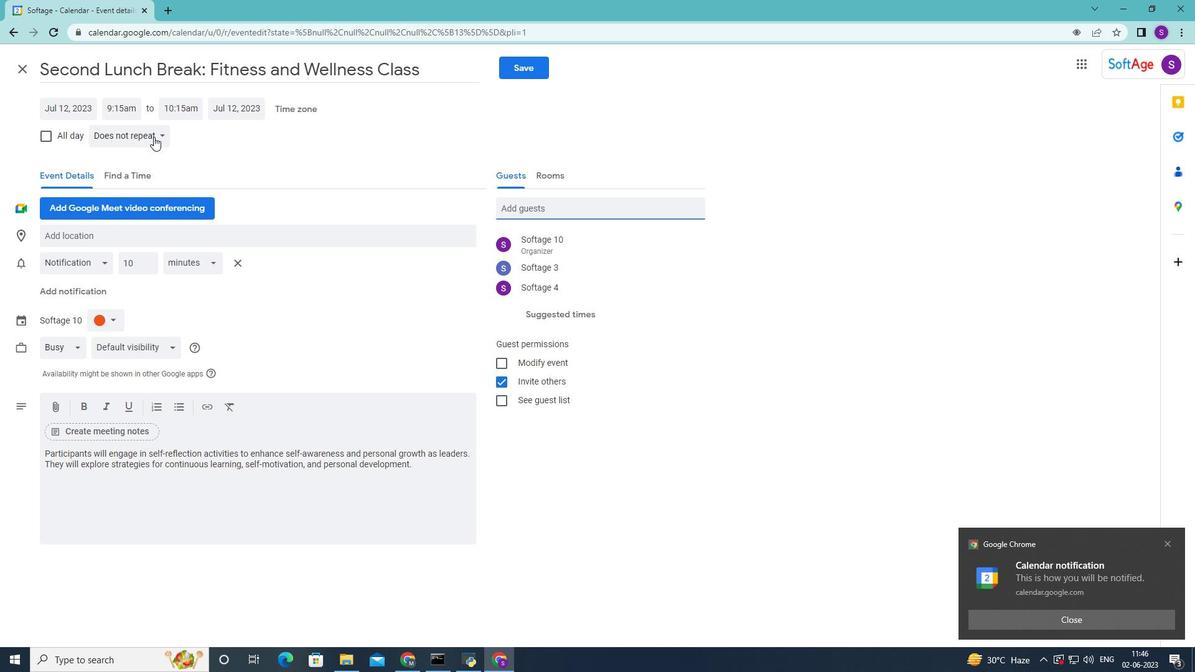 
Action: Mouse moved to (168, 253)
Screenshot: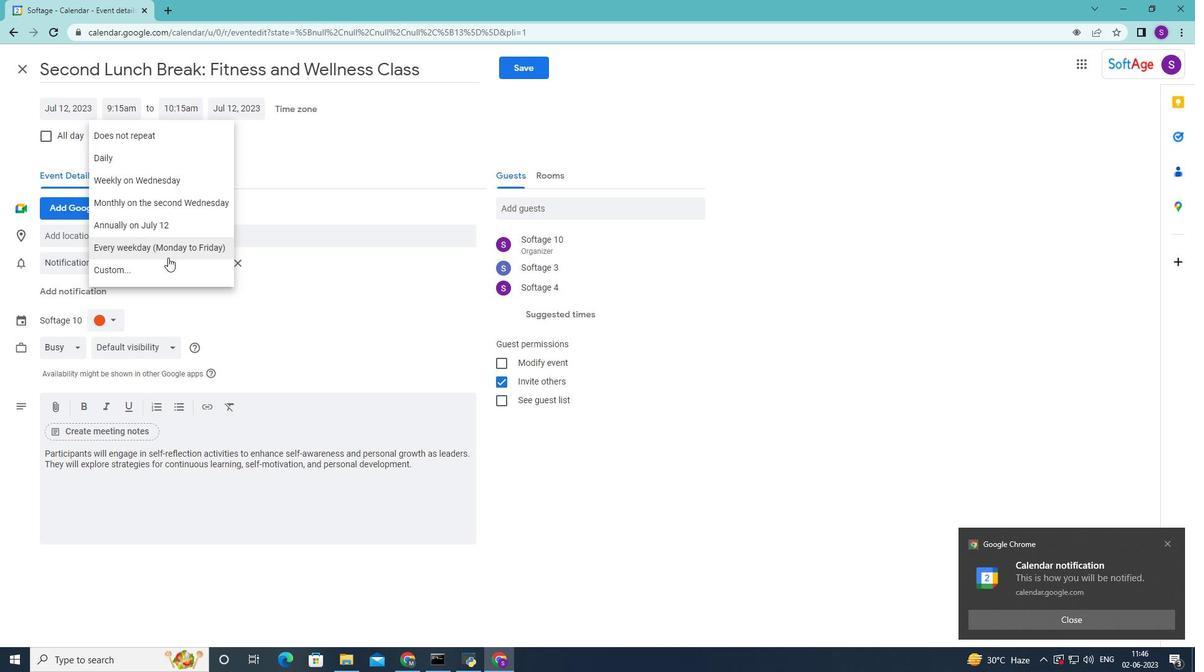 
Action: Mouse scrolled (168, 252) with delta (0, 0)
Screenshot: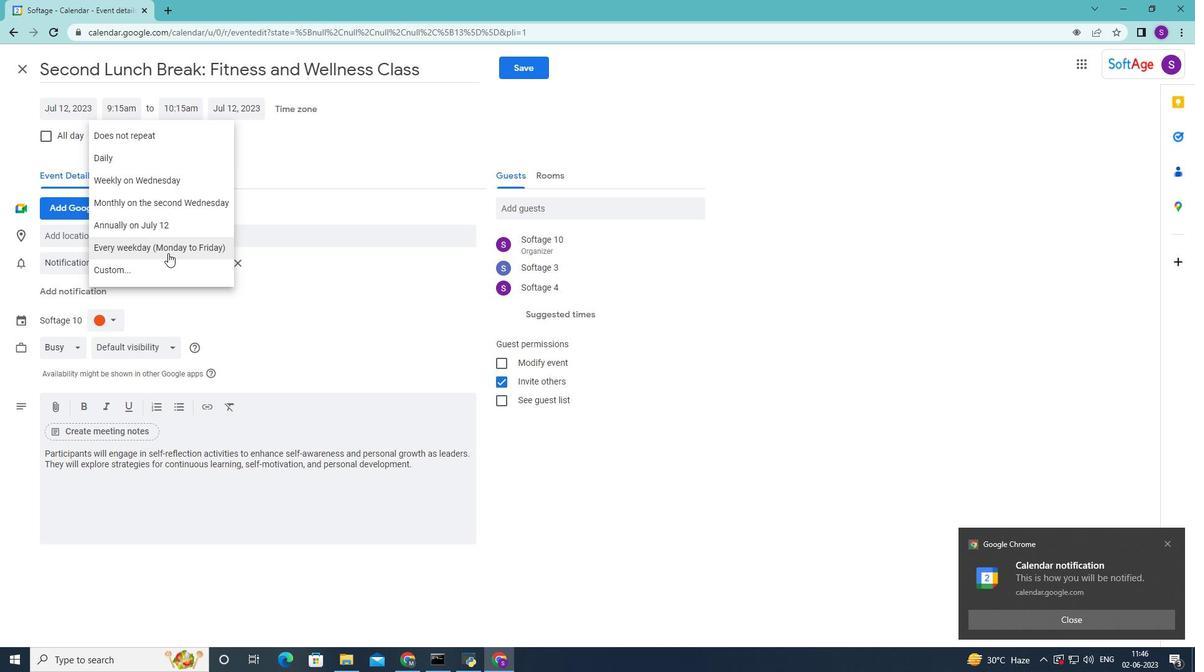 
Action: Mouse scrolled (168, 252) with delta (0, 0)
Screenshot: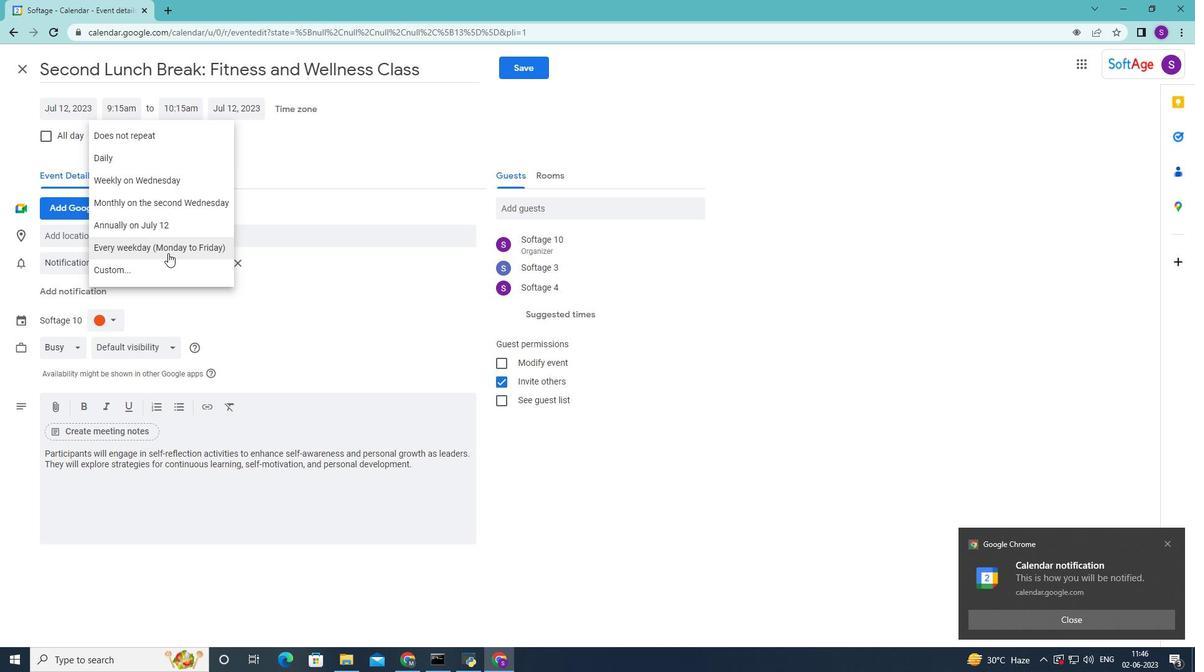 
Action: Mouse moved to (151, 271)
Screenshot: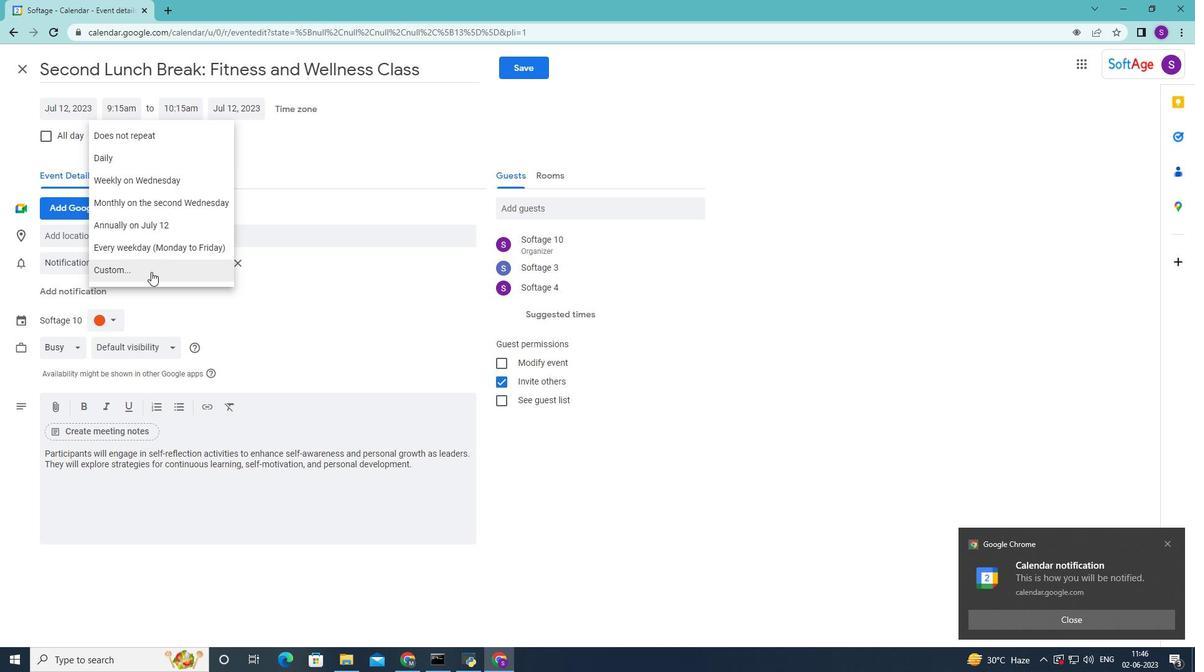 
Action: Mouse pressed left at (151, 271)
Screenshot: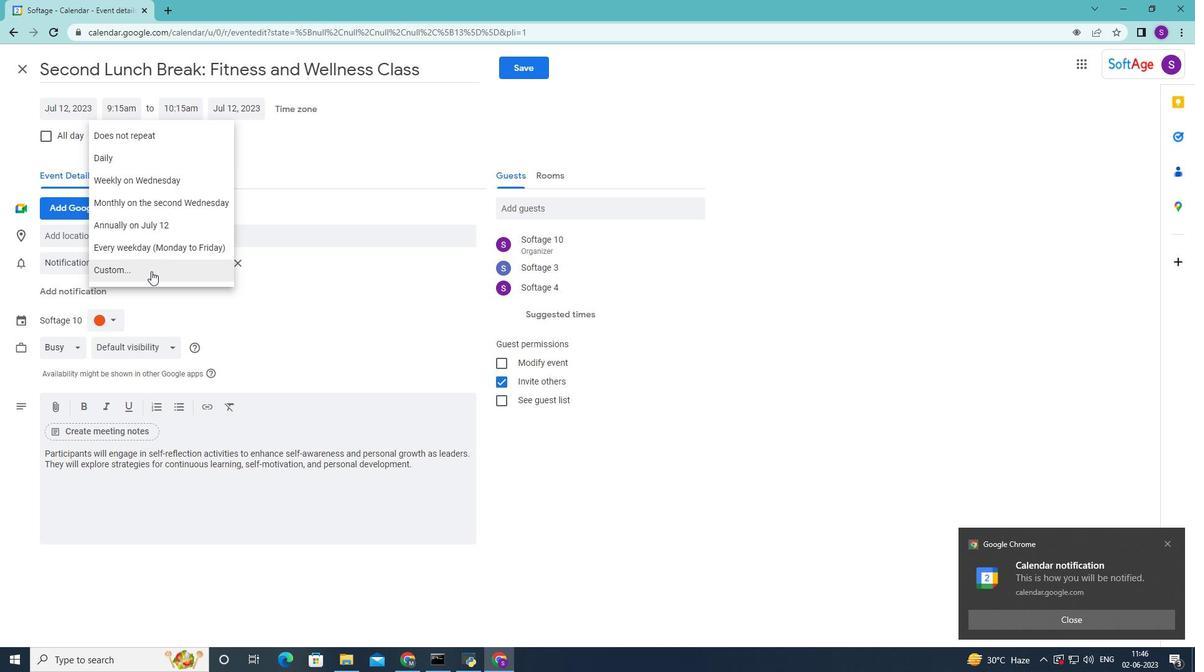 
Action: Mouse moved to (498, 322)
Screenshot: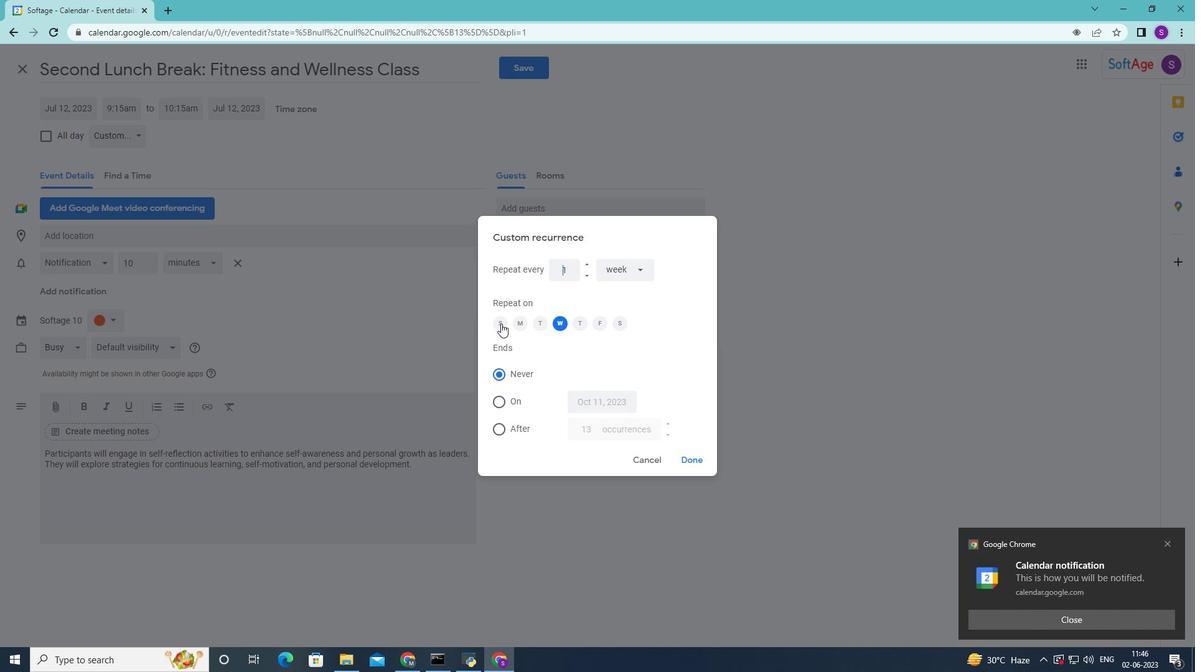 
Action: Mouse pressed left at (498, 322)
Screenshot: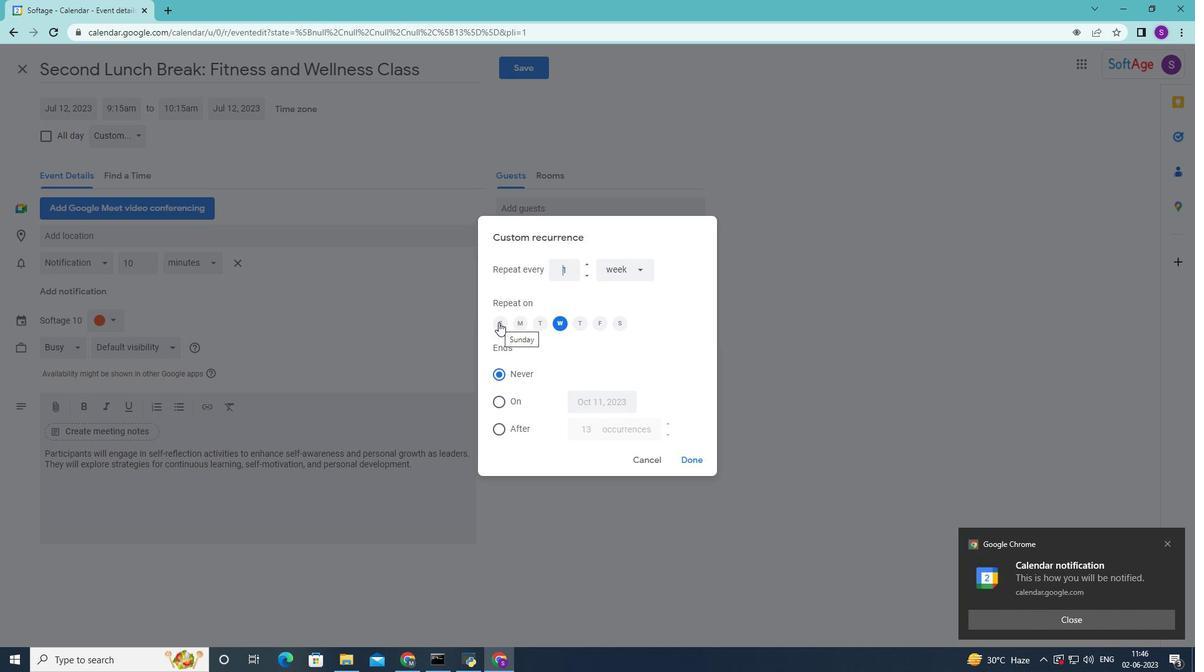 
Action: Mouse moved to (697, 458)
Screenshot: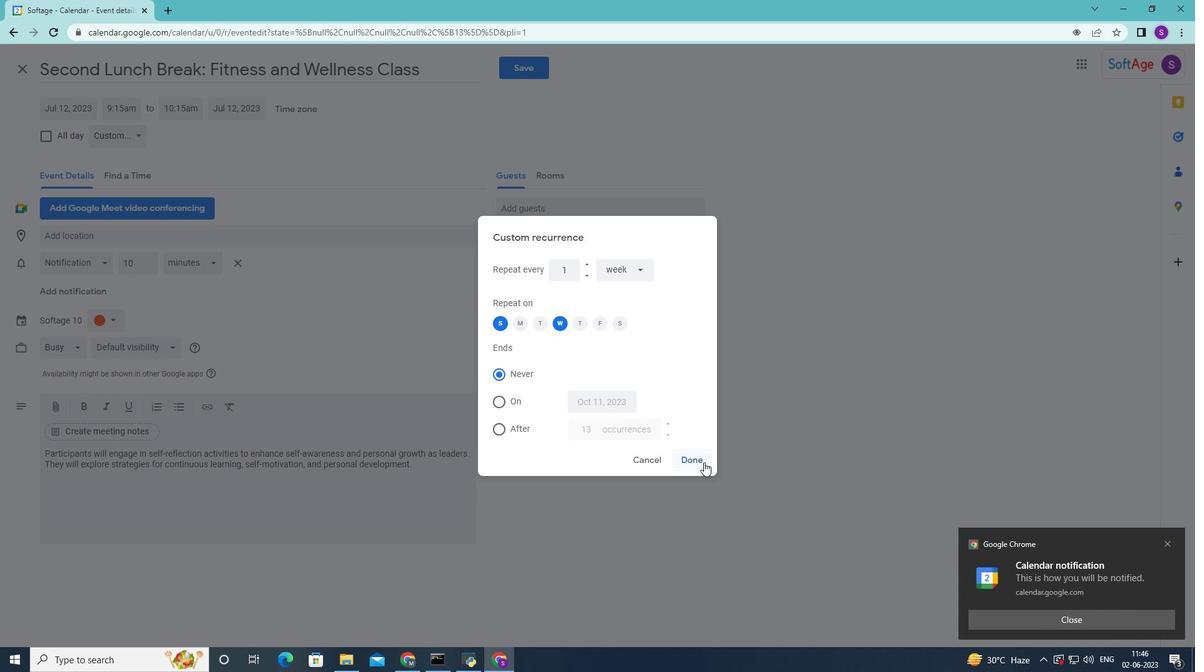 
Action: Mouse pressed left at (697, 458)
Screenshot: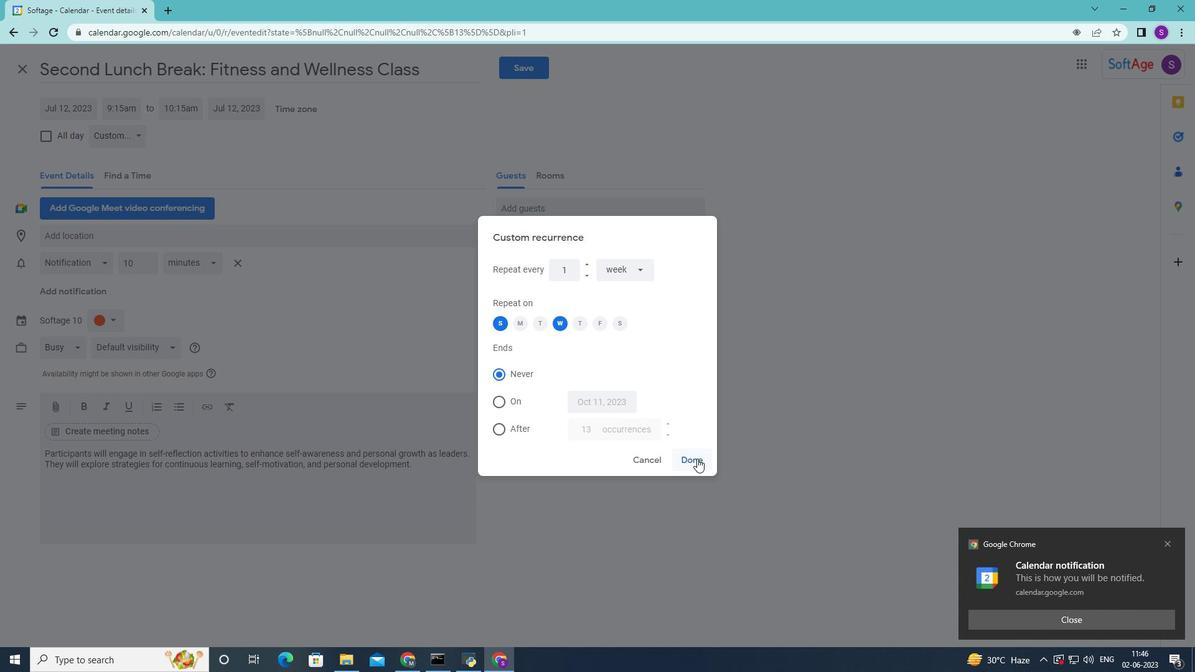 
Action: Mouse moved to (216, 135)
Screenshot: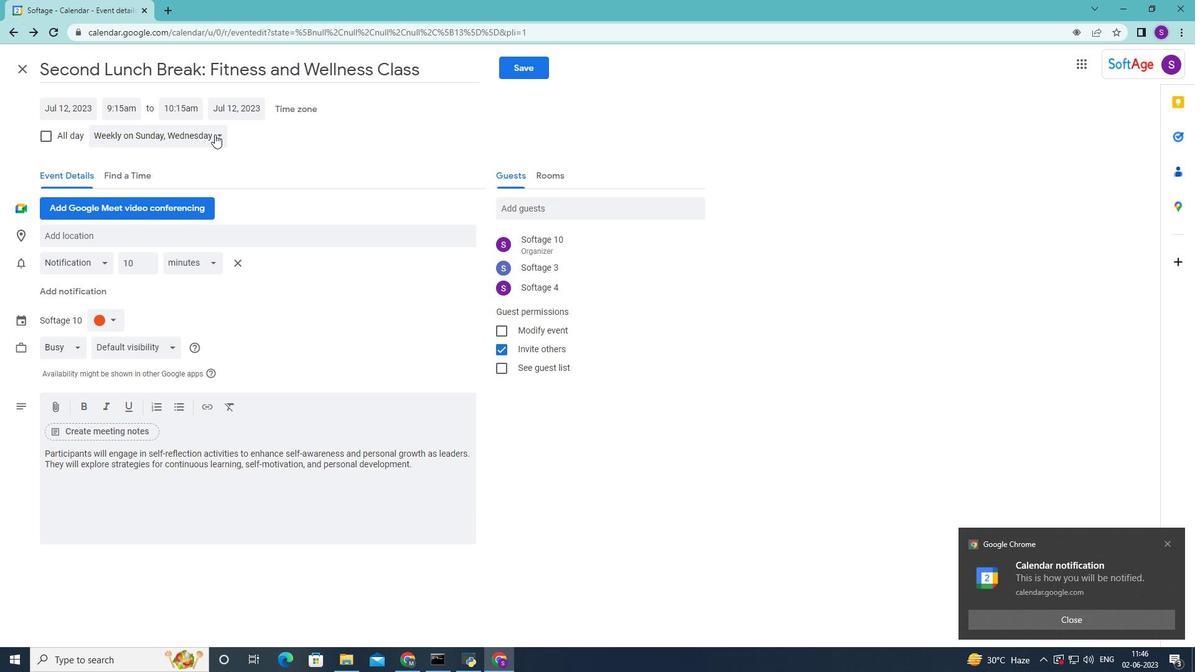 
Action: Mouse pressed left at (216, 135)
Screenshot: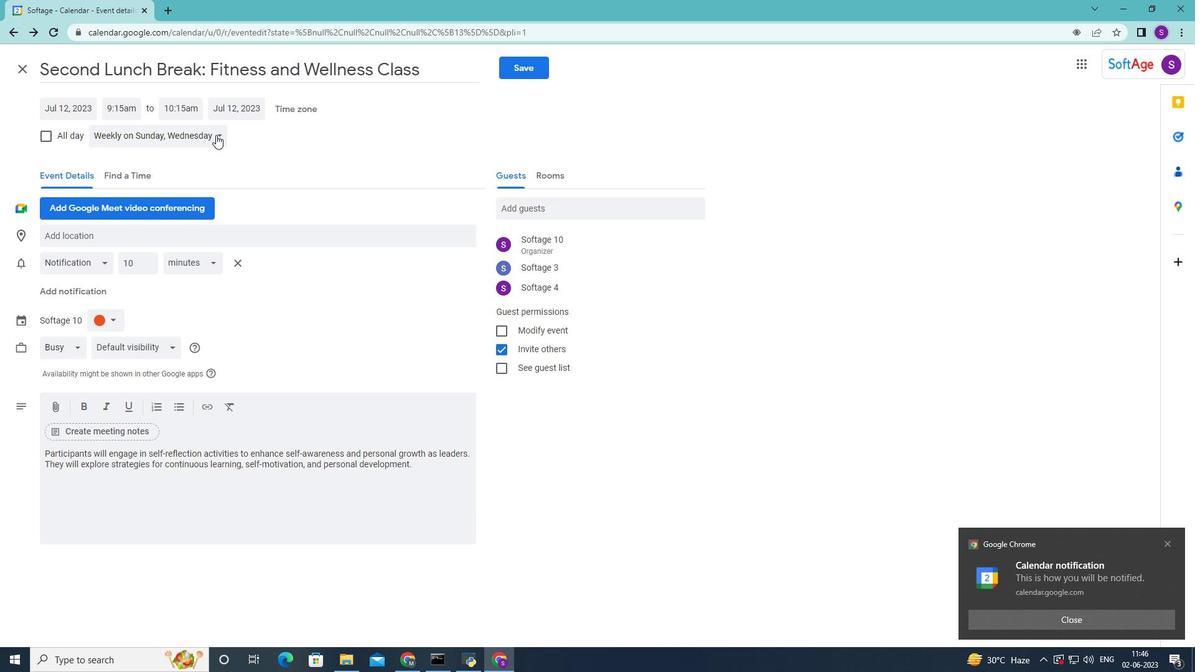 
Action: Mouse moved to (150, 246)
Screenshot: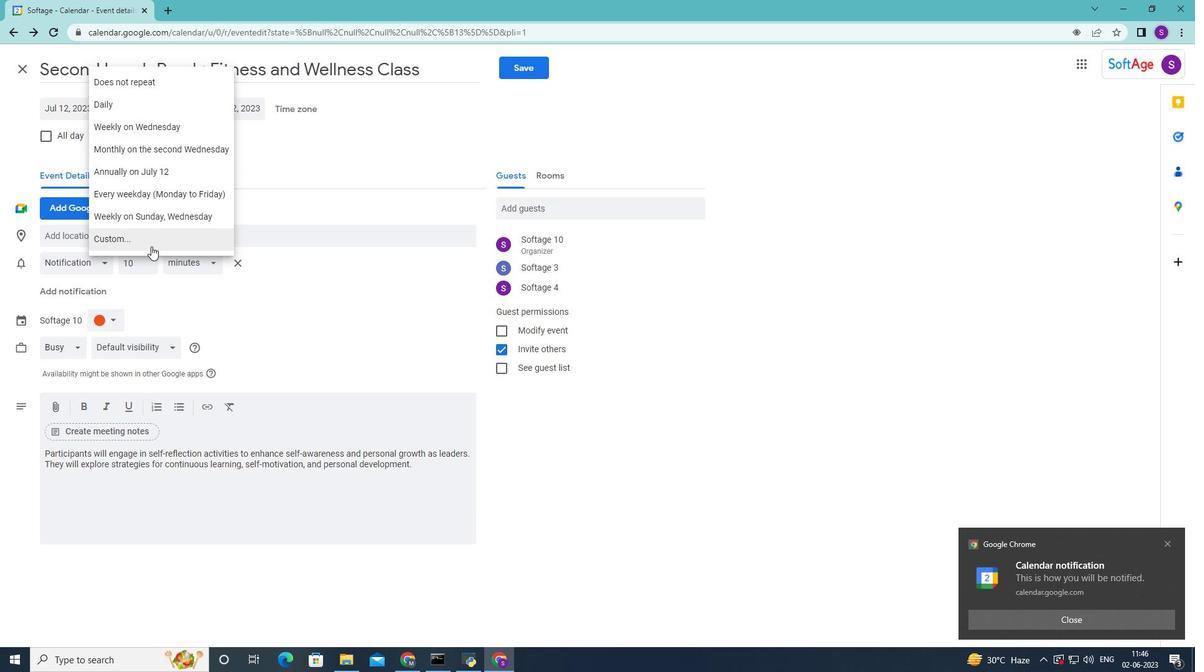 
Action: Mouse pressed left at (150, 246)
Screenshot: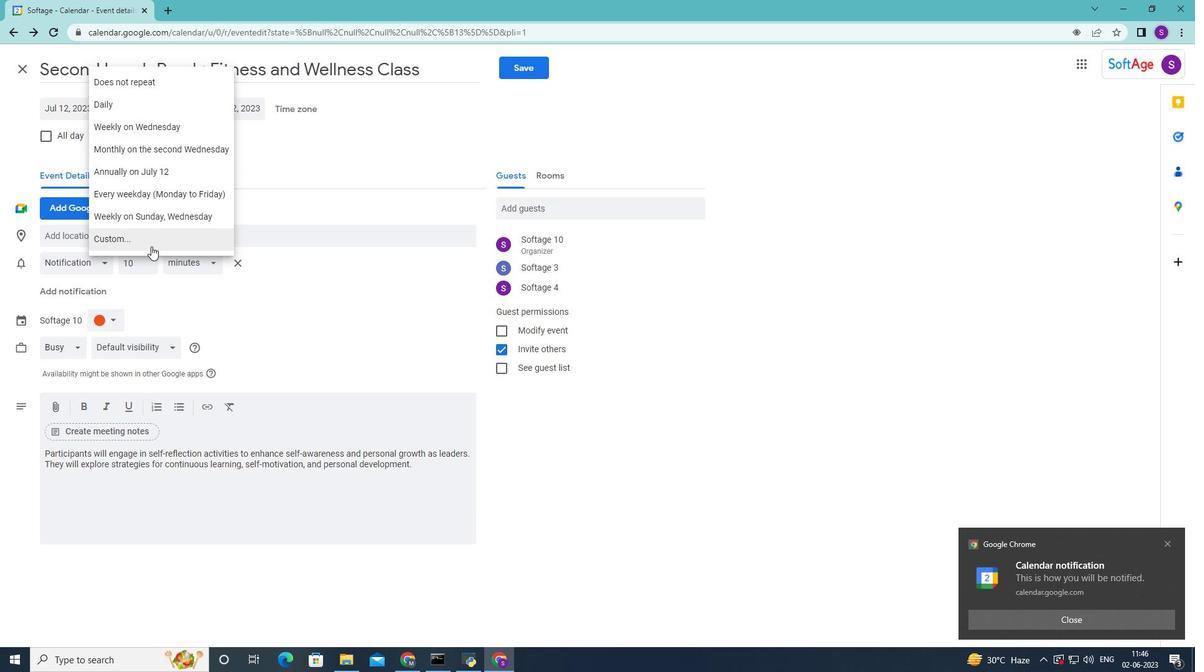 
Action: Mouse moved to (562, 324)
Screenshot: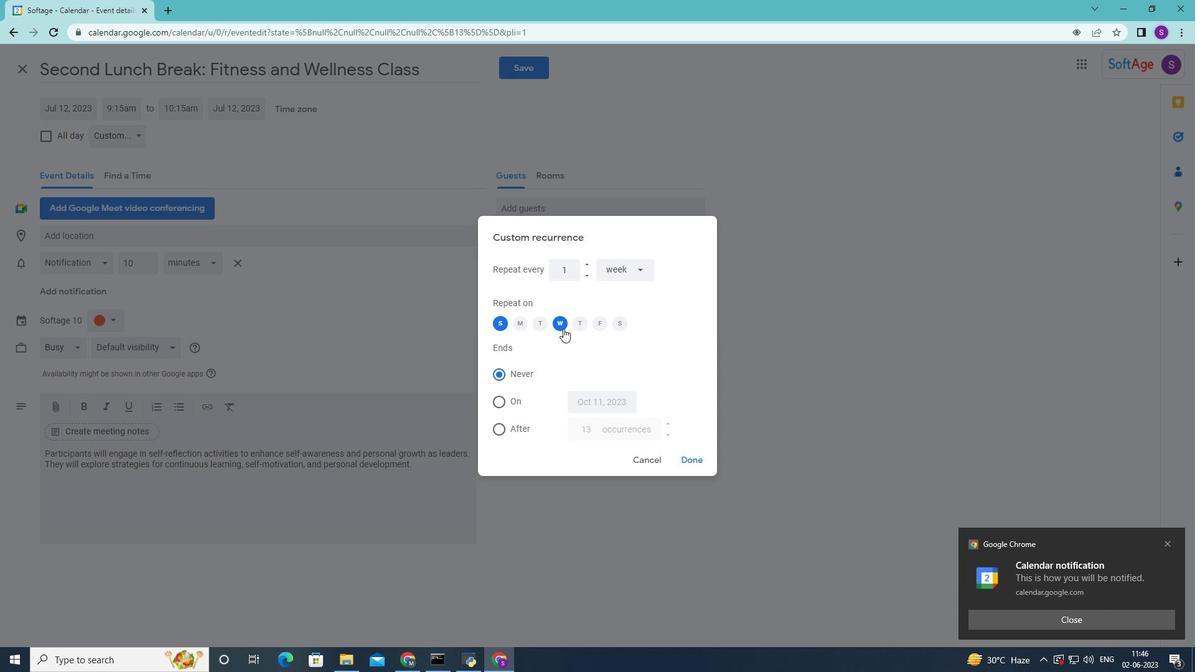 
Action: Mouse pressed left at (562, 324)
Screenshot: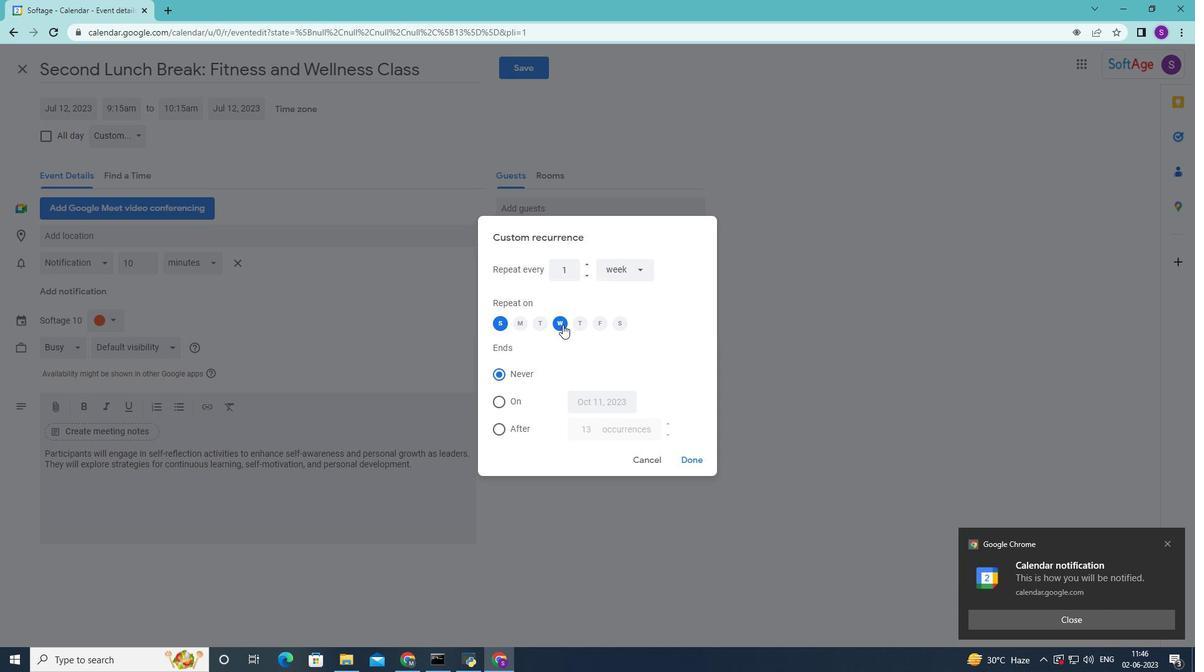 
Action: Mouse moved to (687, 464)
Screenshot: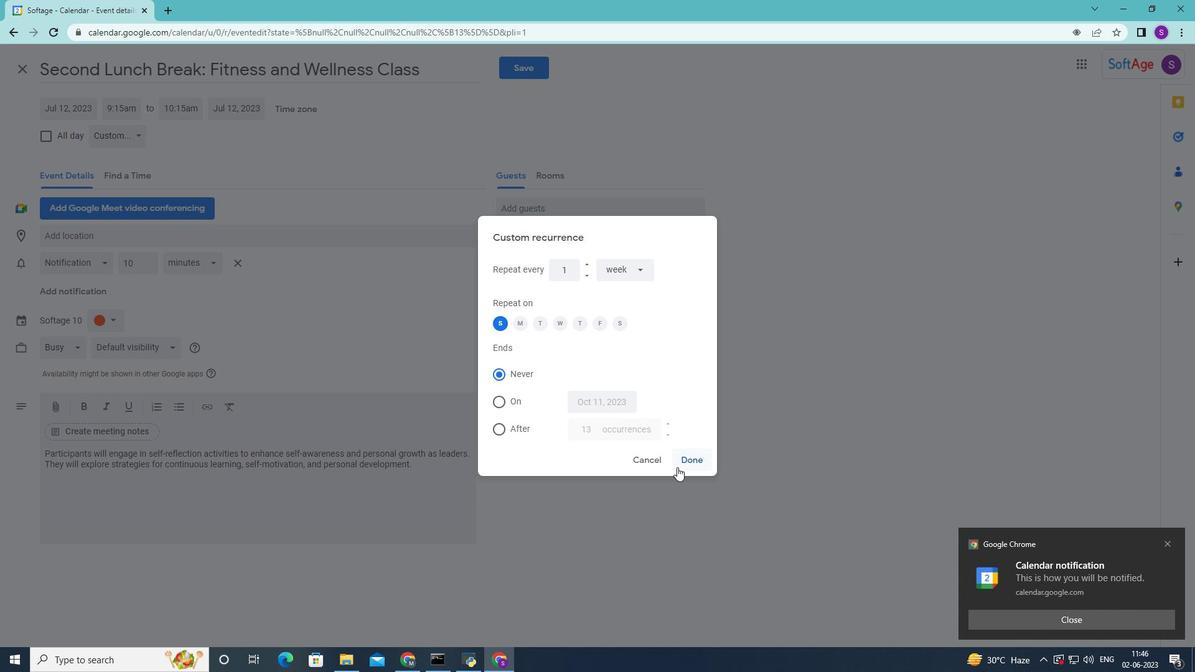 
Action: Mouse pressed left at (687, 464)
Screenshot: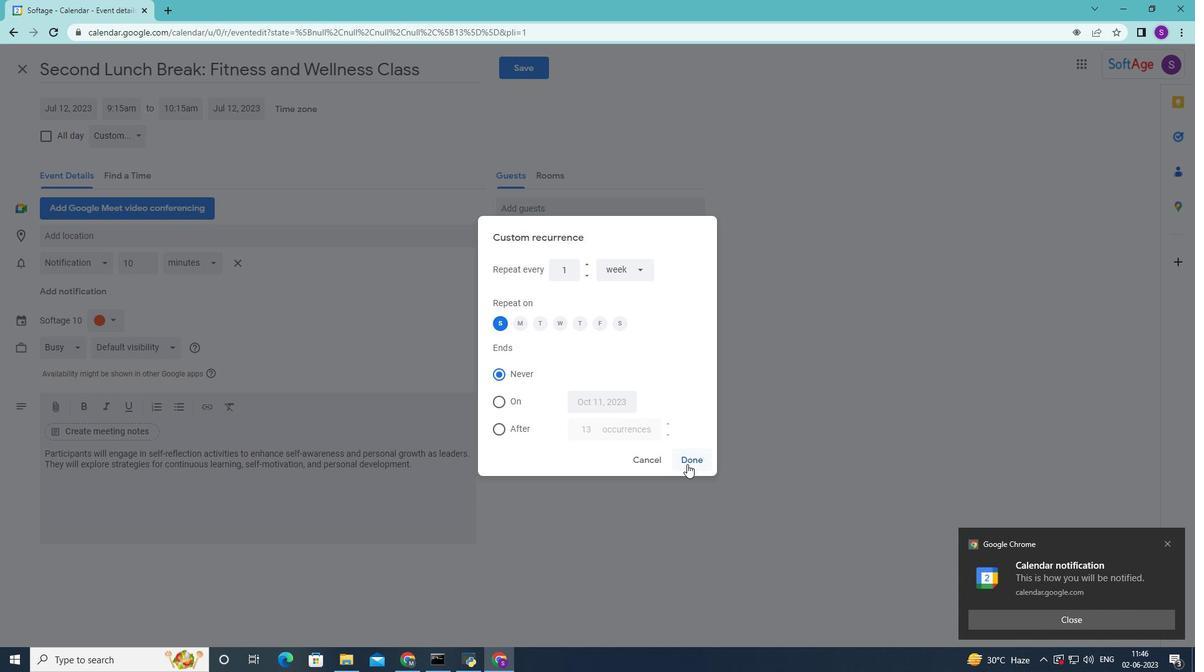
Action: Mouse moved to (514, 73)
Screenshot: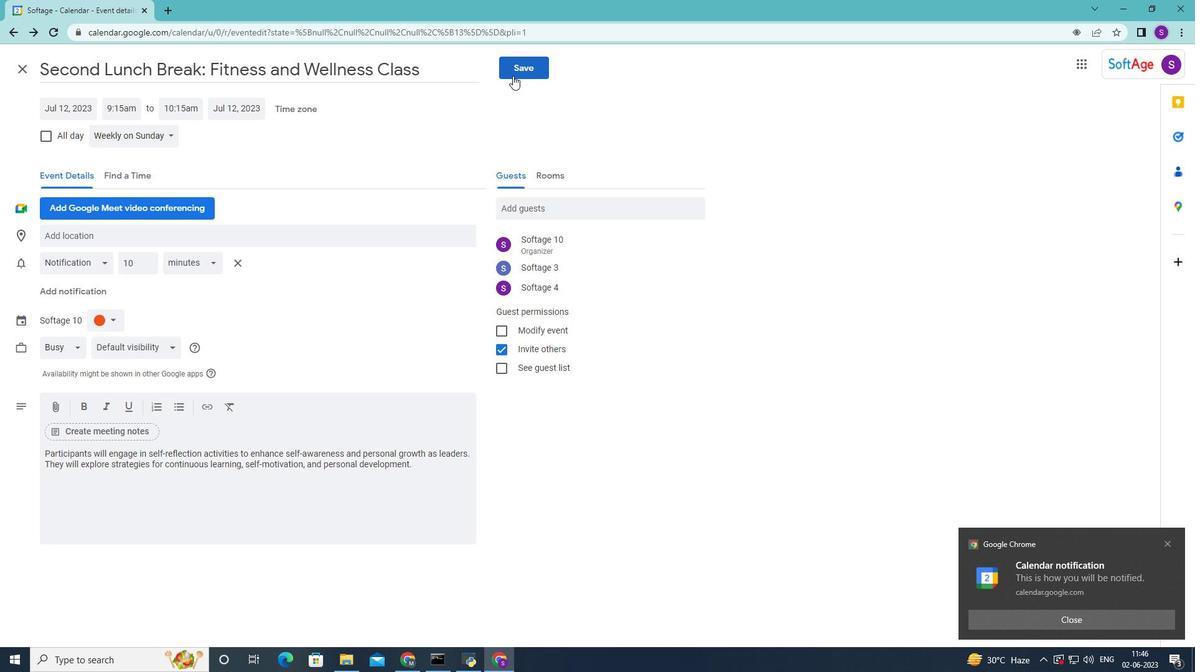 
Action: Mouse pressed left at (514, 73)
Screenshot: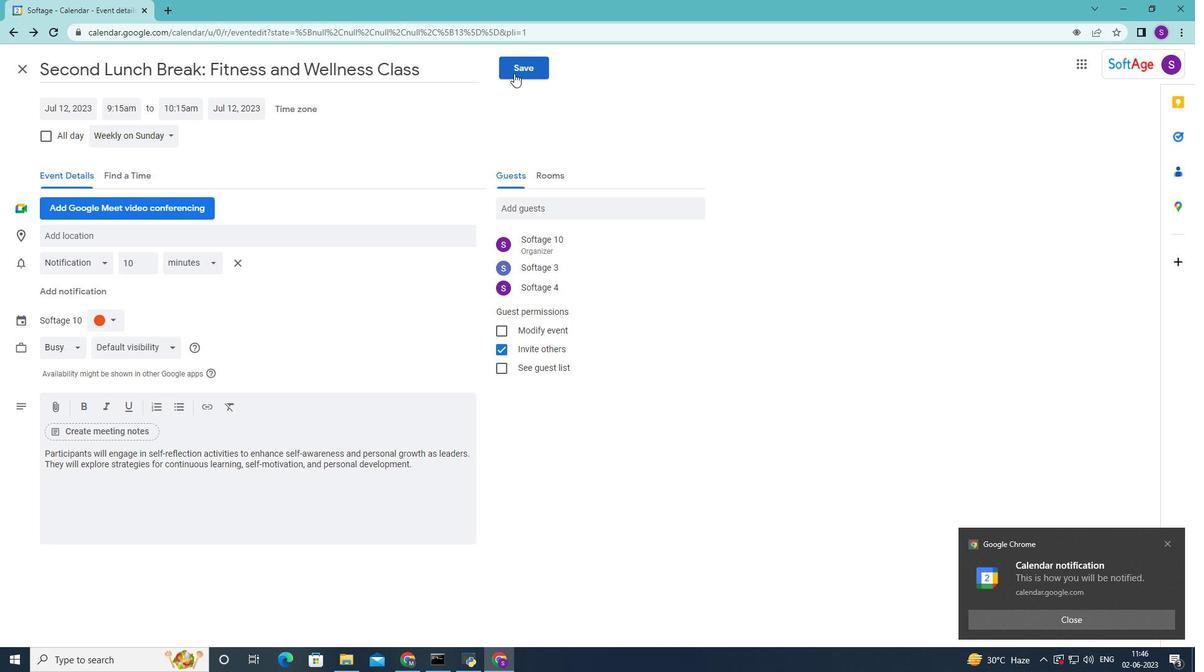 
Action: Mouse moved to (717, 371)
Screenshot: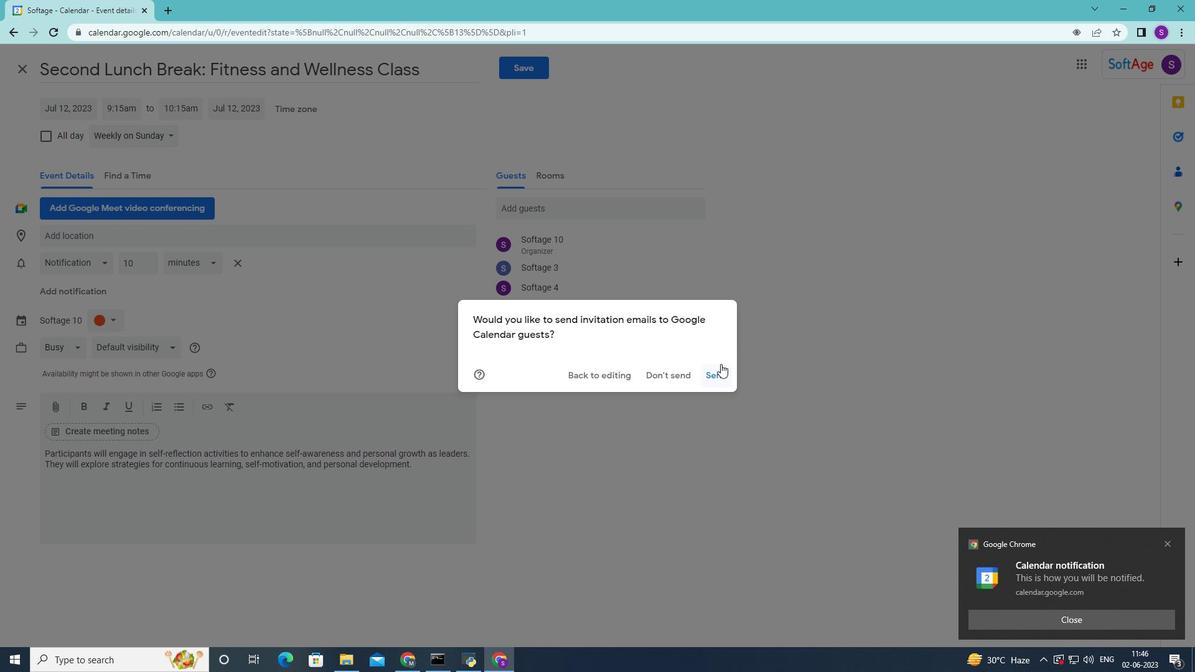 
Action: Mouse pressed left at (717, 371)
Screenshot: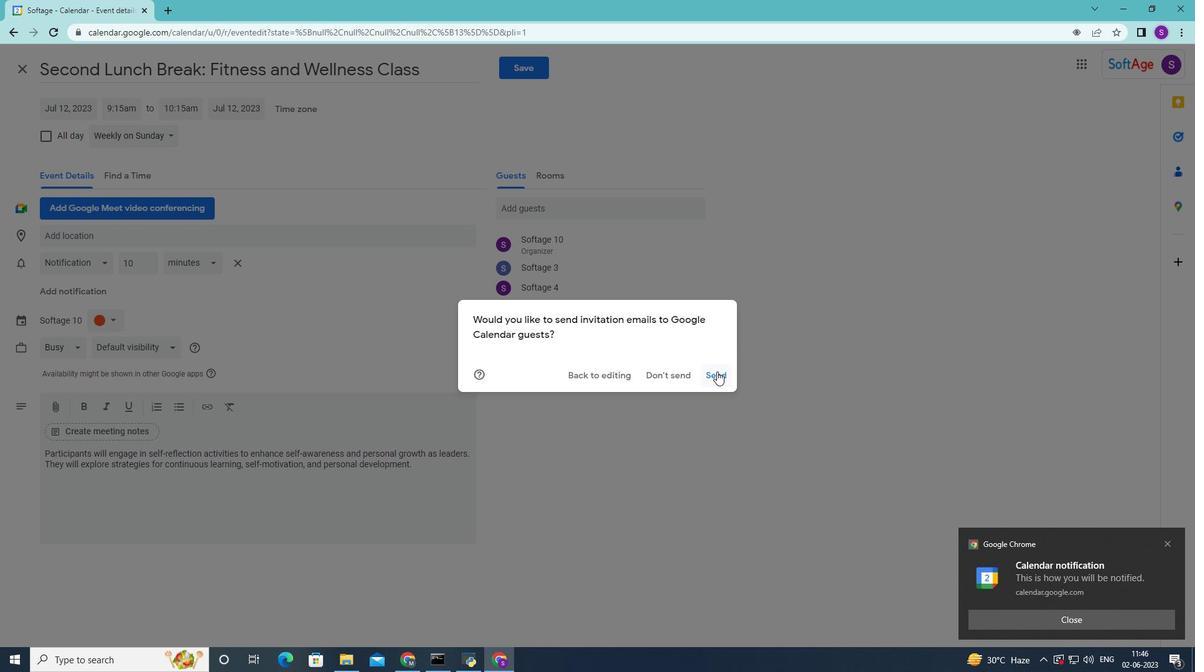 
